 Task: Explore Airbnb accommodation in Santa LucÃ­a, Colombia from 1st December, 2023 to 8th December, 2023 for 2 adults, 1 child.1  bedroom having 1 bed and 1 bathroom. Property type can be hotel. Amenities needed are: washing machine. Look for 3 properties as per requirement.
Action: Mouse moved to (422, 90)
Screenshot: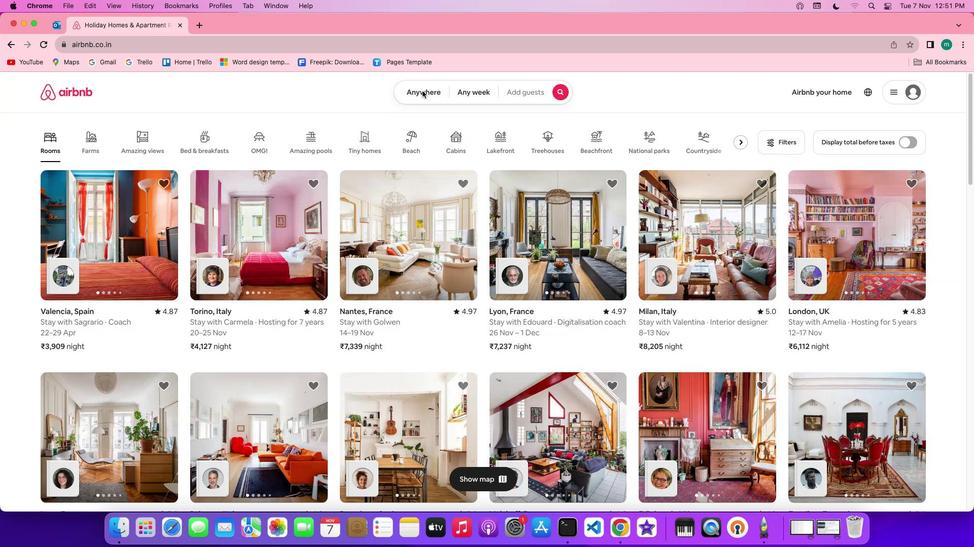 
Action: Mouse pressed left at (422, 90)
Screenshot: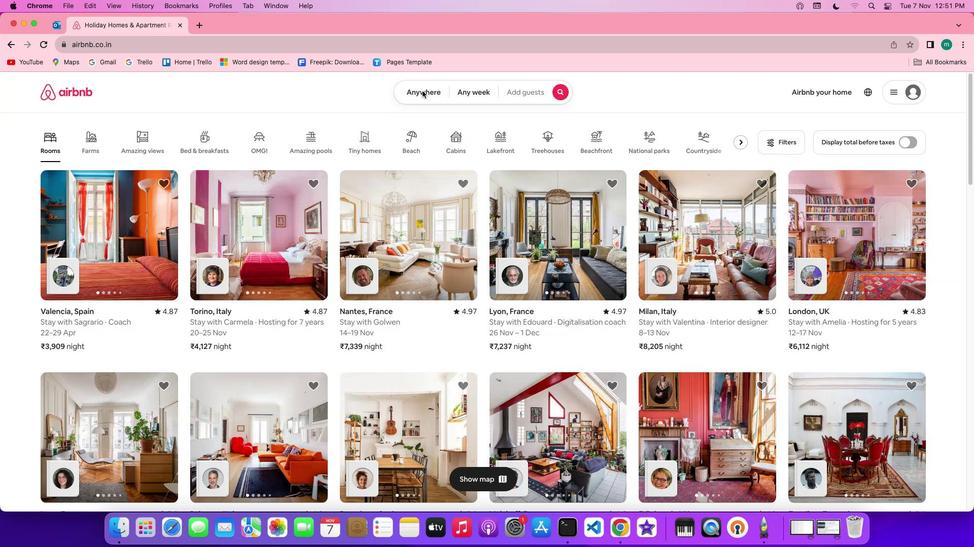 
Action: Mouse pressed left at (422, 90)
Screenshot: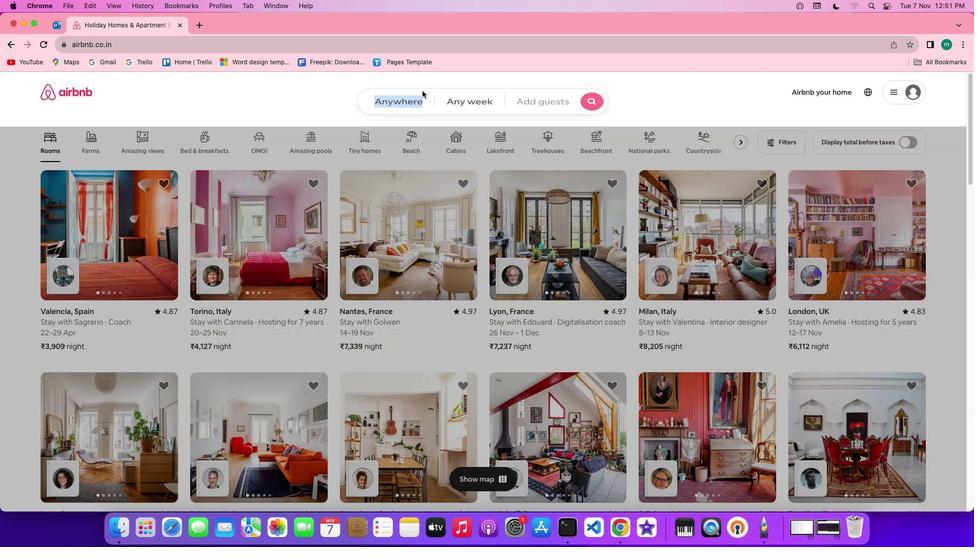 
Action: Mouse moved to (354, 131)
Screenshot: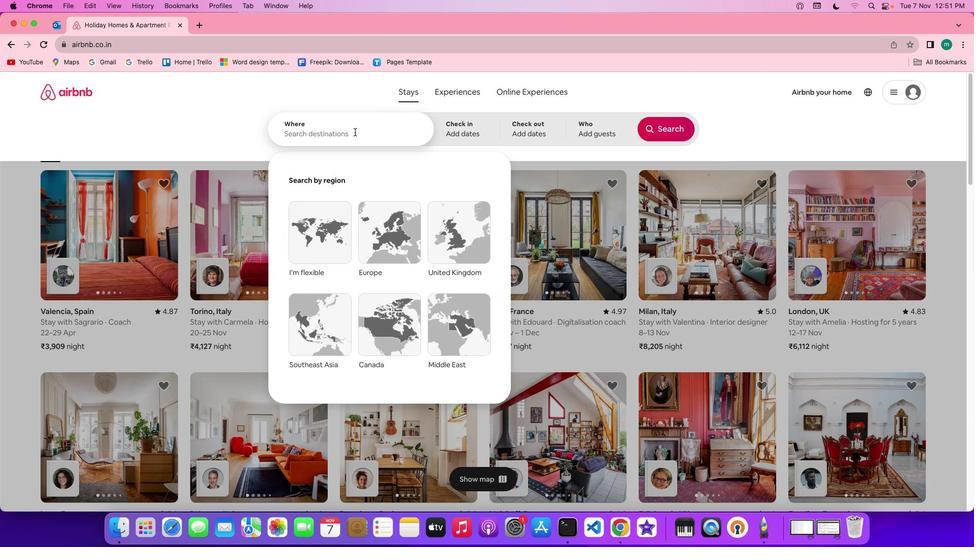 
Action: Mouse pressed left at (354, 131)
Screenshot: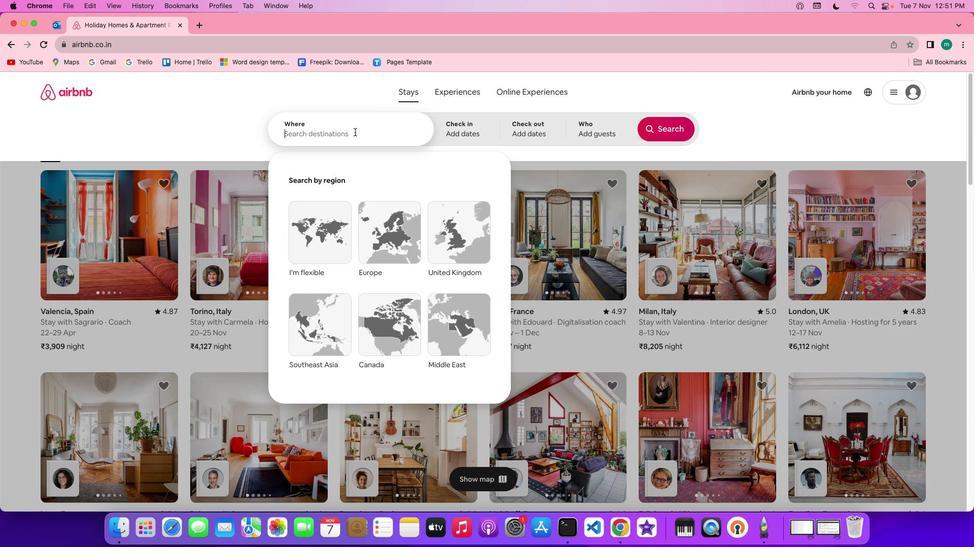 
Action: Key pressed Key.shift'S''a''n''t''a'Key.spaceKey.shift'L''u''c''i''a'','Key.spaceKey.shift'c''o''l''o''m''b''i''a'
Screenshot: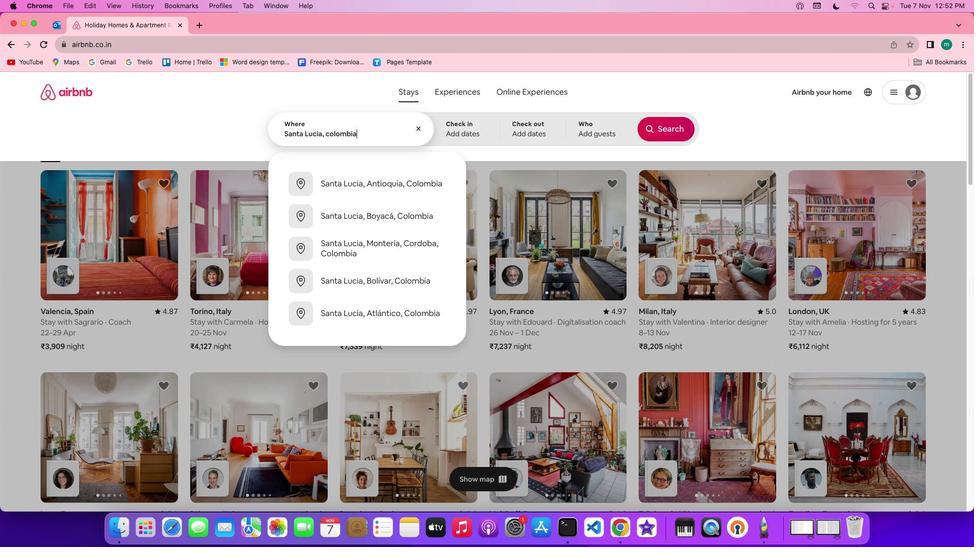 
Action: Mouse moved to (449, 124)
Screenshot: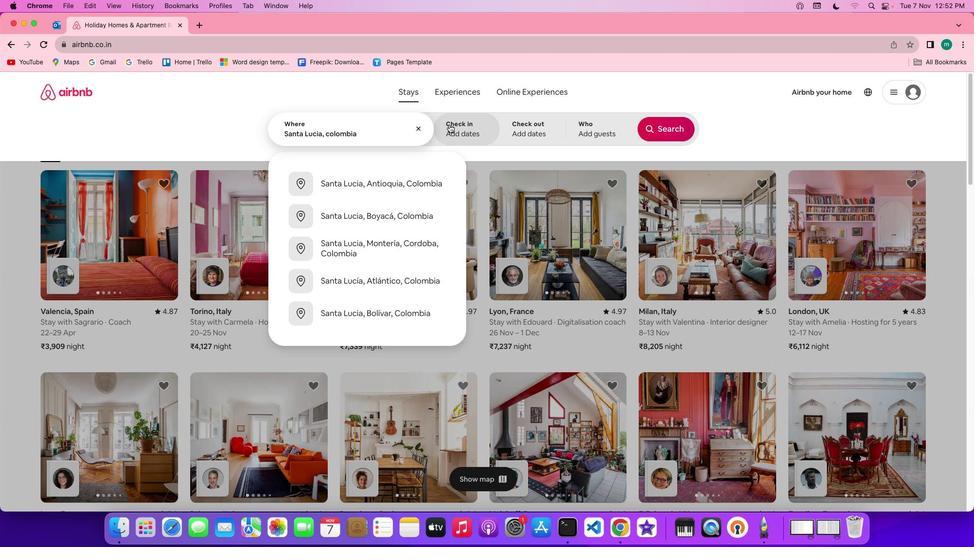 
Action: Mouse pressed left at (449, 124)
Screenshot: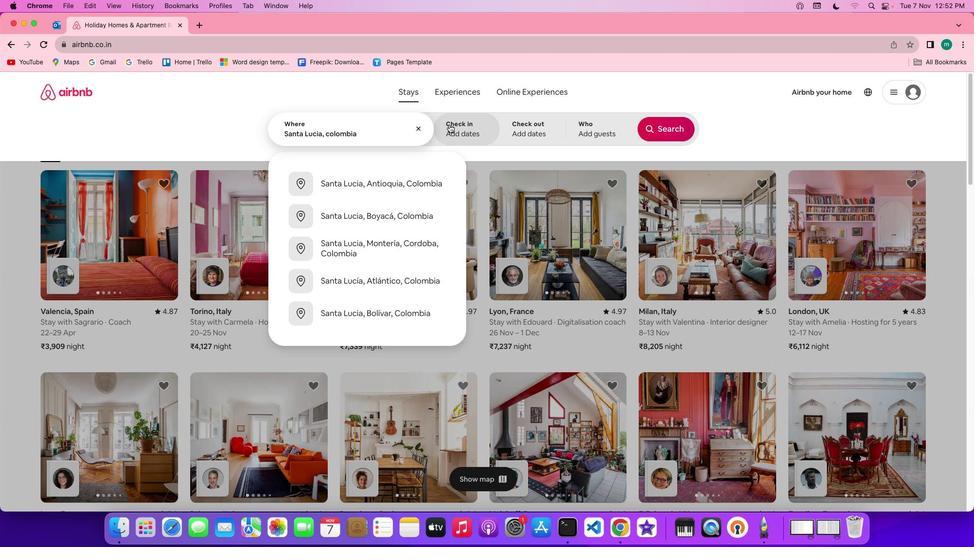 
Action: Mouse moved to (629, 244)
Screenshot: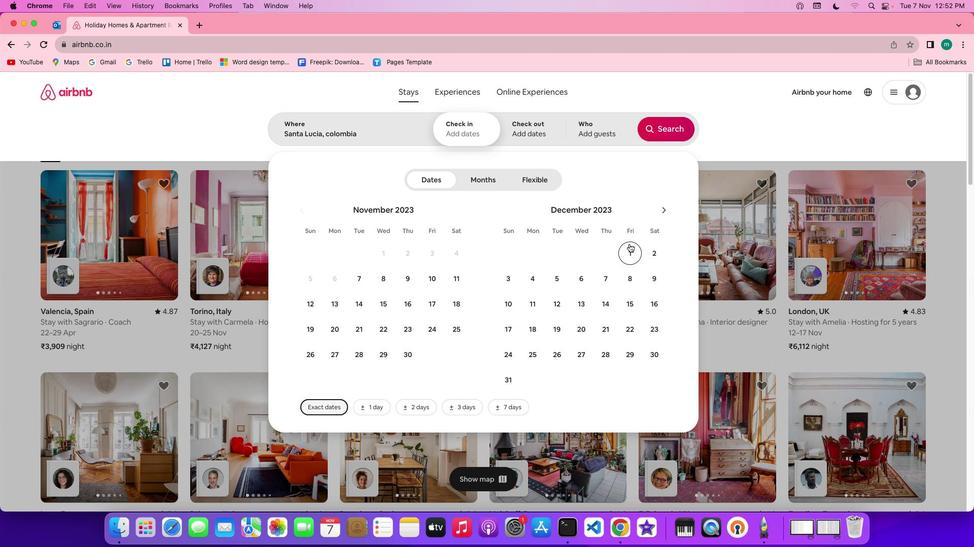 
Action: Mouse pressed left at (629, 244)
Screenshot: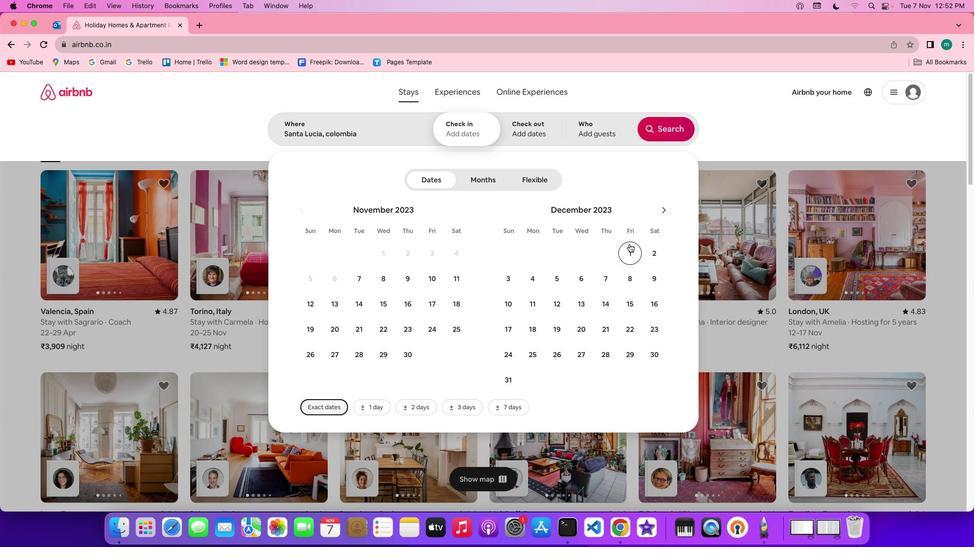 
Action: Mouse moved to (632, 273)
Screenshot: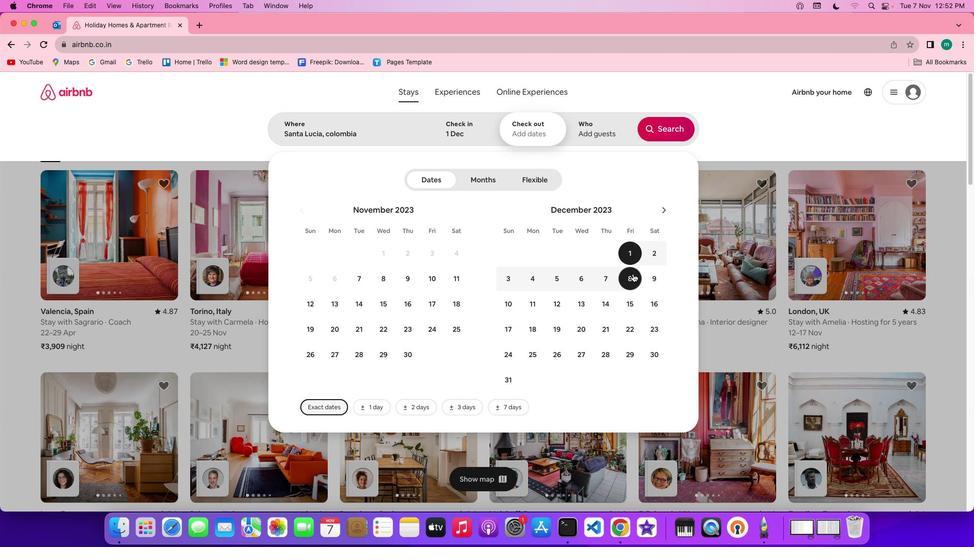 
Action: Mouse pressed left at (632, 273)
Screenshot: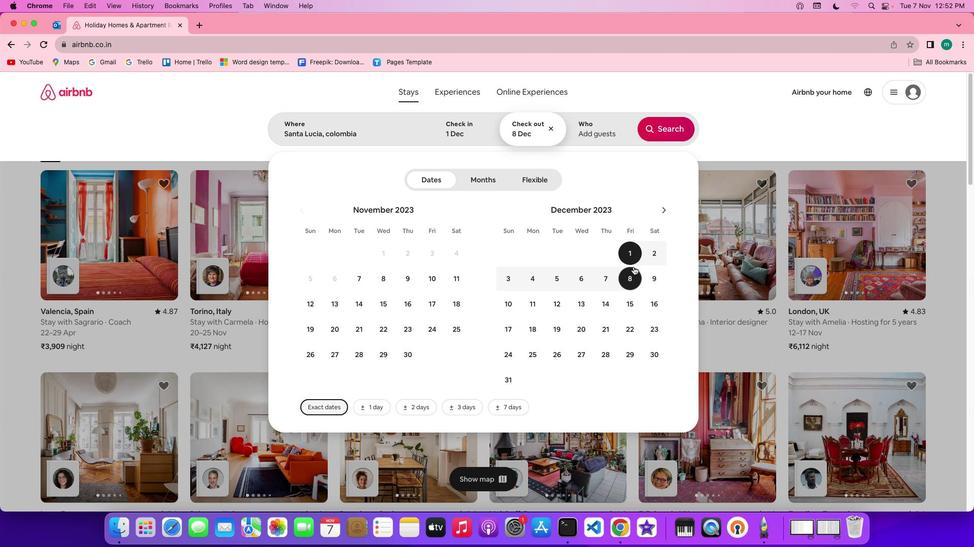 
Action: Mouse moved to (598, 124)
Screenshot: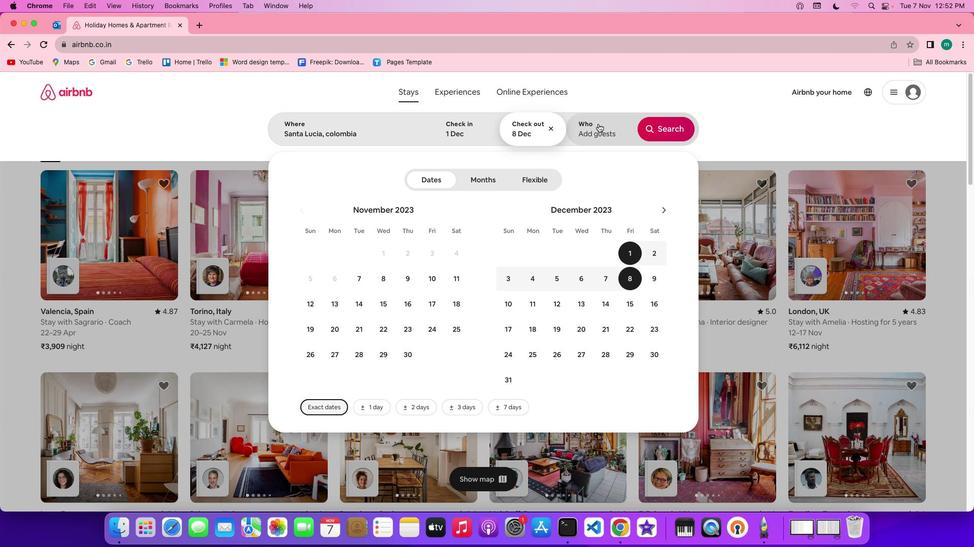 
Action: Mouse pressed left at (598, 124)
Screenshot: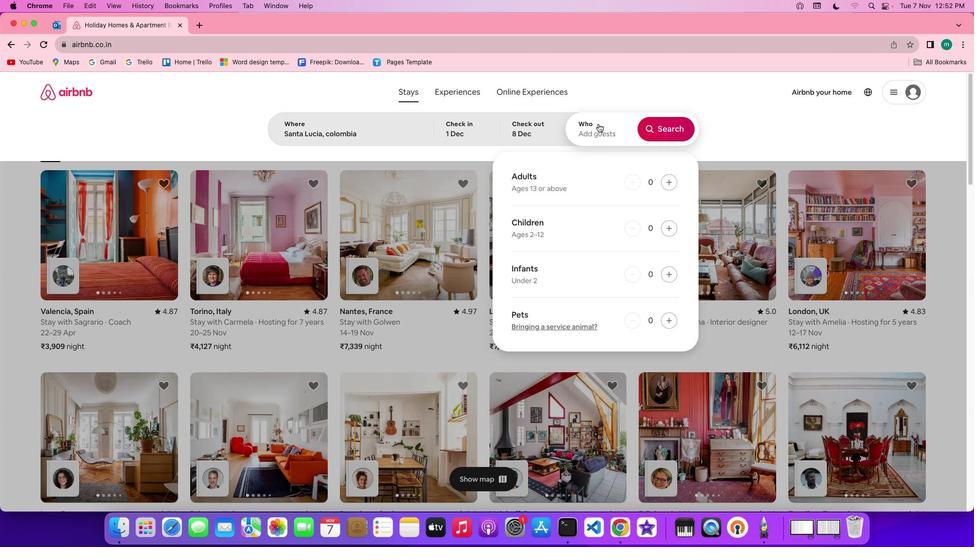 
Action: Mouse moved to (667, 183)
Screenshot: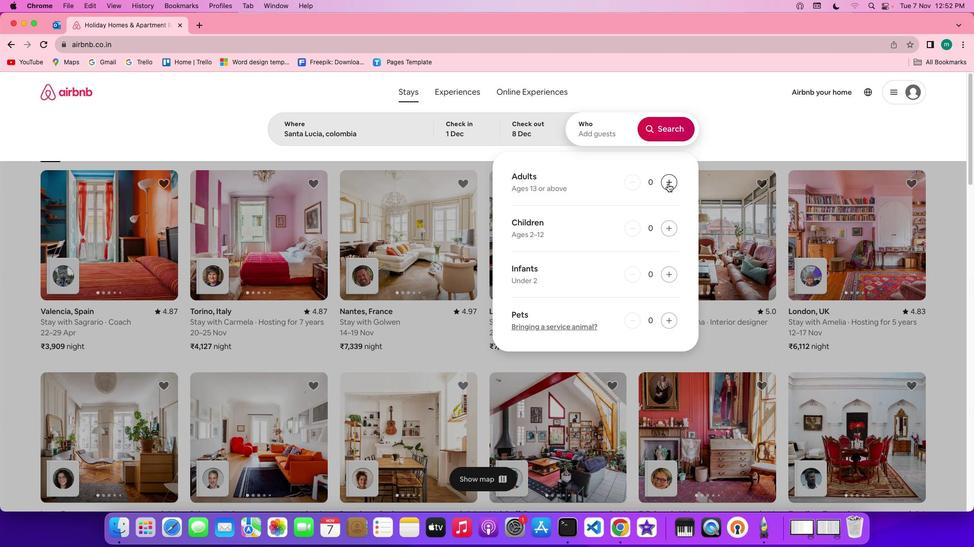 
Action: Mouse pressed left at (667, 183)
Screenshot: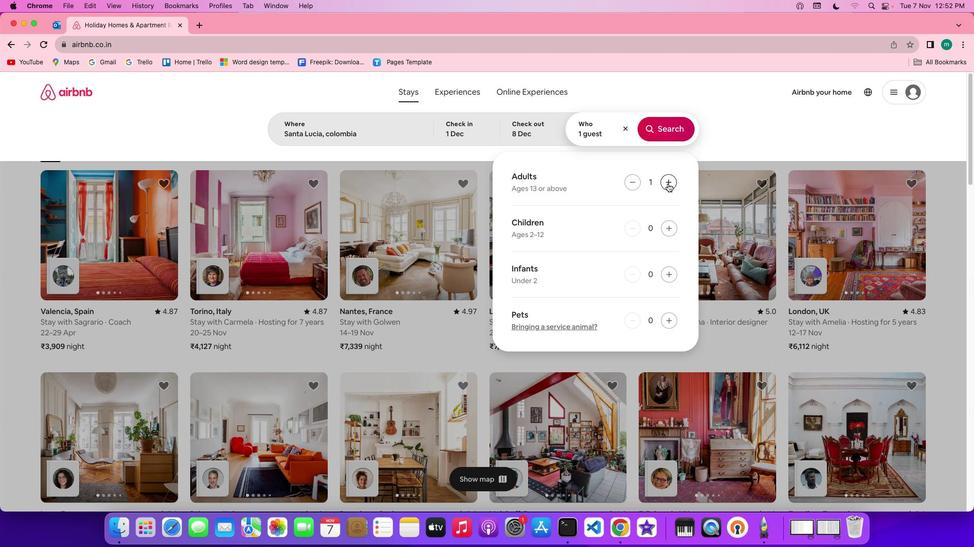 
Action: Mouse pressed left at (667, 183)
Screenshot: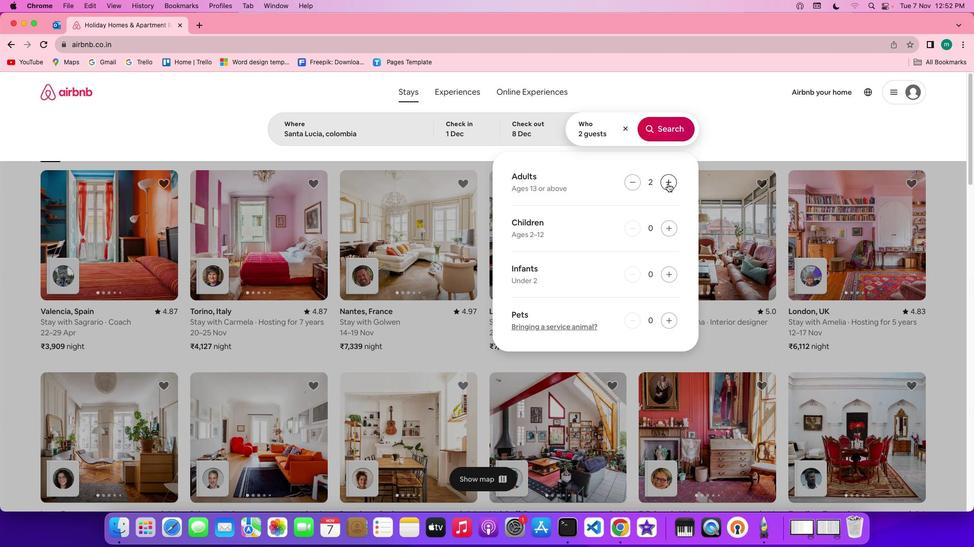 
Action: Mouse moved to (675, 228)
Screenshot: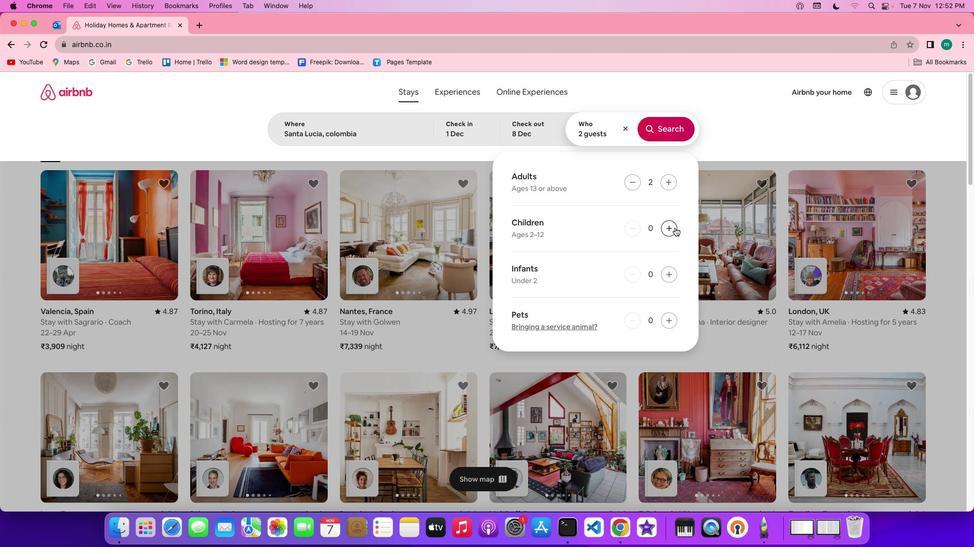 
Action: Mouse pressed left at (675, 228)
Screenshot: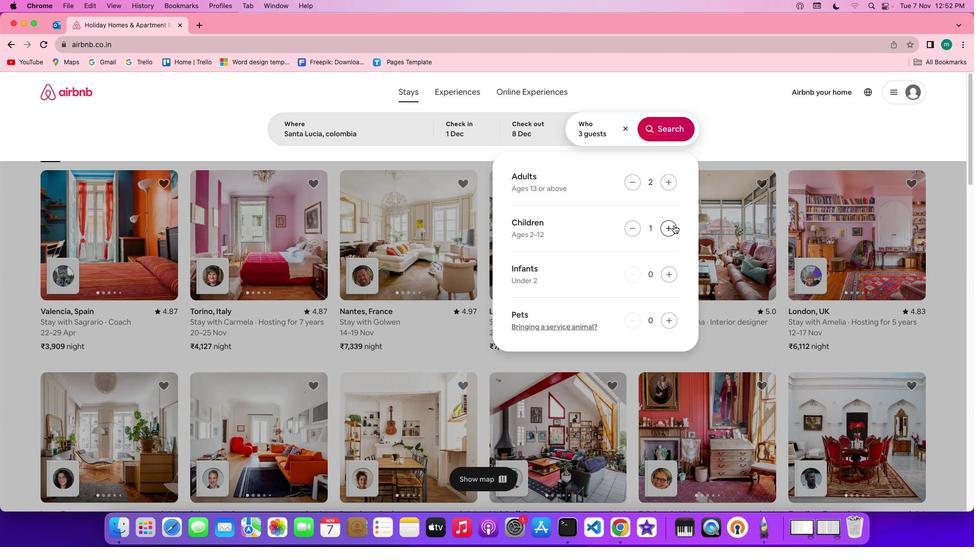 
Action: Mouse moved to (664, 127)
Screenshot: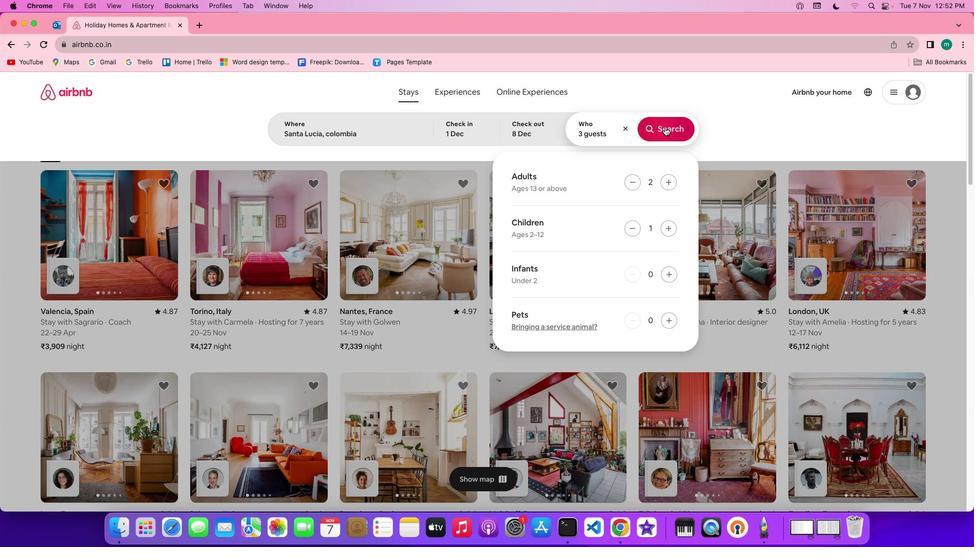 
Action: Mouse pressed left at (664, 127)
Screenshot: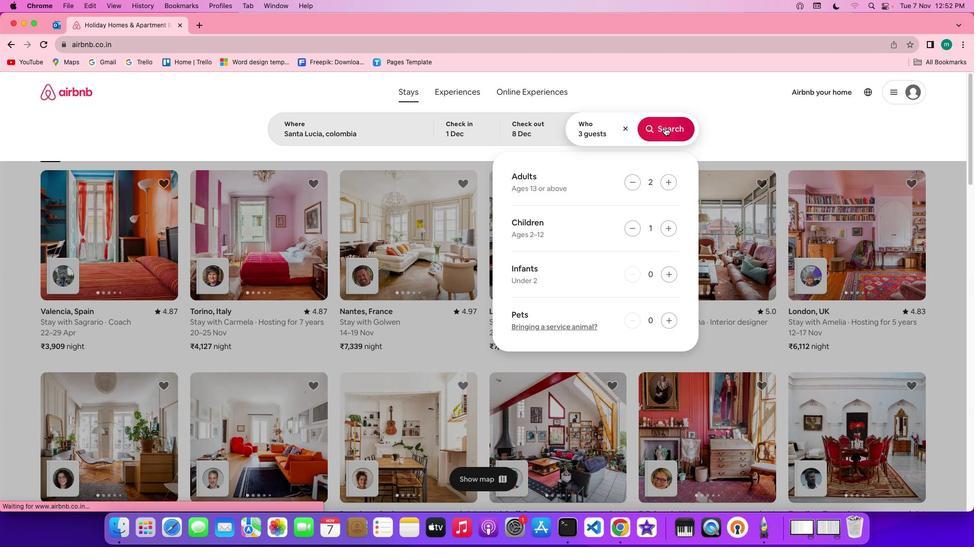 
Action: Mouse moved to (817, 125)
Screenshot: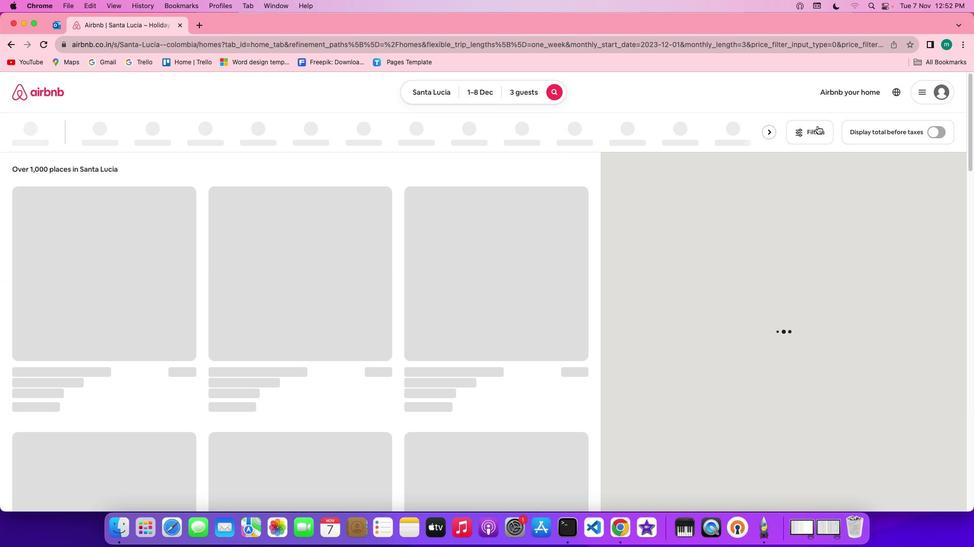
Action: Mouse pressed left at (817, 125)
Screenshot: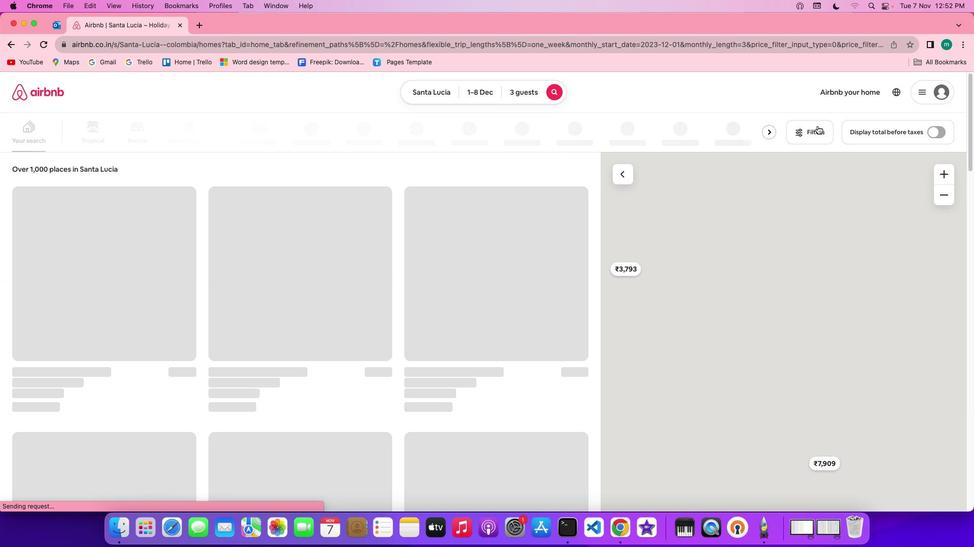 
Action: Mouse moved to (814, 128)
Screenshot: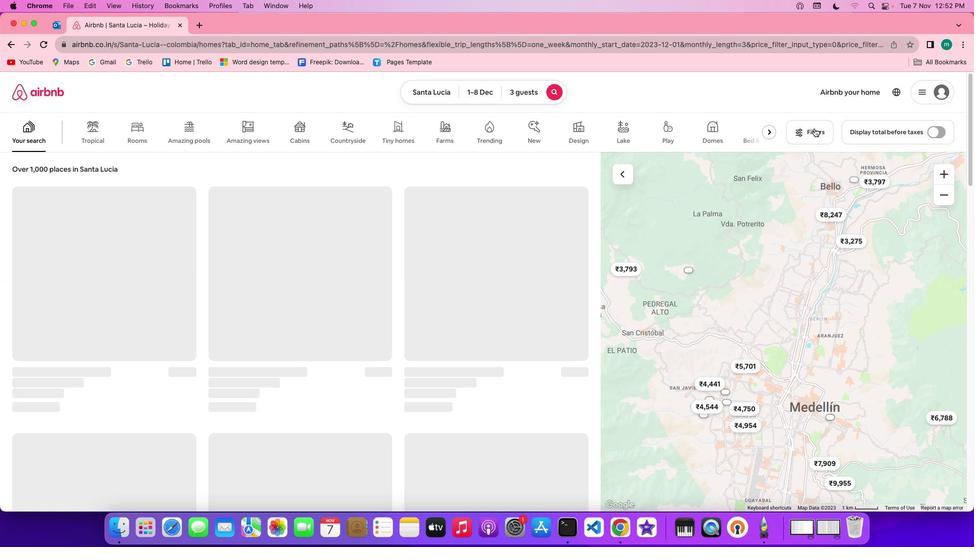 
Action: Mouse pressed left at (814, 128)
Screenshot: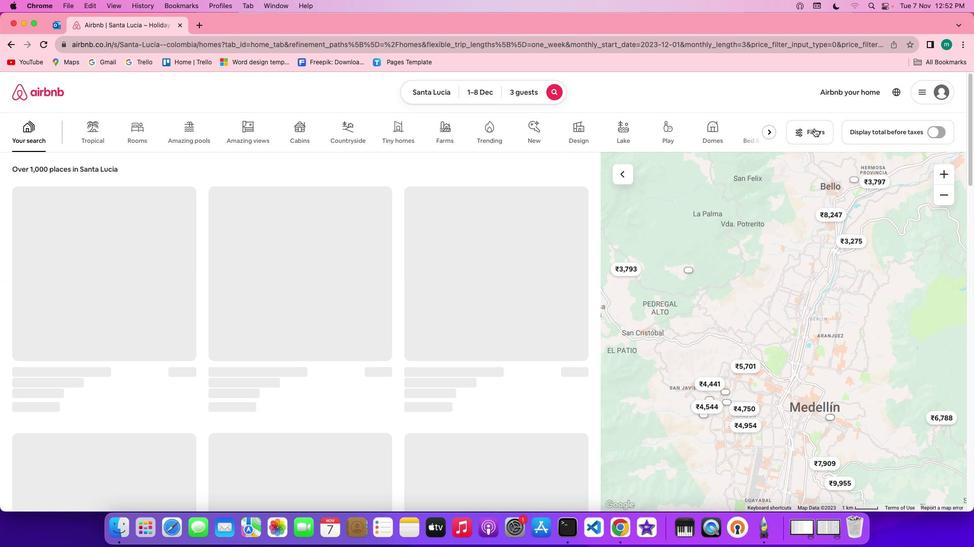
Action: Mouse moved to (807, 133)
Screenshot: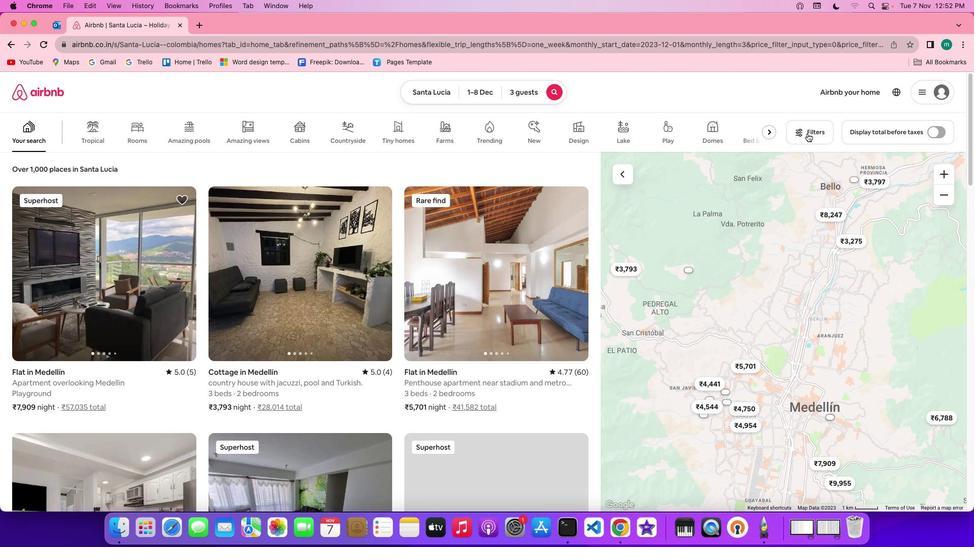 
Action: Mouse pressed left at (807, 133)
Screenshot: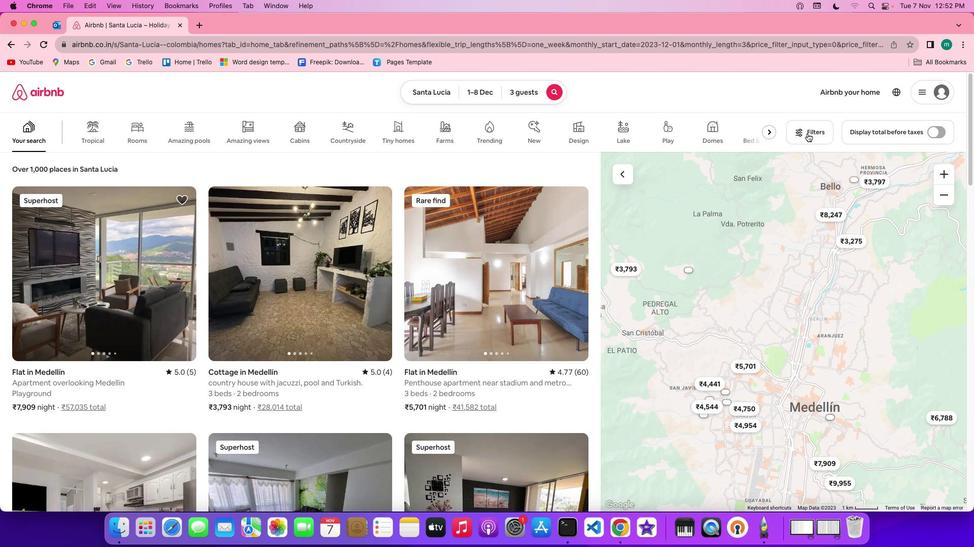 
Action: Mouse moved to (540, 322)
Screenshot: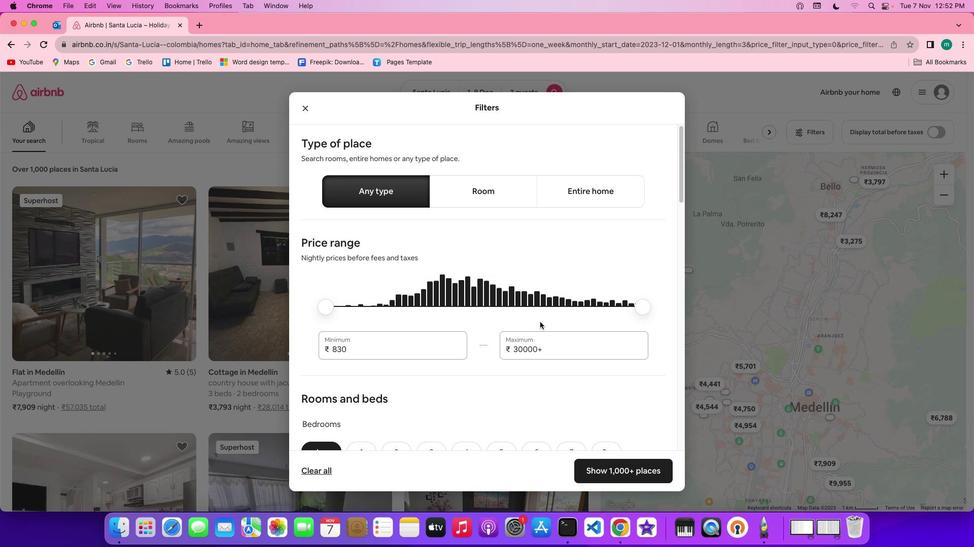 
Action: Mouse scrolled (540, 322) with delta (0, 0)
Screenshot: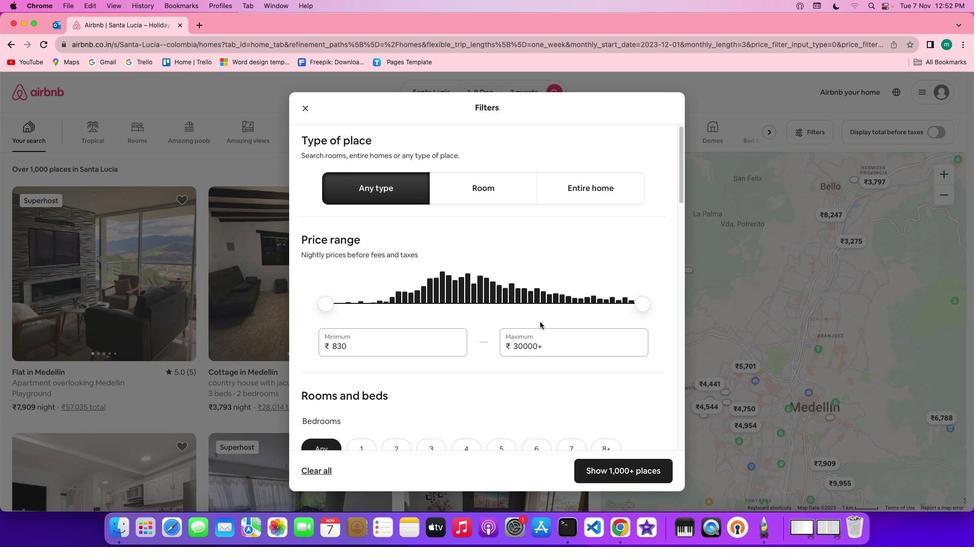 
Action: Mouse scrolled (540, 322) with delta (0, 0)
Screenshot: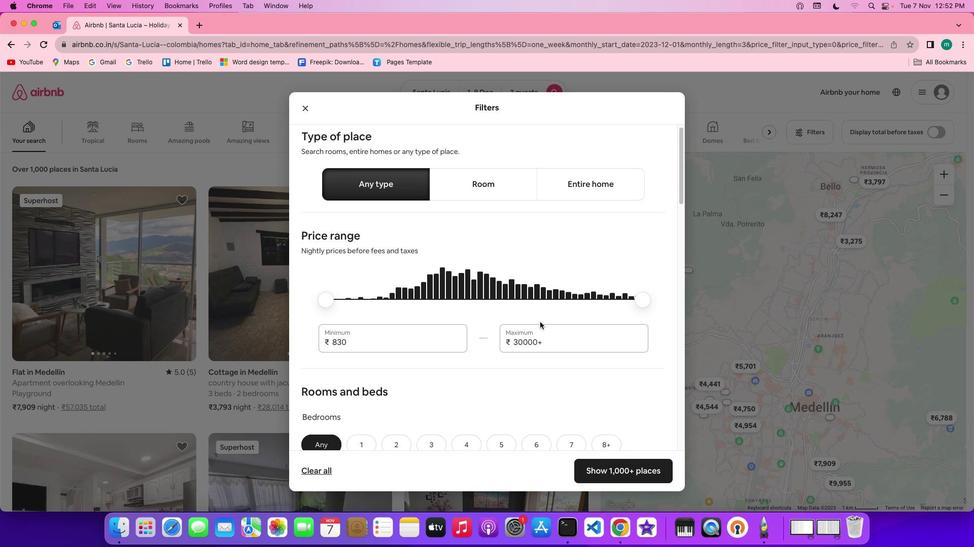 
Action: Mouse scrolled (540, 322) with delta (0, 0)
Screenshot: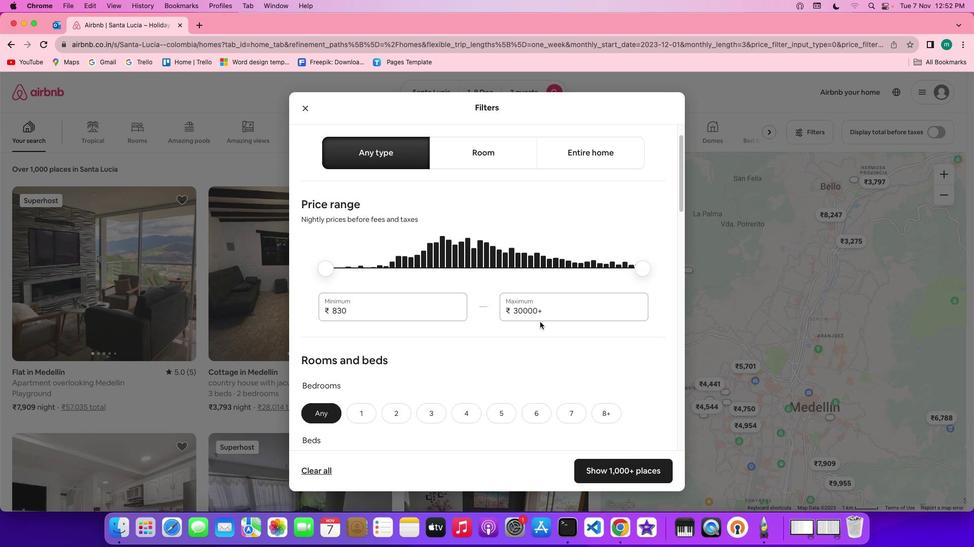 
Action: Mouse scrolled (540, 322) with delta (0, 0)
Screenshot: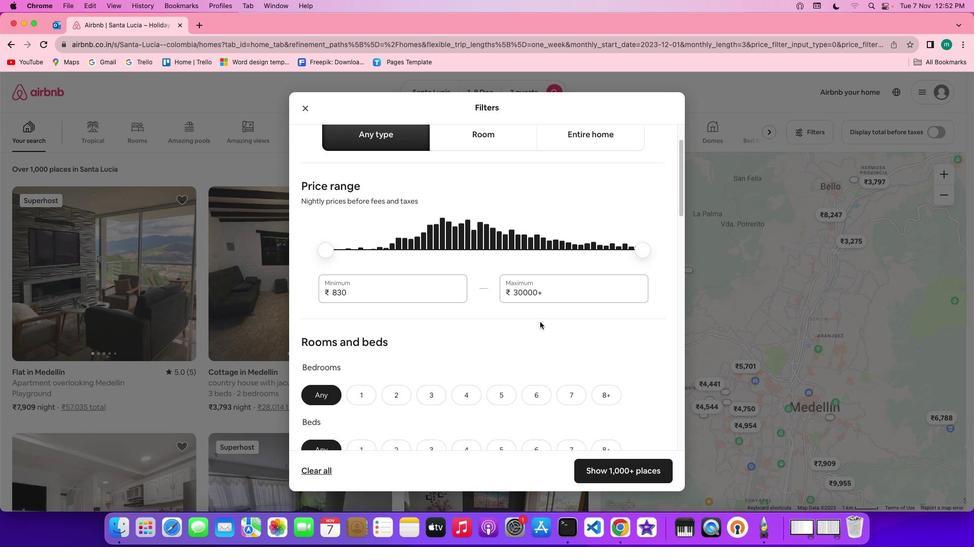 
Action: Mouse scrolled (540, 322) with delta (0, 0)
Screenshot: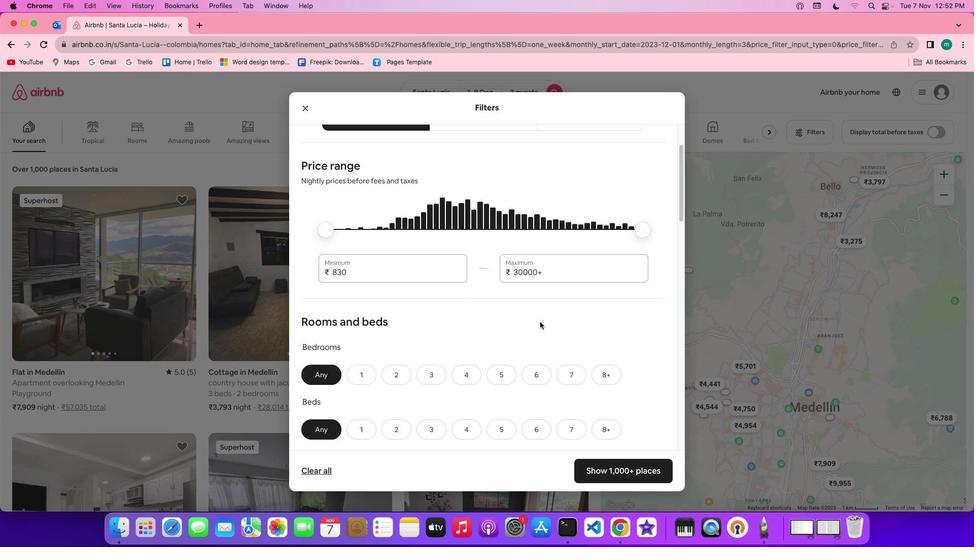 
Action: Mouse scrolled (540, 322) with delta (0, 0)
Screenshot: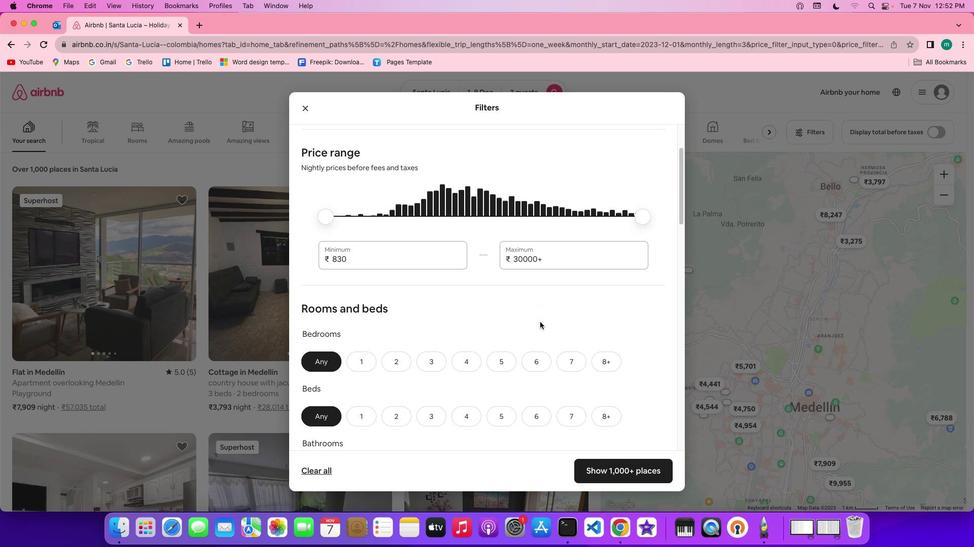 
Action: Mouse scrolled (540, 322) with delta (0, -1)
Screenshot: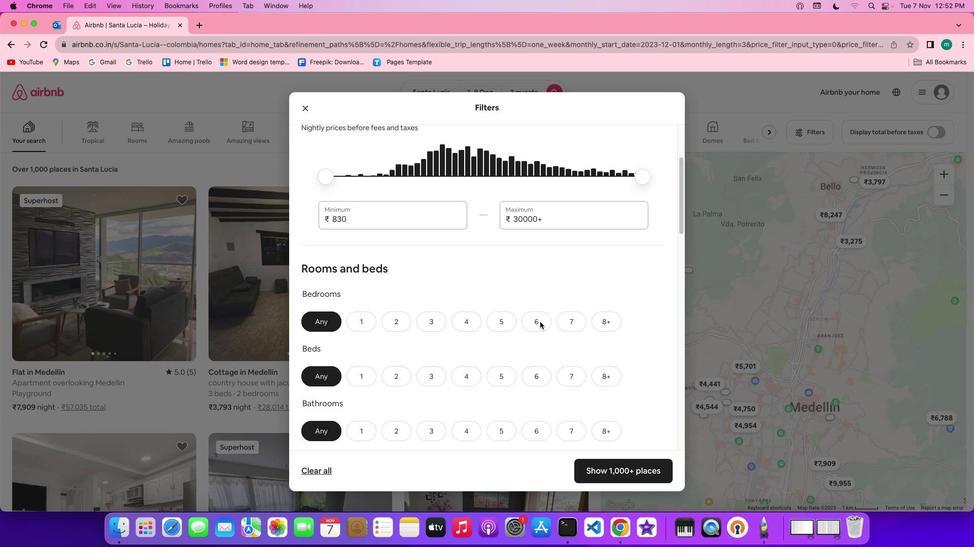 
Action: Mouse scrolled (540, 322) with delta (0, 0)
Screenshot: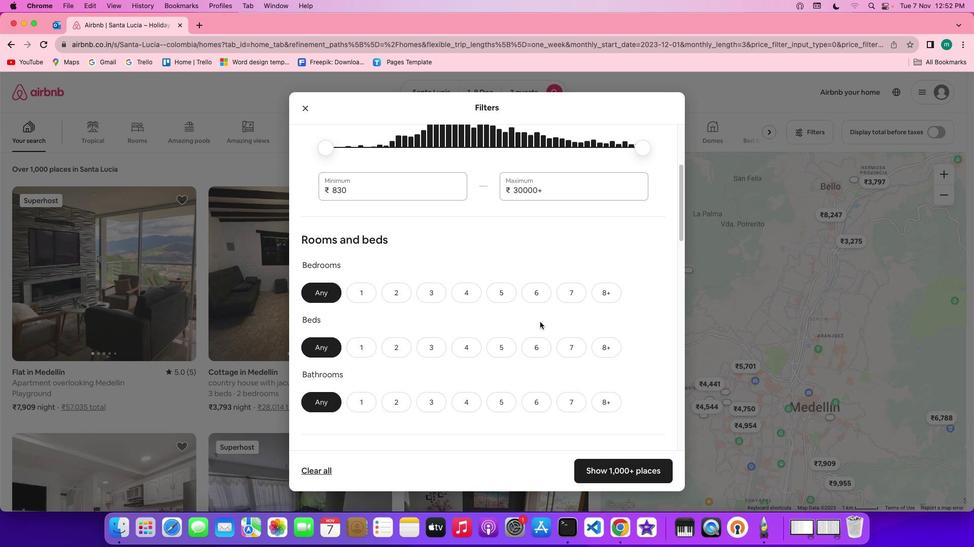 
Action: Mouse scrolled (540, 322) with delta (0, 0)
Screenshot: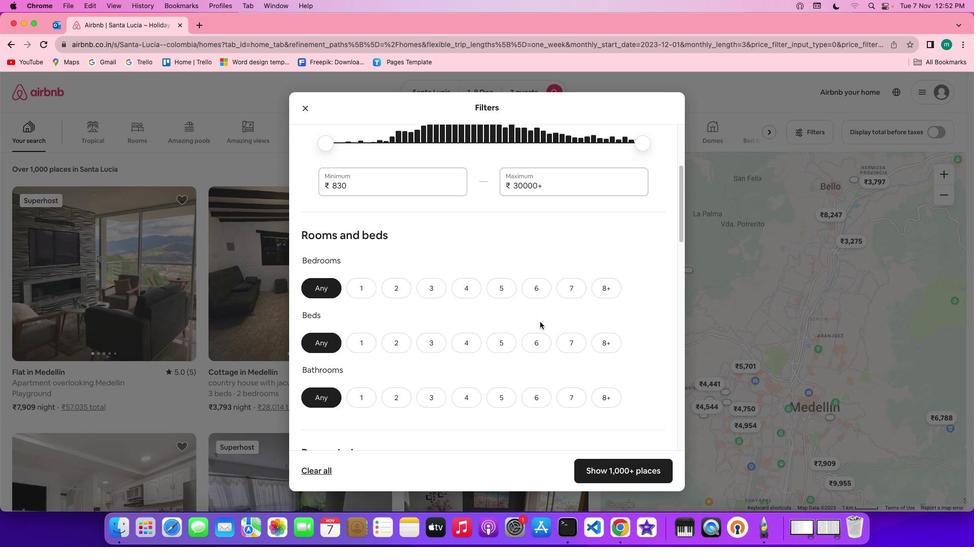 
Action: Mouse moved to (358, 288)
Screenshot: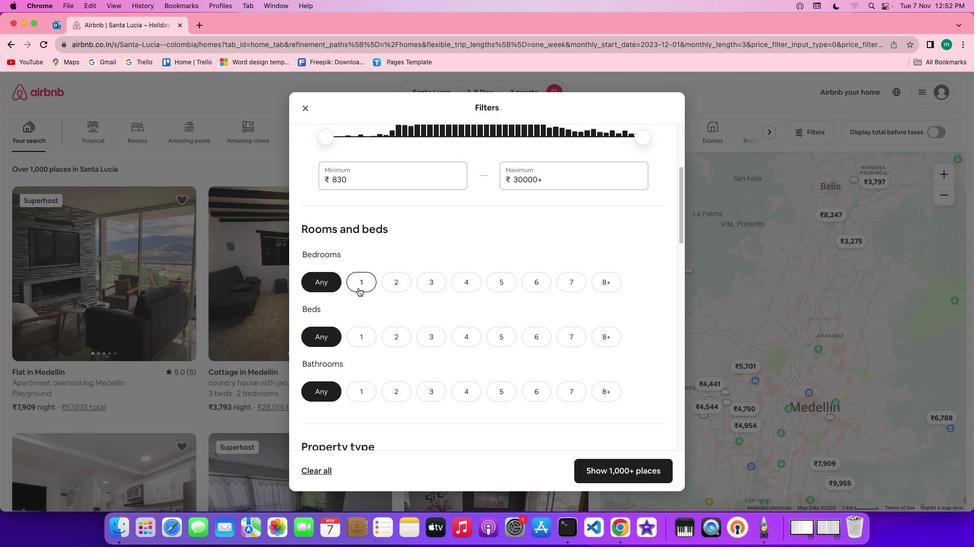 
Action: Mouse pressed left at (358, 288)
Screenshot: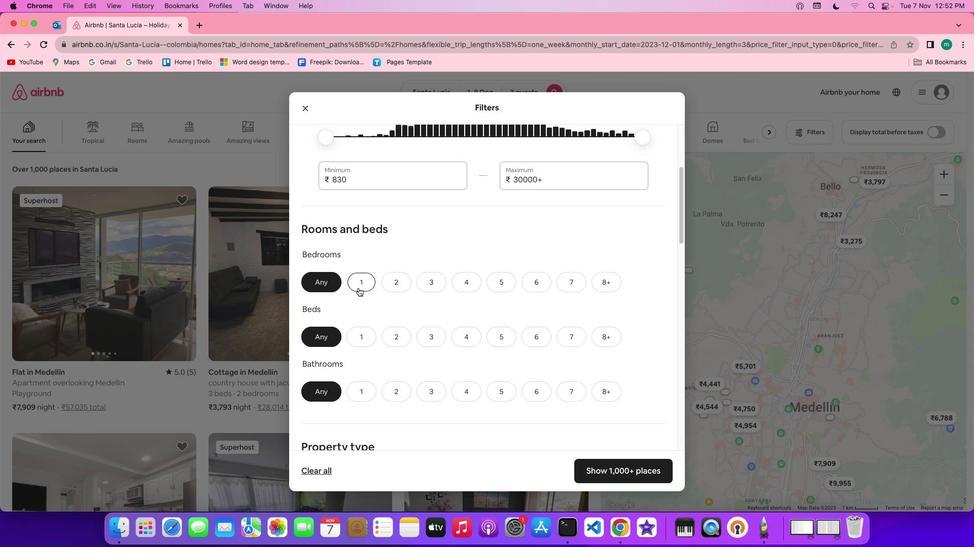 
Action: Mouse moved to (363, 331)
Screenshot: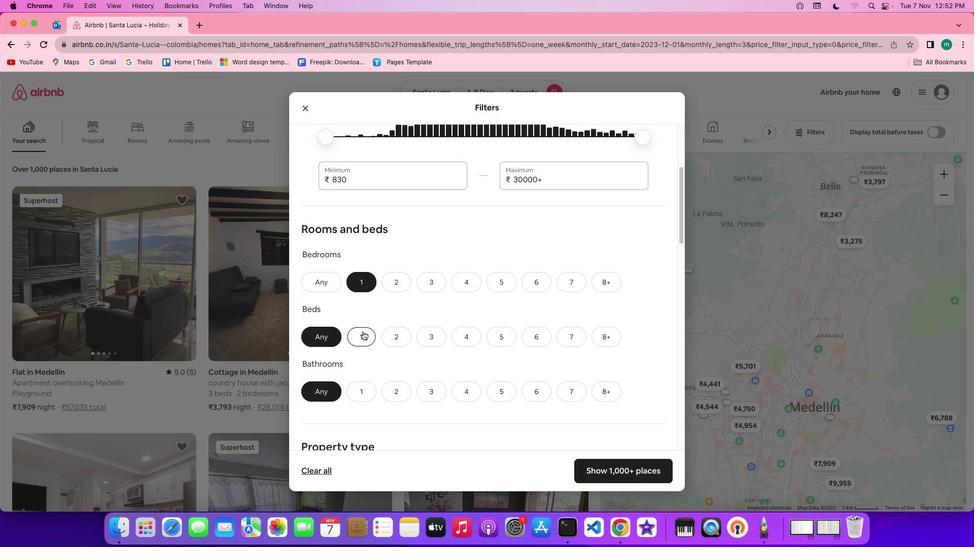 
Action: Mouse pressed left at (363, 331)
Screenshot: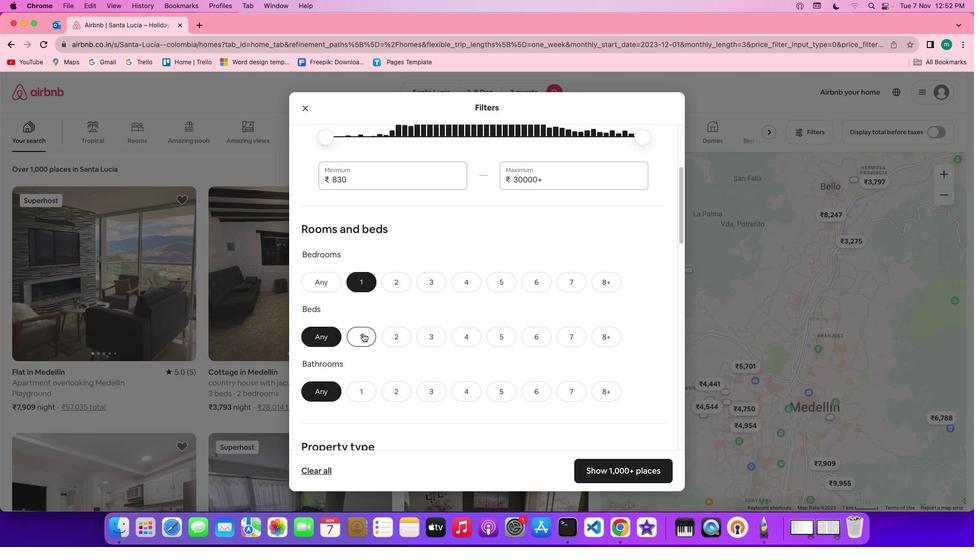 
Action: Mouse moved to (361, 394)
Screenshot: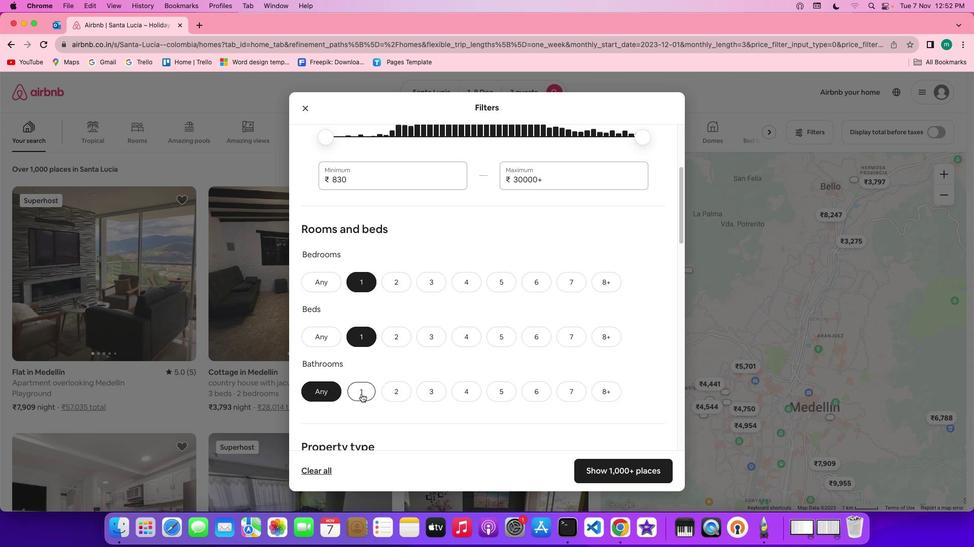 
Action: Mouse pressed left at (361, 394)
Screenshot: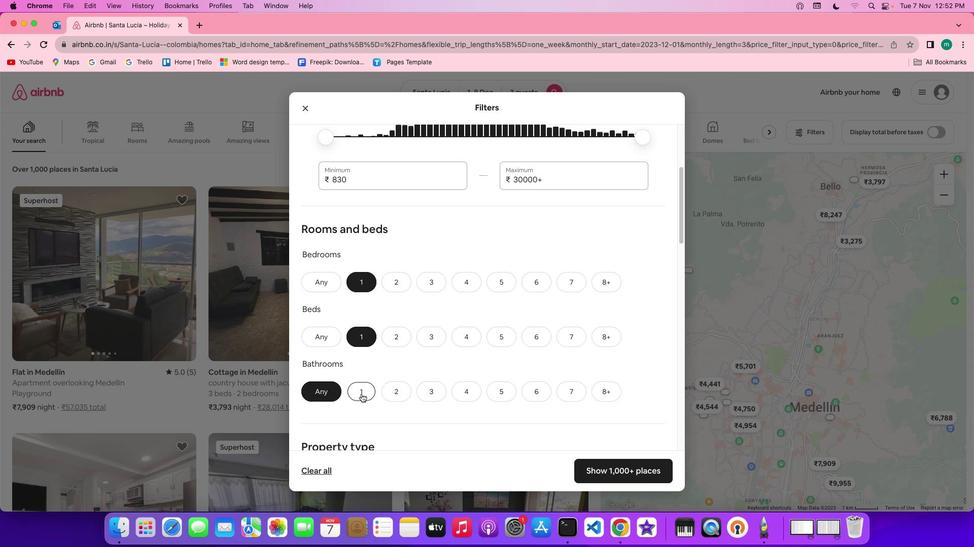
Action: Mouse moved to (468, 394)
Screenshot: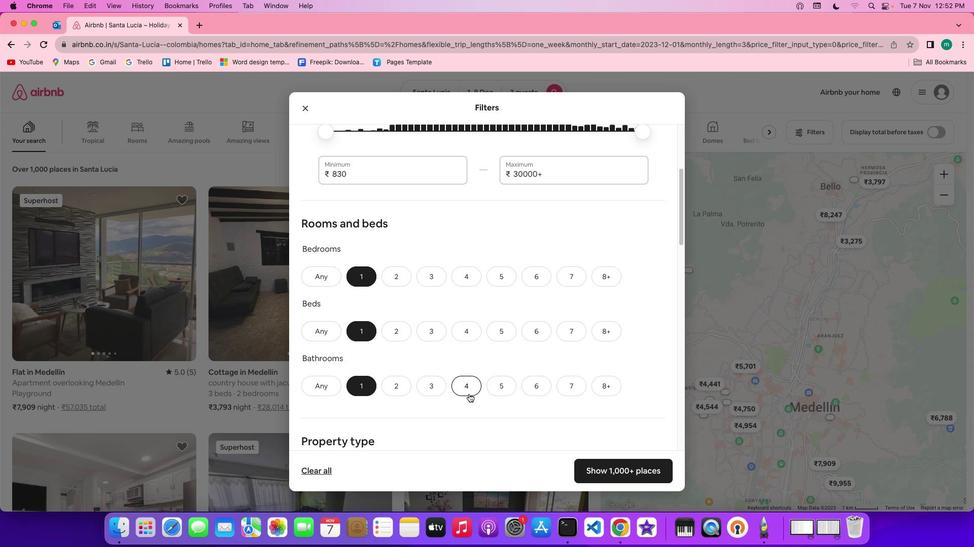 
Action: Mouse scrolled (468, 394) with delta (0, 0)
Screenshot: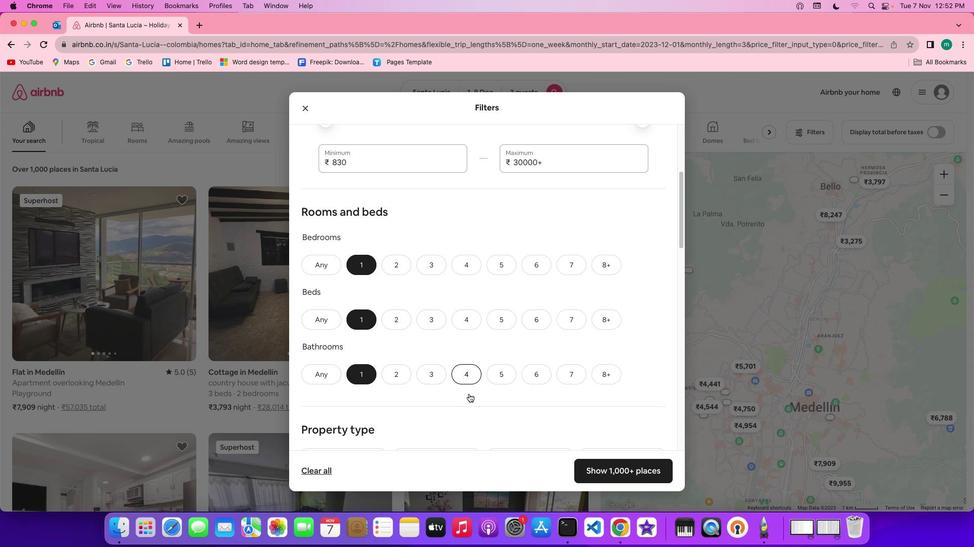 
Action: Mouse scrolled (468, 394) with delta (0, 0)
Screenshot: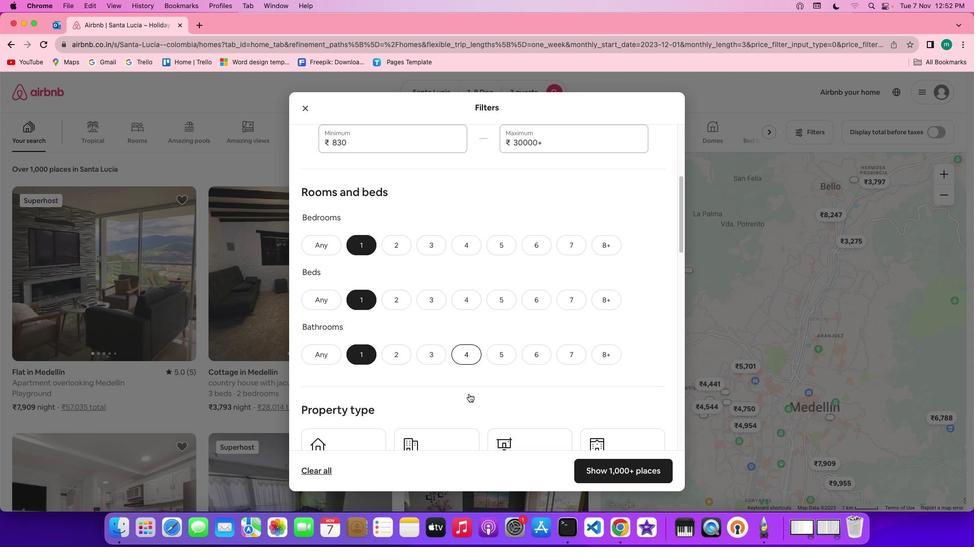 
Action: Mouse scrolled (468, 394) with delta (0, -1)
Screenshot: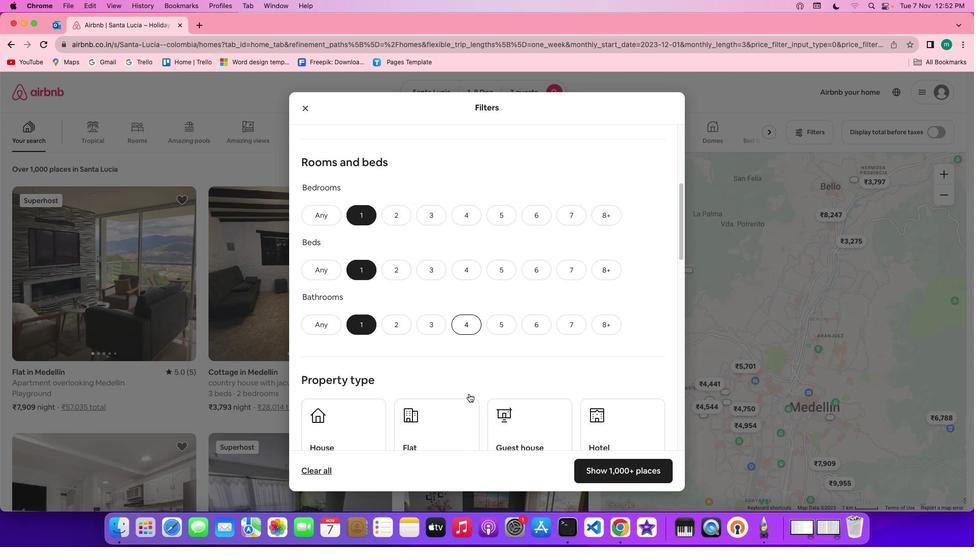 
Action: Mouse scrolled (468, 394) with delta (0, -1)
Screenshot: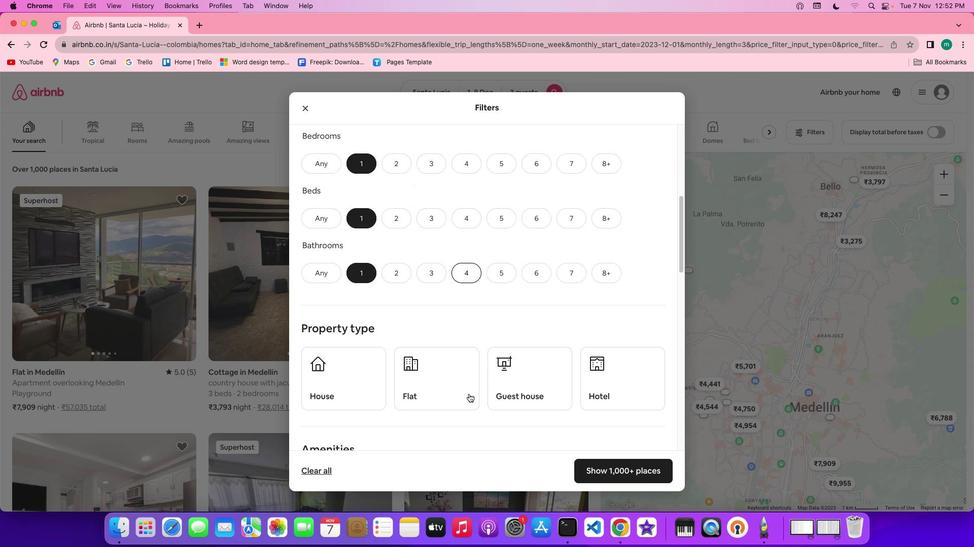 
Action: Mouse scrolled (468, 394) with delta (0, 0)
Screenshot: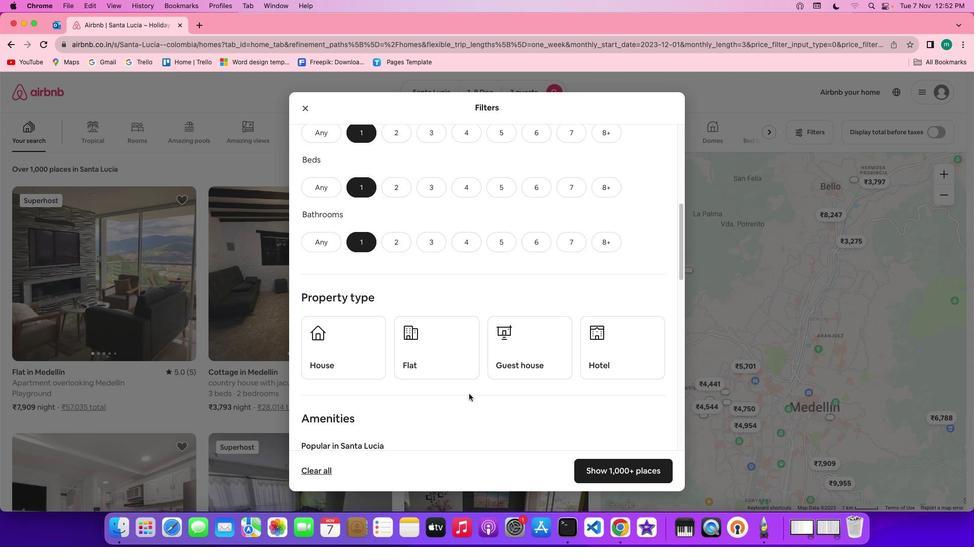 
Action: Mouse scrolled (468, 394) with delta (0, 0)
Screenshot: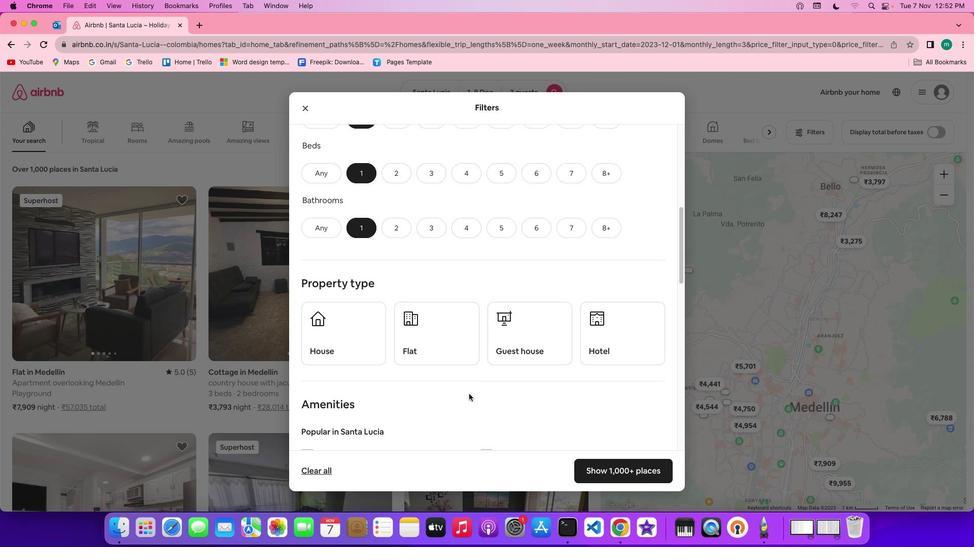 
Action: Mouse scrolled (468, 394) with delta (0, 0)
Screenshot: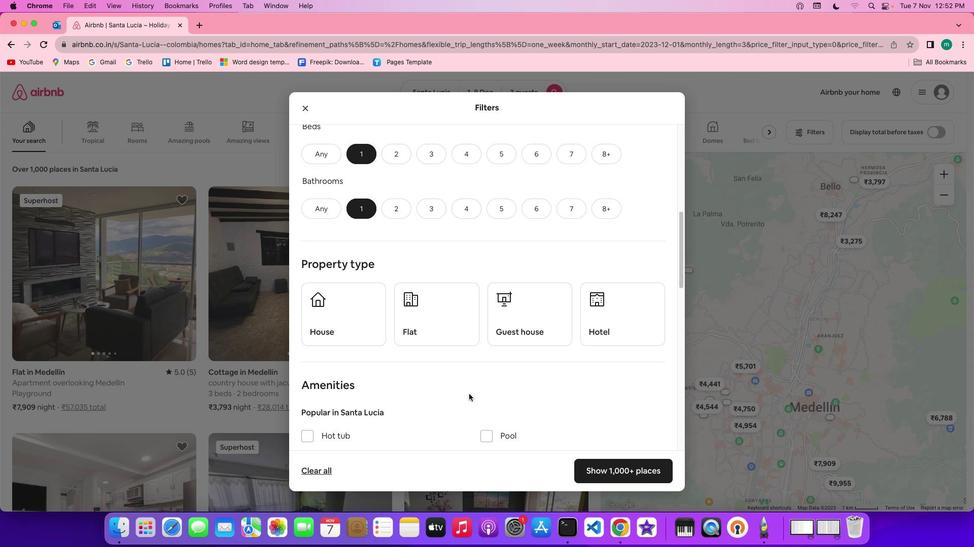 
Action: Mouse scrolled (468, 394) with delta (0, 0)
Screenshot: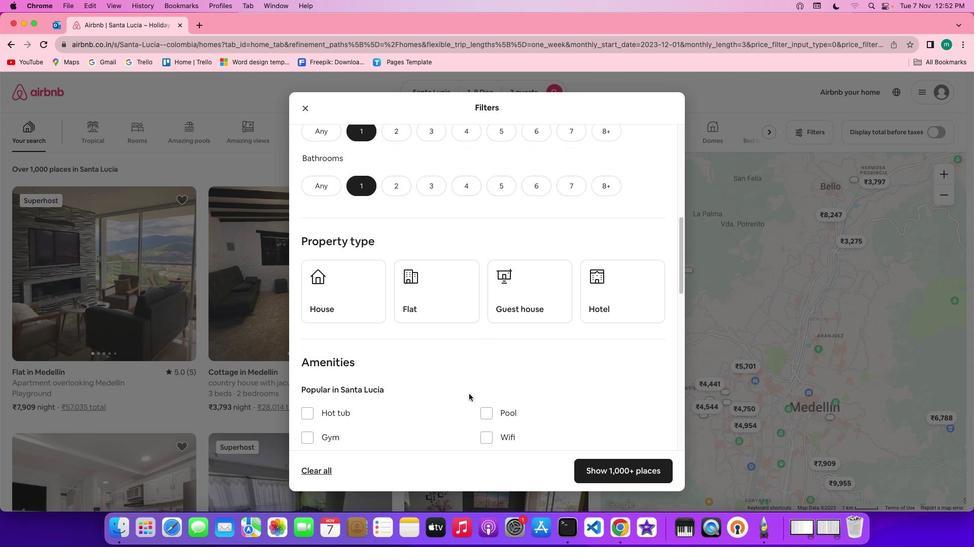 
Action: Mouse moved to (592, 272)
Screenshot: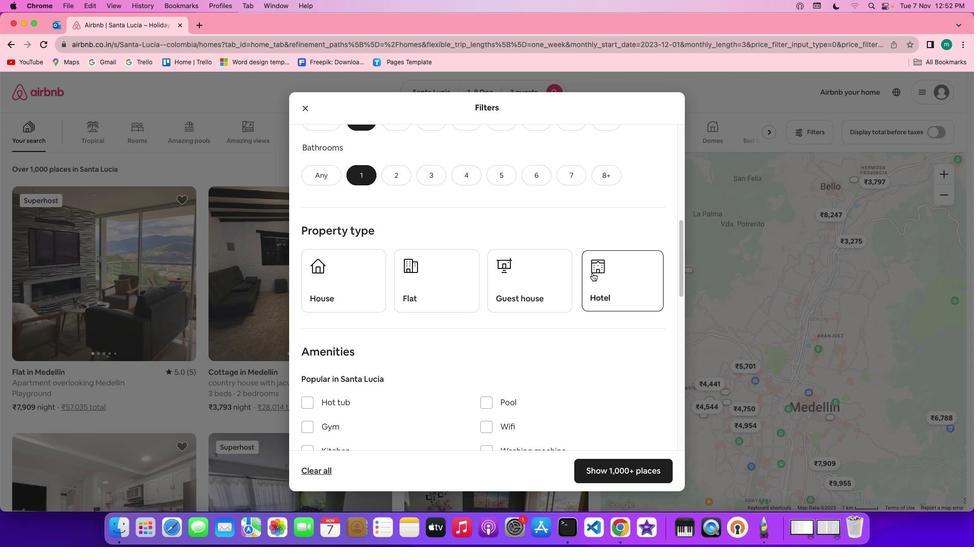 
Action: Mouse pressed left at (592, 272)
Screenshot: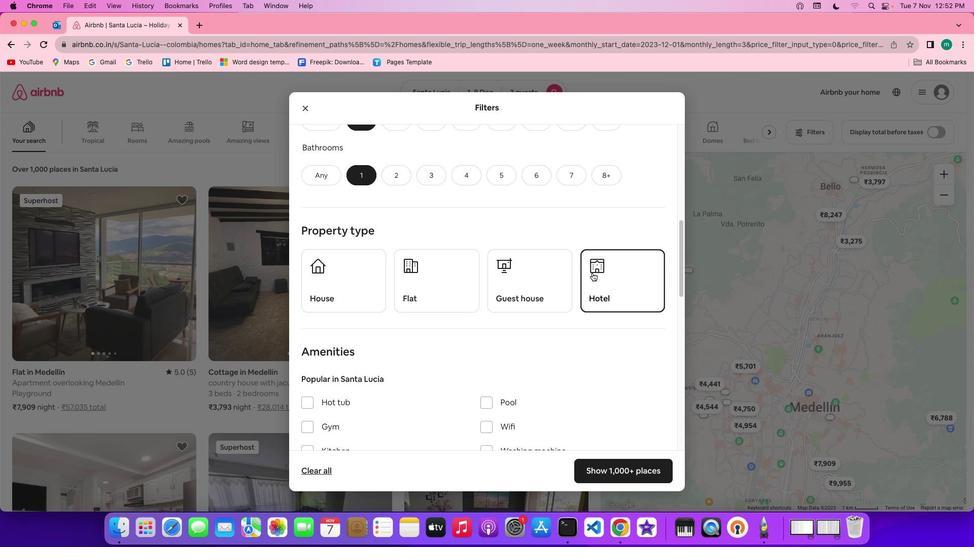 
Action: Mouse moved to (575, 392)
Screenshot: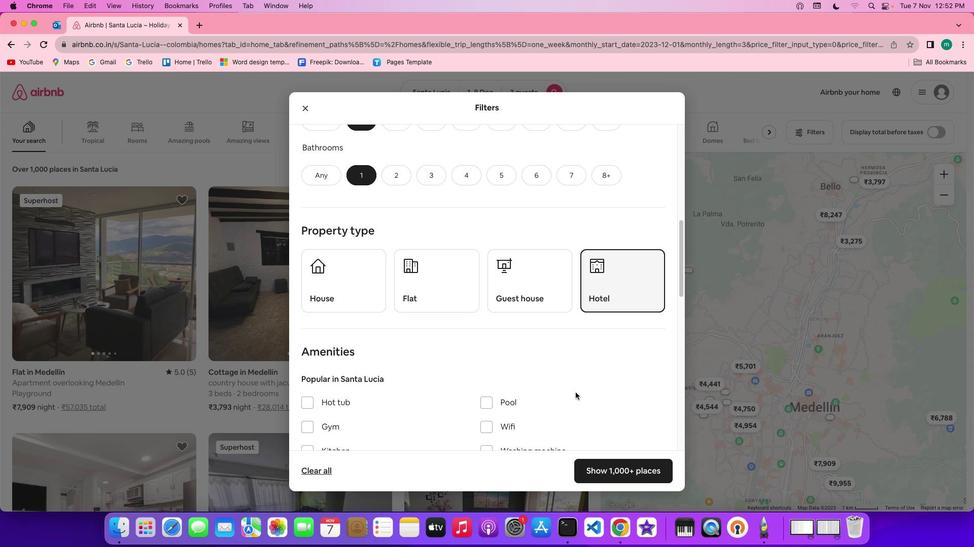 
Action: Mouse scrolled (575, 392) with delta (0, 0)
Screenshot: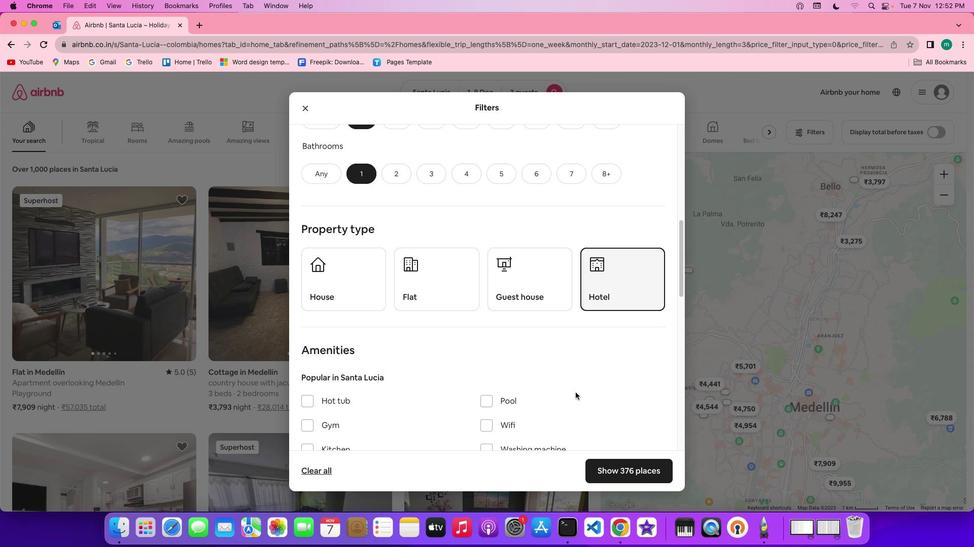 
Action: Mouse scrolled (575, 392) with delta (0, 0)
Screenshot: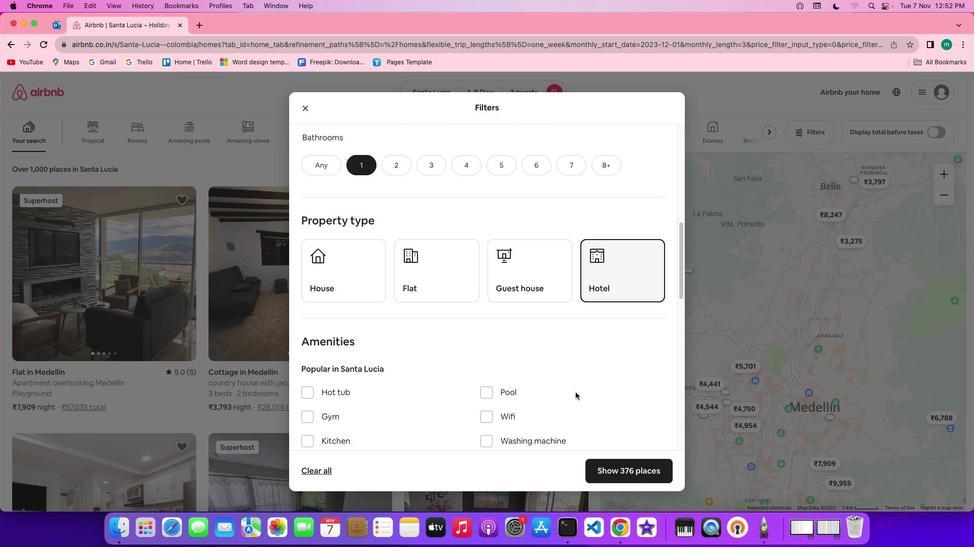 
Action: Mouse scrolled (575, 392) with delta (0, 0)
Screenshot: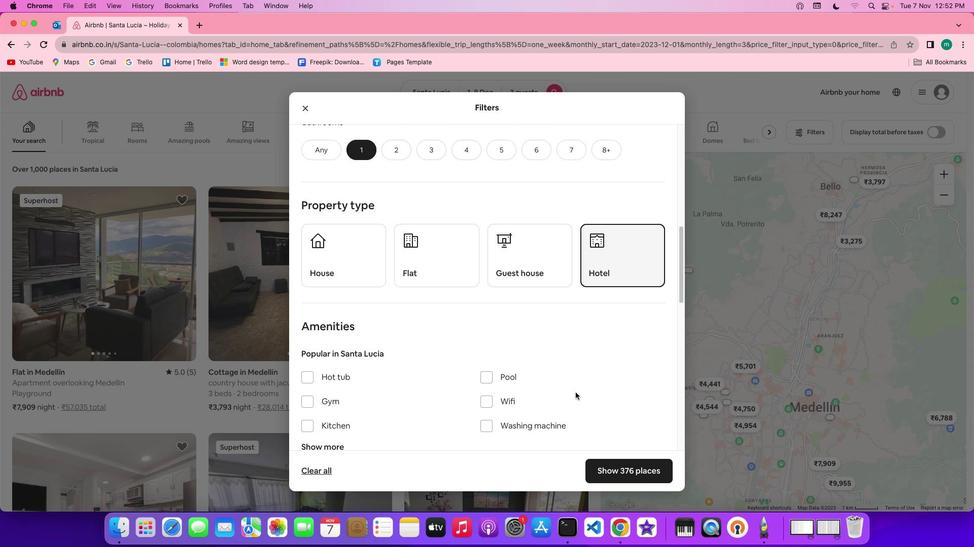 
Action: Mouse scrolled (575, 392) with delta (0, 0)
Screenshot: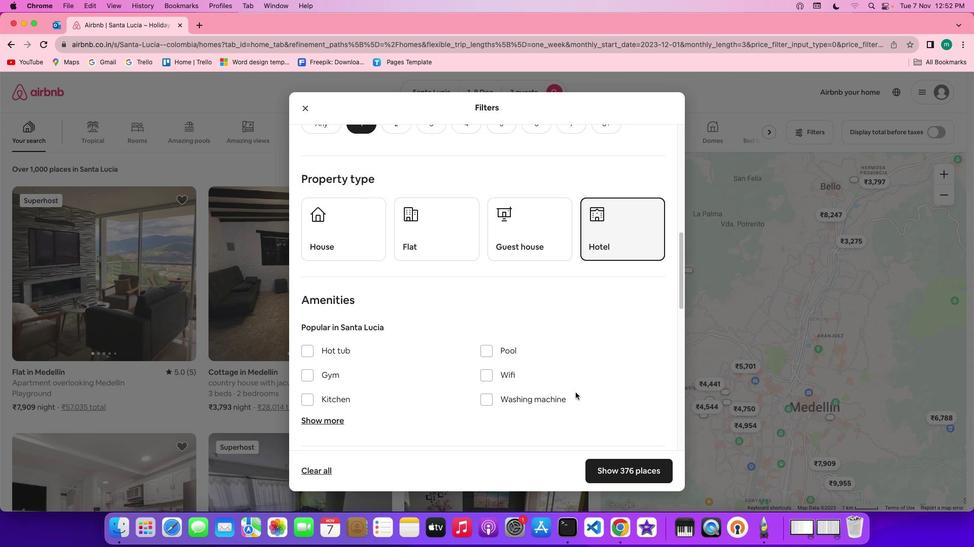 
Action: Mouse scrolled (575, 392) with delta (0, 0)
Screenshot: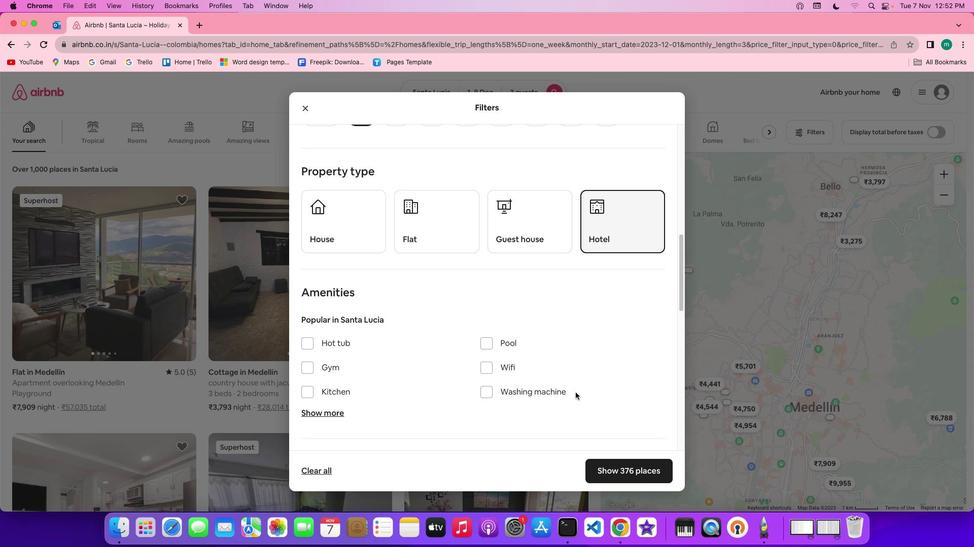 
Action: Mouse scrolled (575, 392) with delta (0, 0)
Screenshot: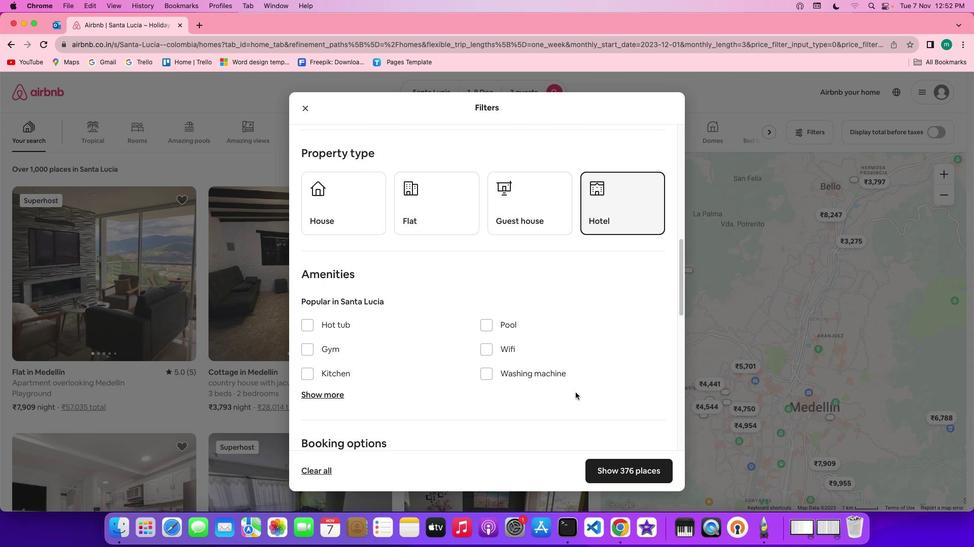 
Action: Mouse scrolled (575, 392) with delta (0, 0)
Screenshot: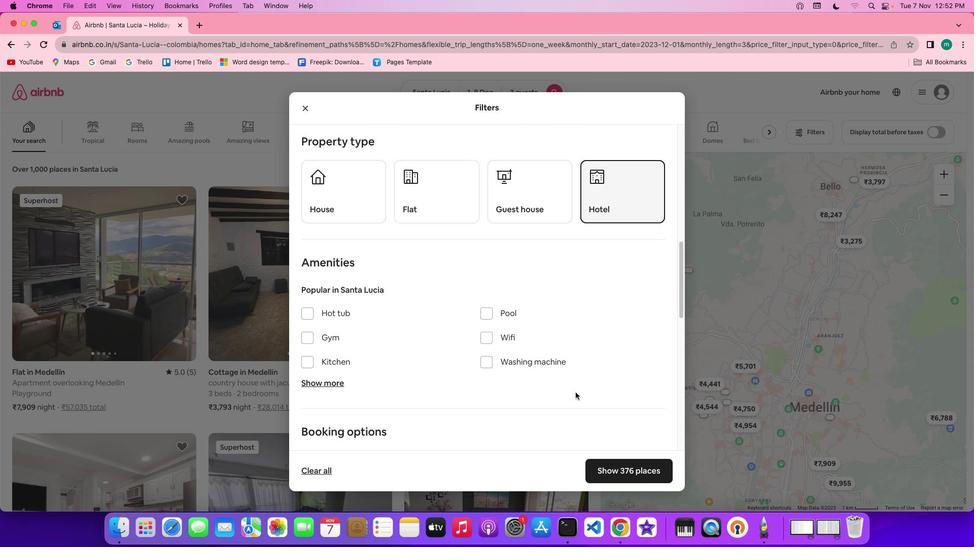
Action: Mouse scrolled (575, 392) with delta (0, 0)
Screenshot: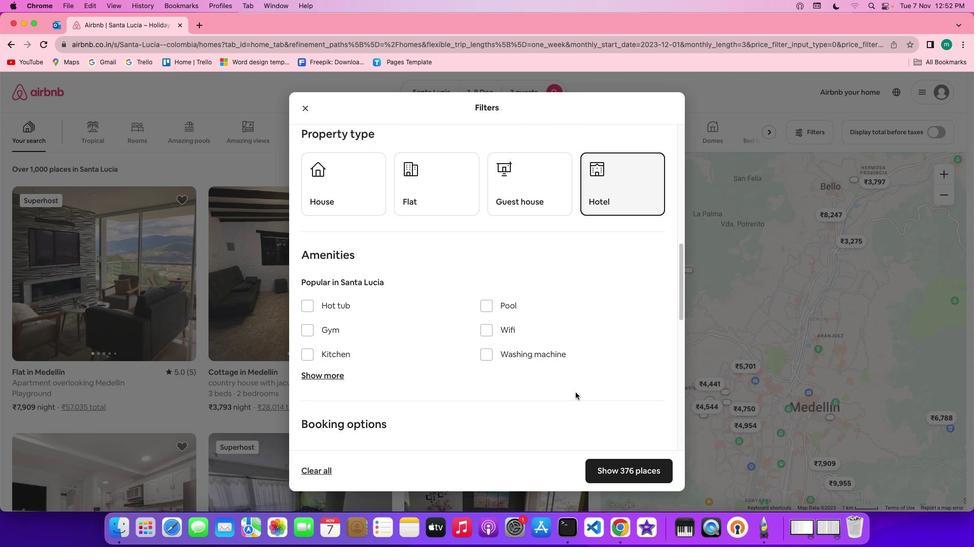 
Action: Mouse scrolled (575, 392) with delta (0, 0)
Screenshot: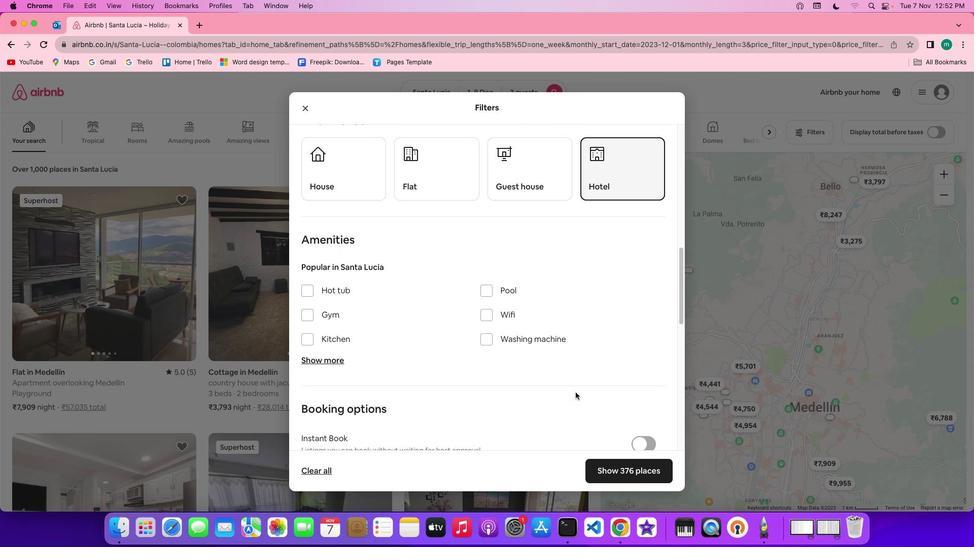 
Action: Mouse scrolled (575, 392) with delta (0, 0)
Screenshot: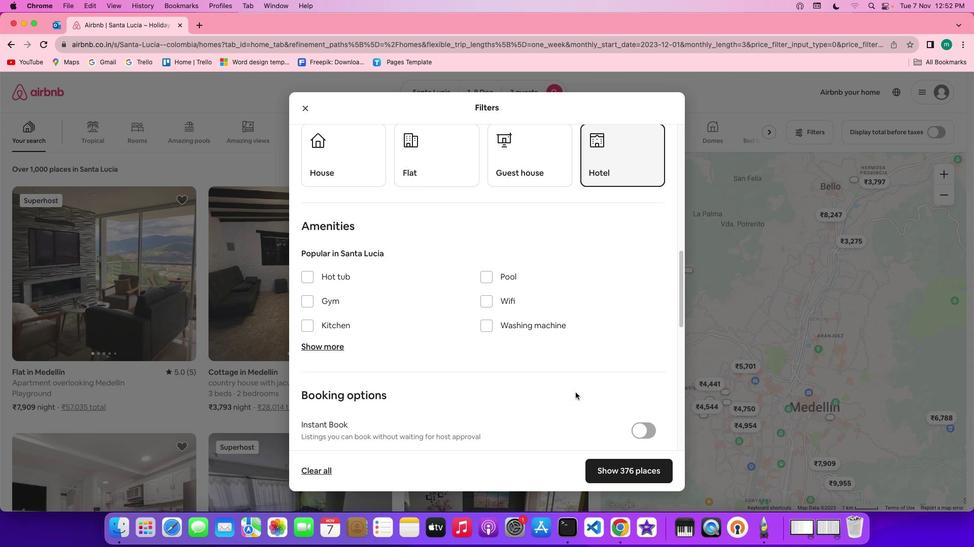 
Action: Mouse scrolled (575, 392) with delta (0, 0)
Screenshot: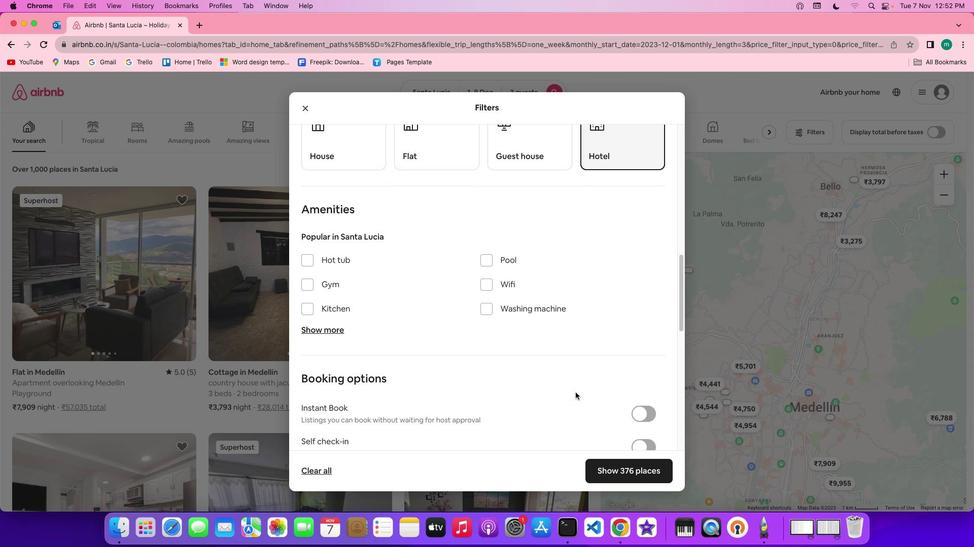 
Action: Mouse scrolled (575, 392) with delta (0, 0)
Screenshot: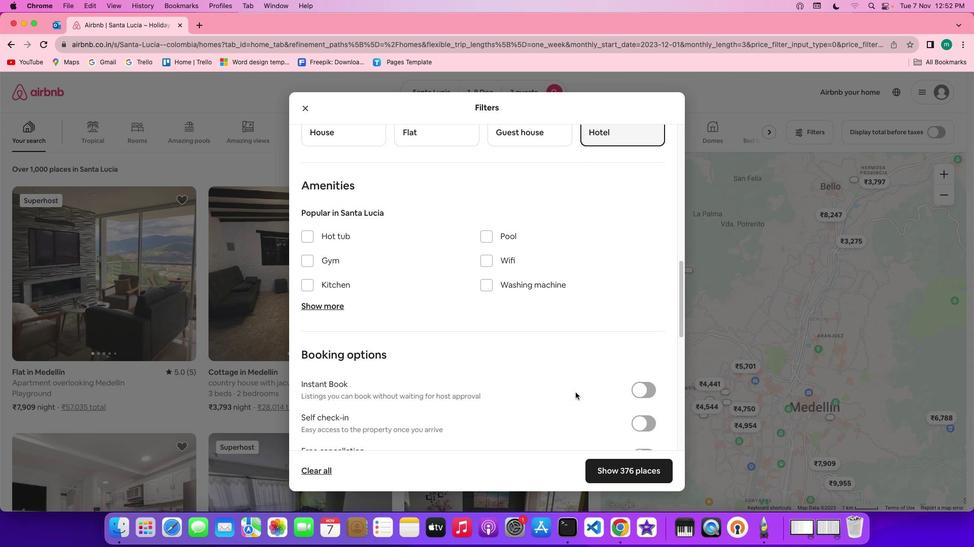 
Action: Mouse scrolled (575, 392) with delta (0, 0)
Screenshot: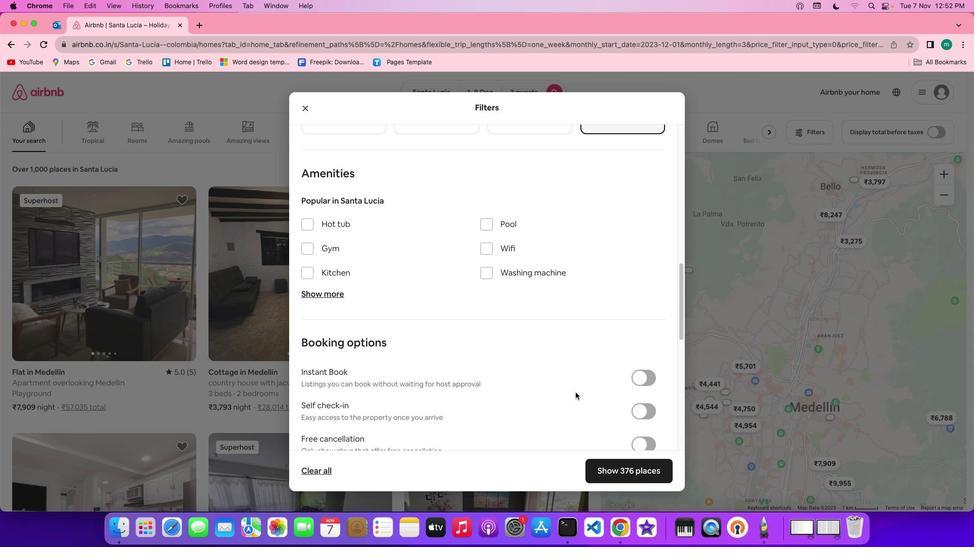 
Action: Mouse scrolled (575, 392) with delta (0, 0)
Screenshot: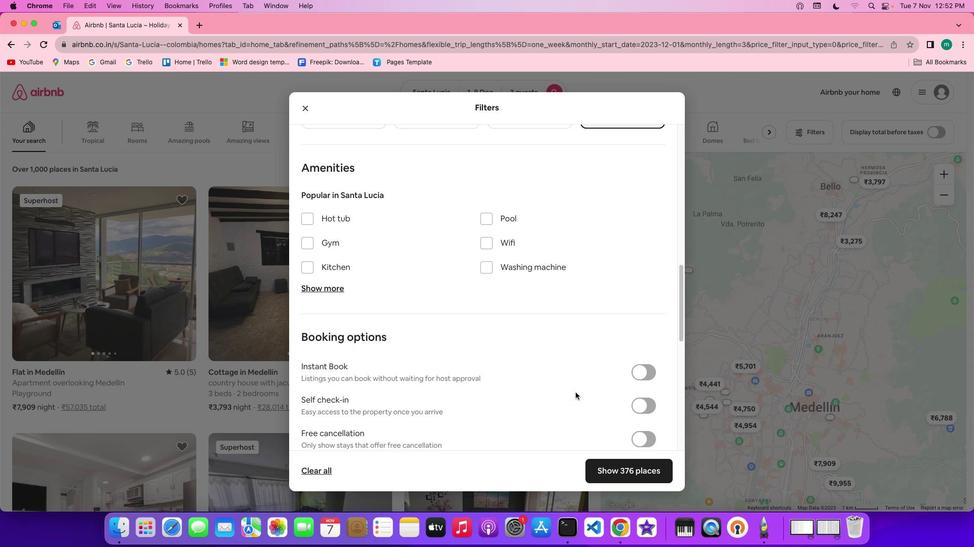 
Action: Mouse scrolled (575, 392) with delta (0, 0)
Screenshot: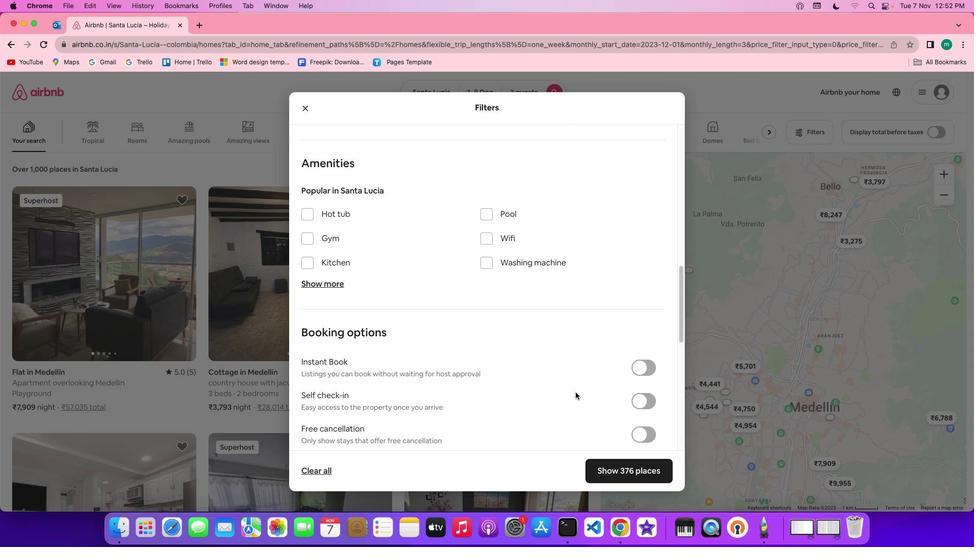 
Action: Mouse moved to (512, 264)
Screenshot: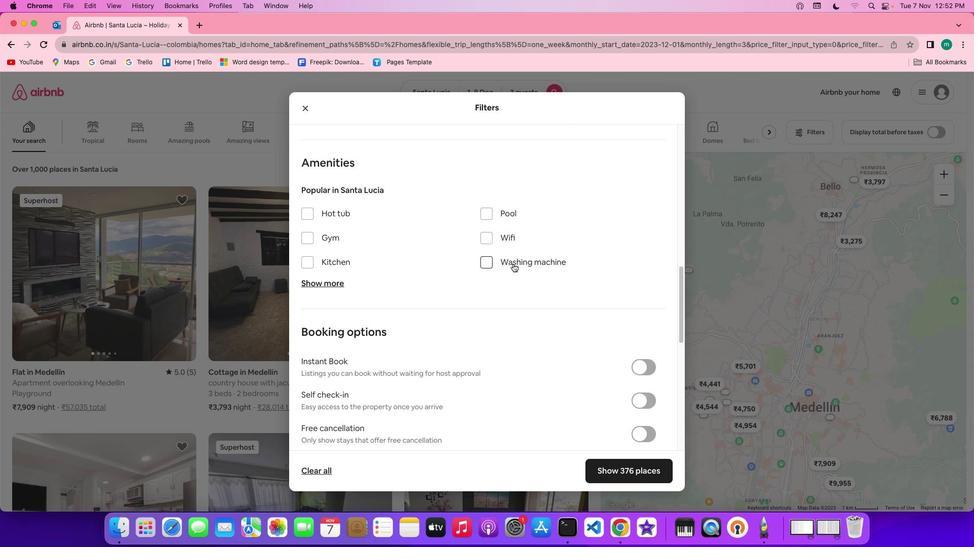 
Action: Mouse pressed left at (512, 264)
Screenshot: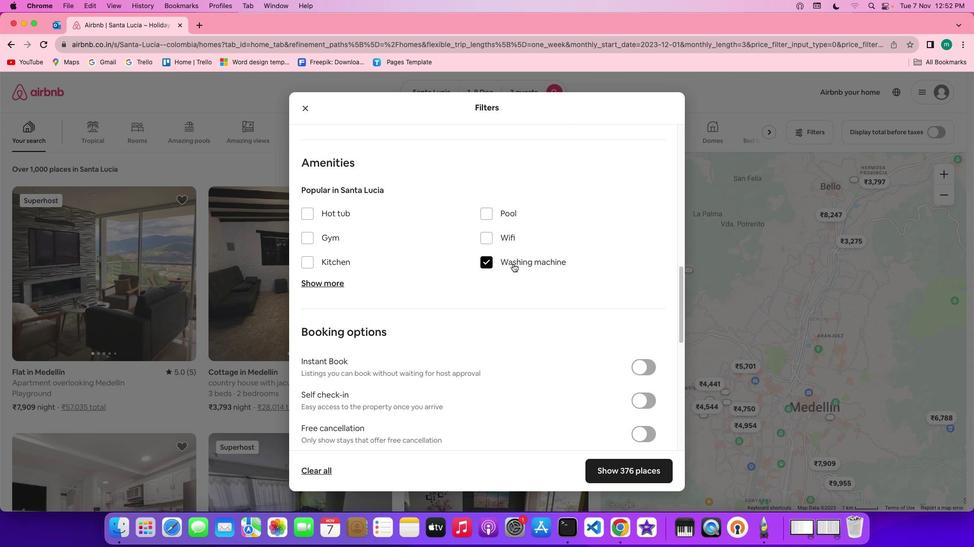 
Action: Mouse moved to (557, 368)
Screenshot: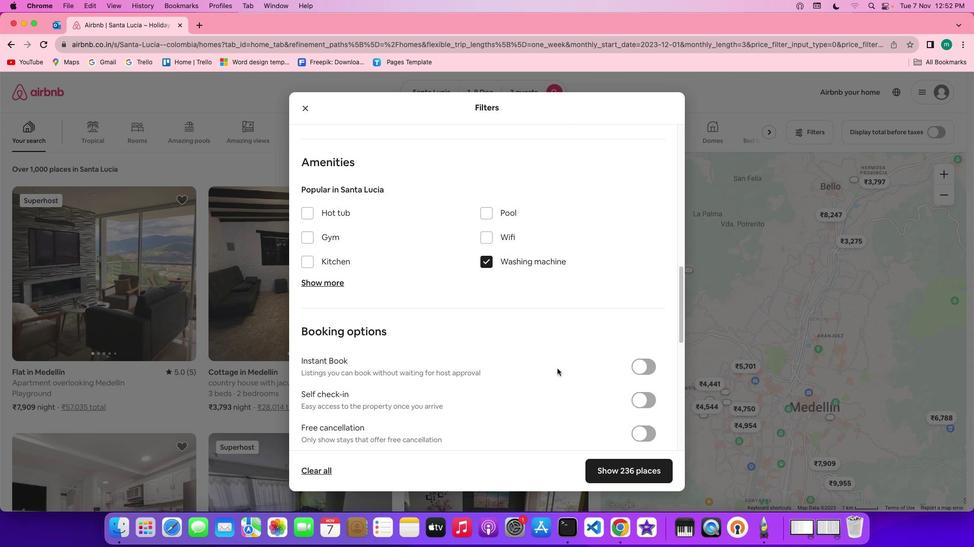 
Action: Mouse scrolled (557, 368) with delta (0, 0)
Screenshot: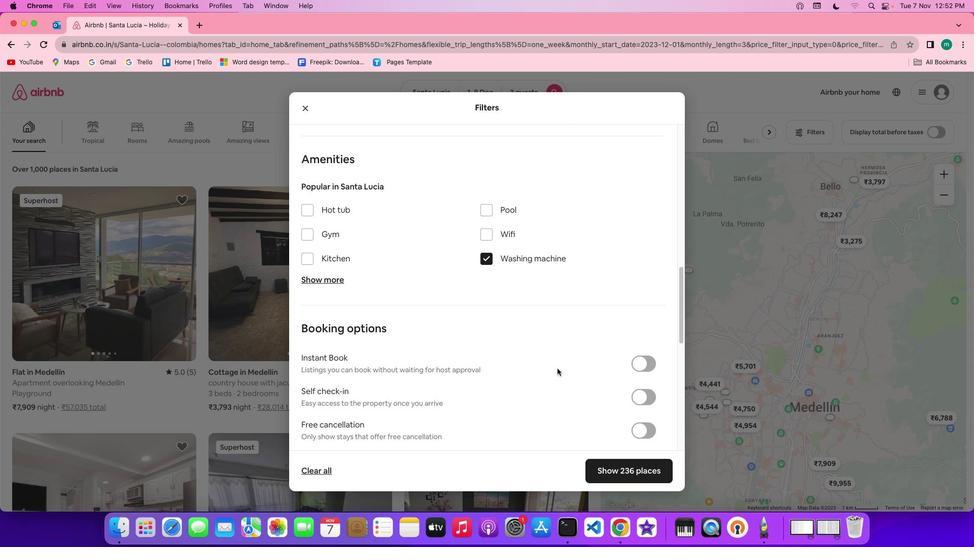 
Action: Mouse scrolled (557, 368) with delta (0, 0)
Screenshot: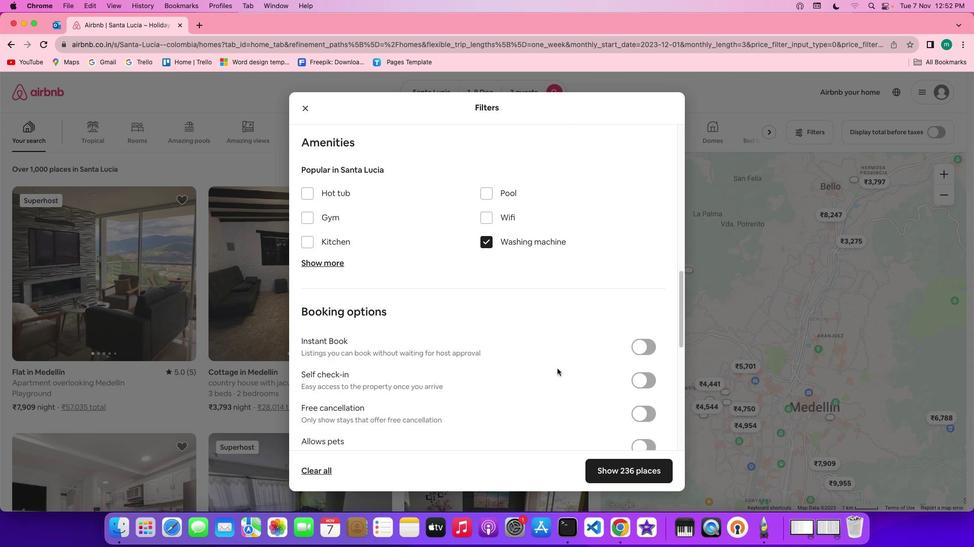 
Action: Mouse scrolled (557, 368) with delta (0, 0)
Screenshot: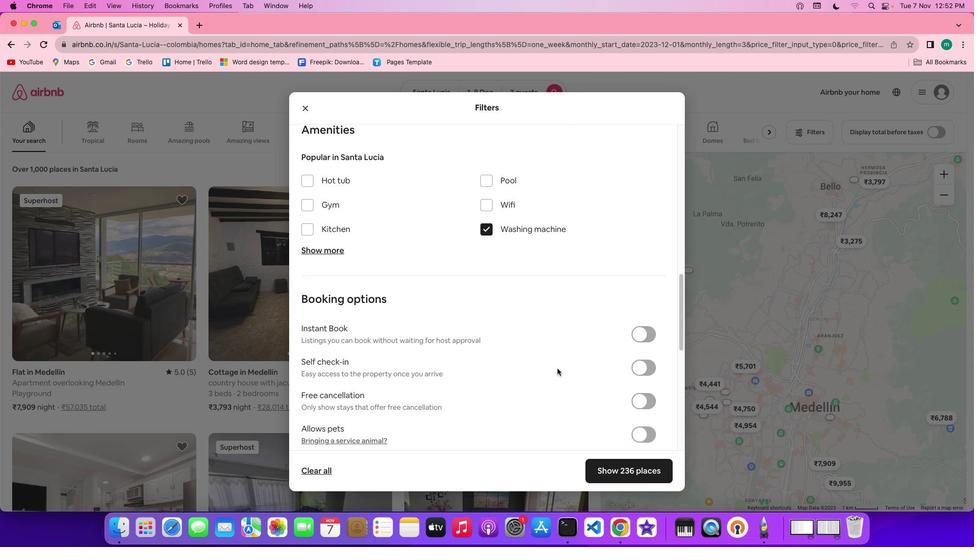 
Action: Mouse scrolled (557, 368) with delta (0, -1)
Screenshot: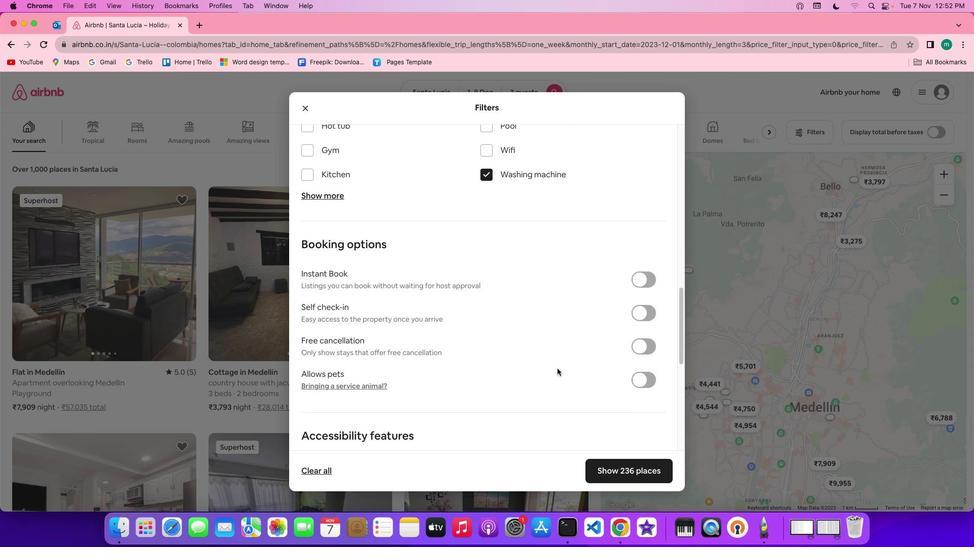 
Action: Mouse moved to (559, 373)
Screenshot: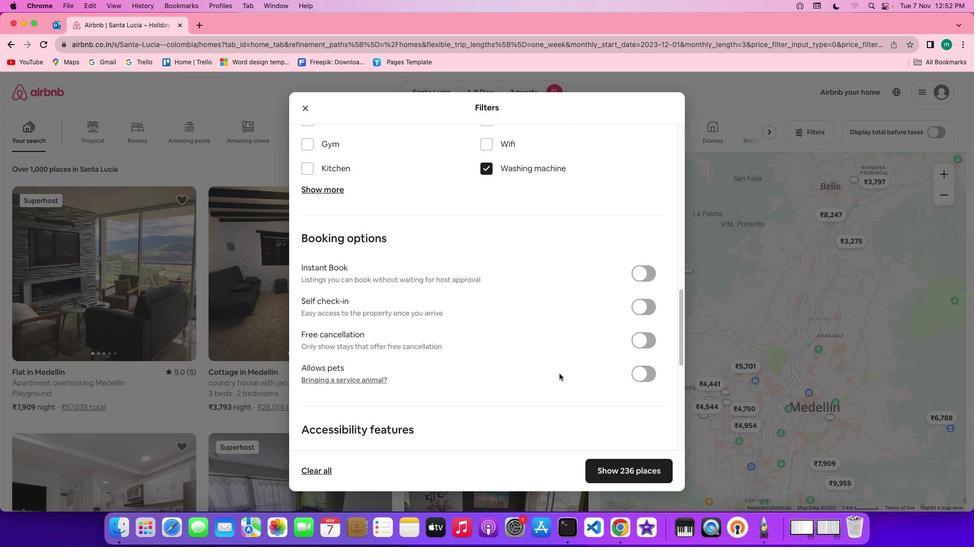 
Action: Mouse scrolled (559, 373) with delta (0, 0)
Screenshot: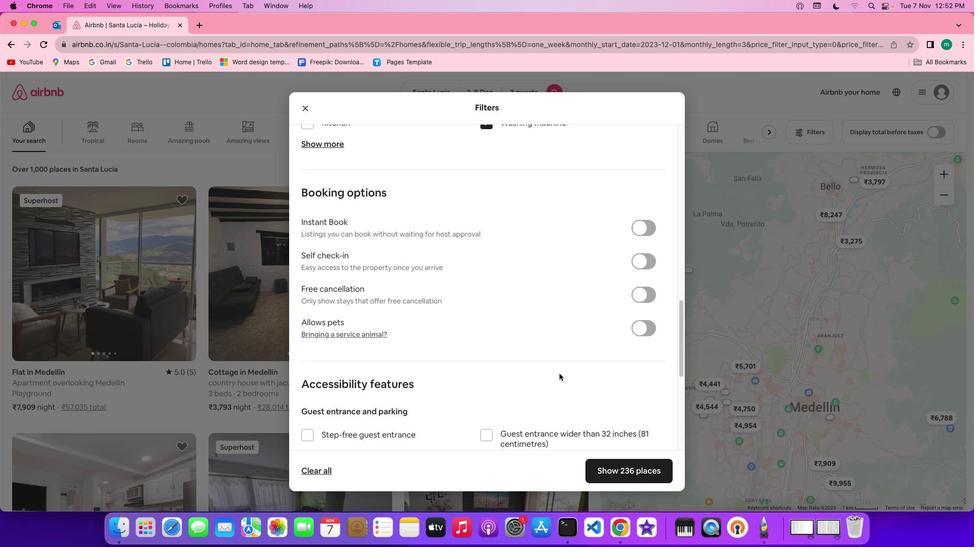 
Action: Mouse scrolled (559, 373) with delta (0, 0)
Screenshot: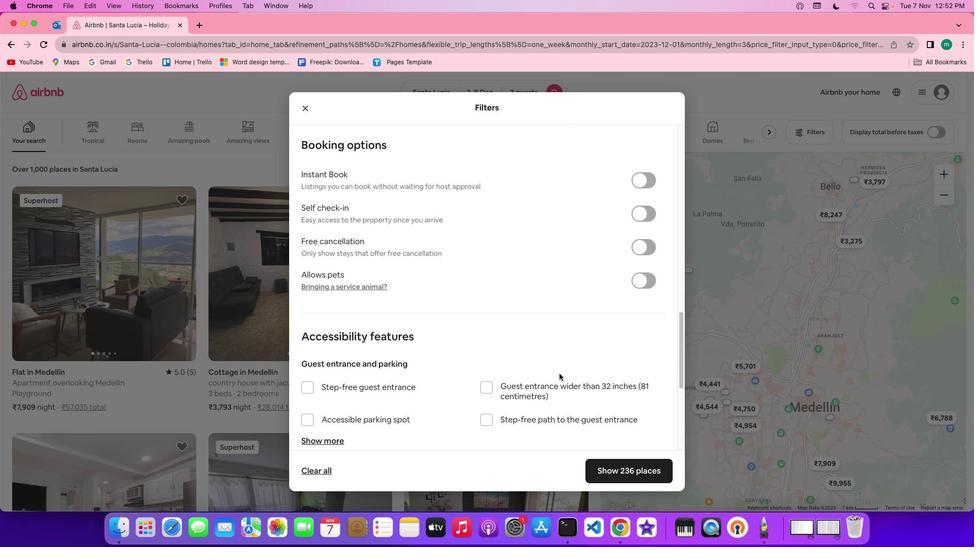 
Action: Mouse scrolled (559, 373) with delta (0, -1)
Screenshot: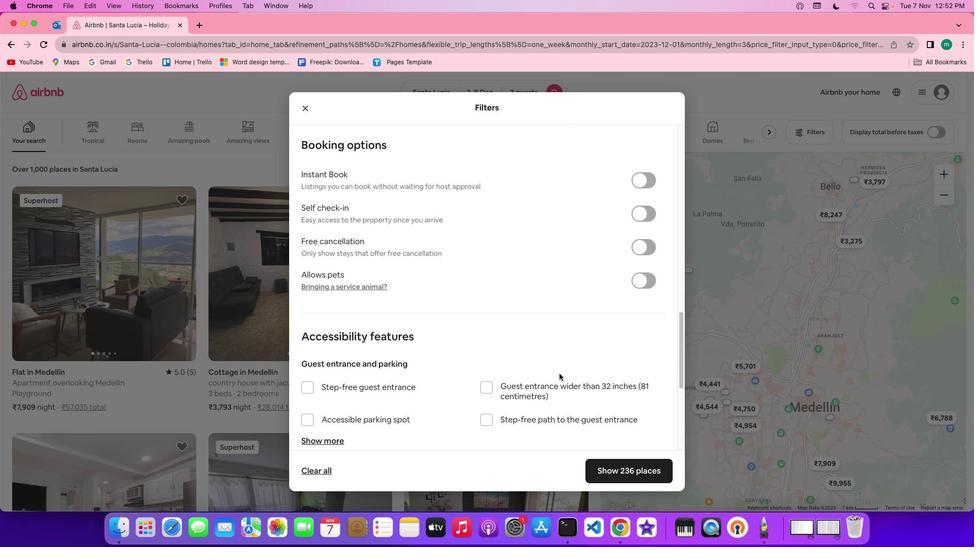 
Action: Mouse scrolled (559, 373) with delta (0, -2)
Screenshot: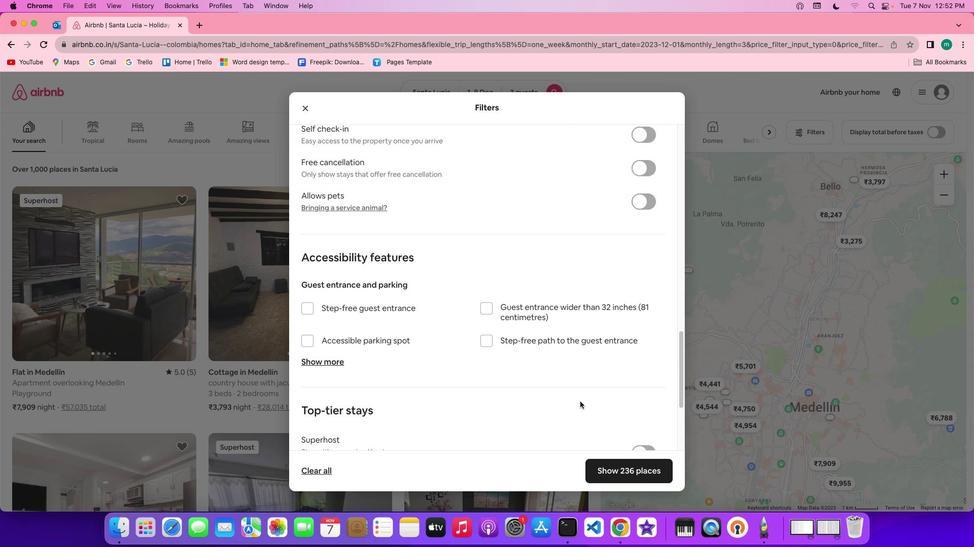 
Action: Mouse moved to (626, 473)
Screenshot: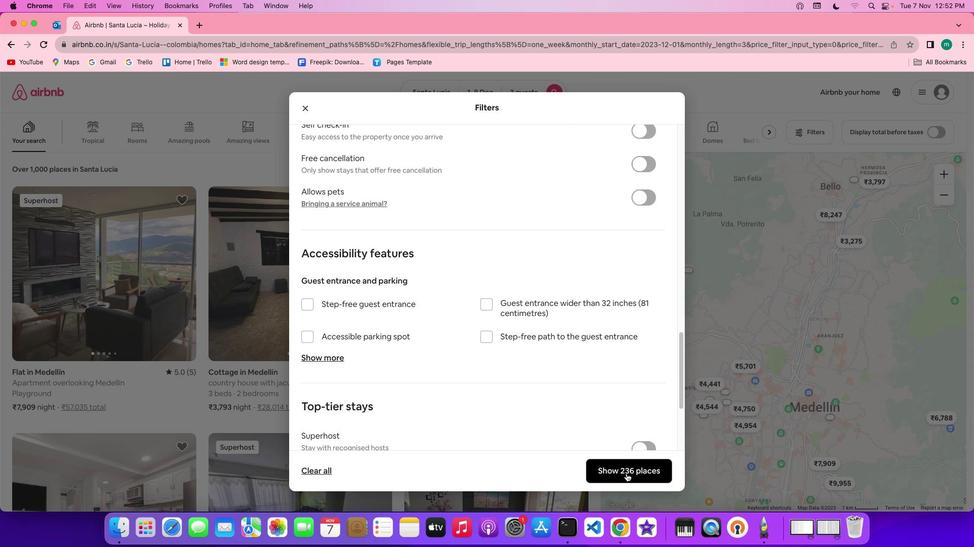 
Action: Mouse pressed left at (626, 473)
Screenshot: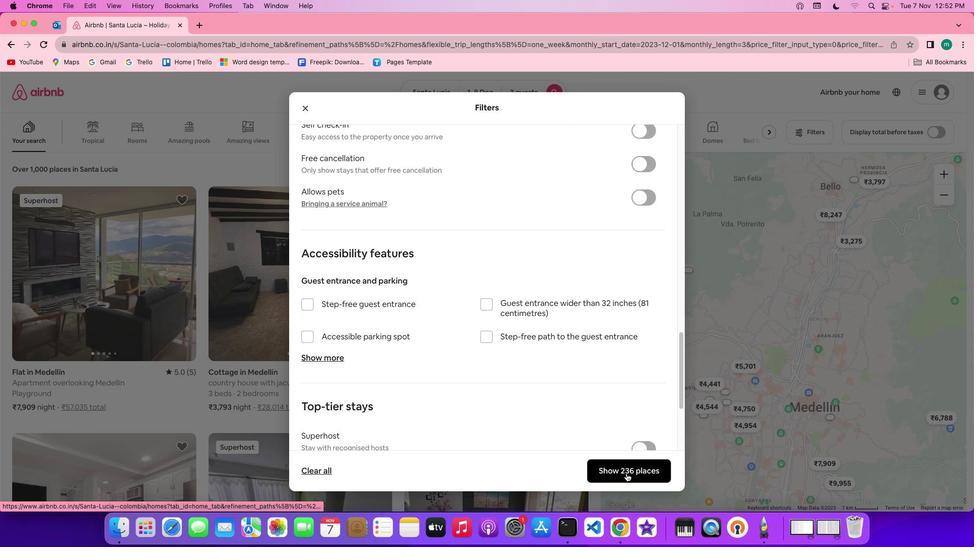 
Action: Mouse moved to (88, 267)
Screenshot: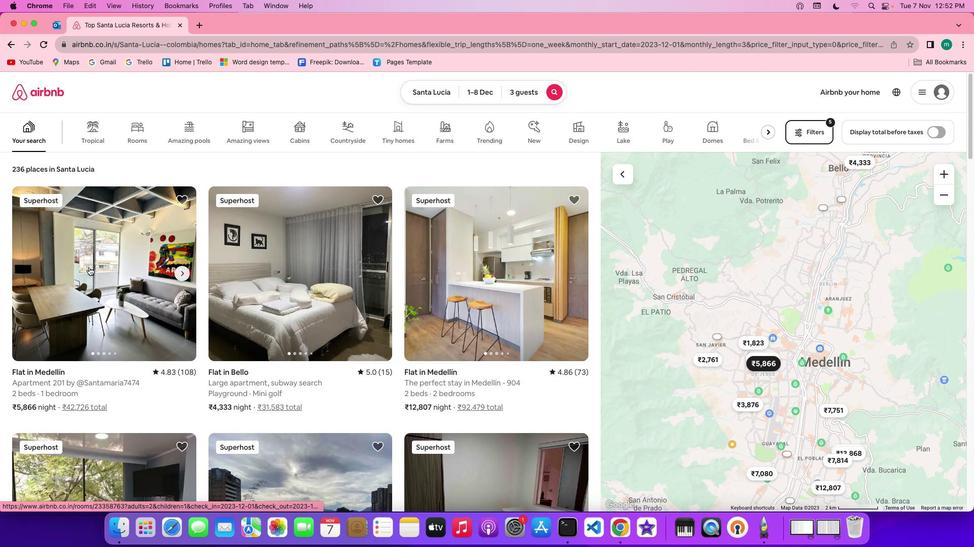 
Action: Mouse pressed left at (88, 267)
Screenshot: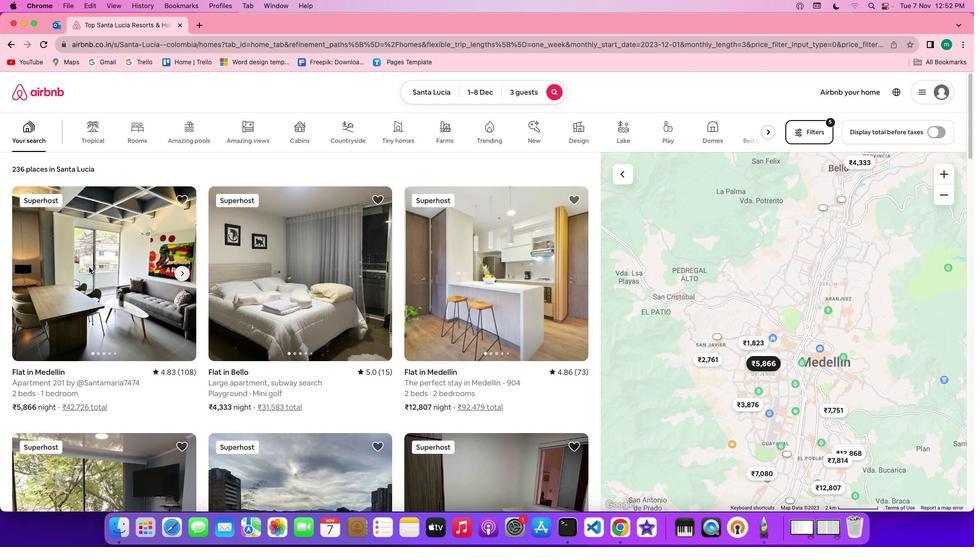 
Action: Mouse moved to (704, 373)
Screenshot: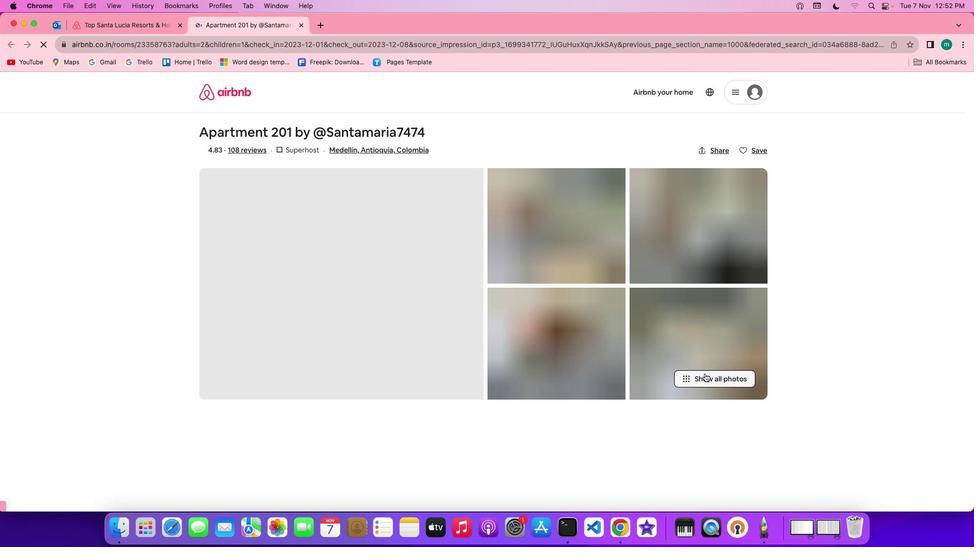 
Action: Mouse pressed left at (704, 373)
Screenshot: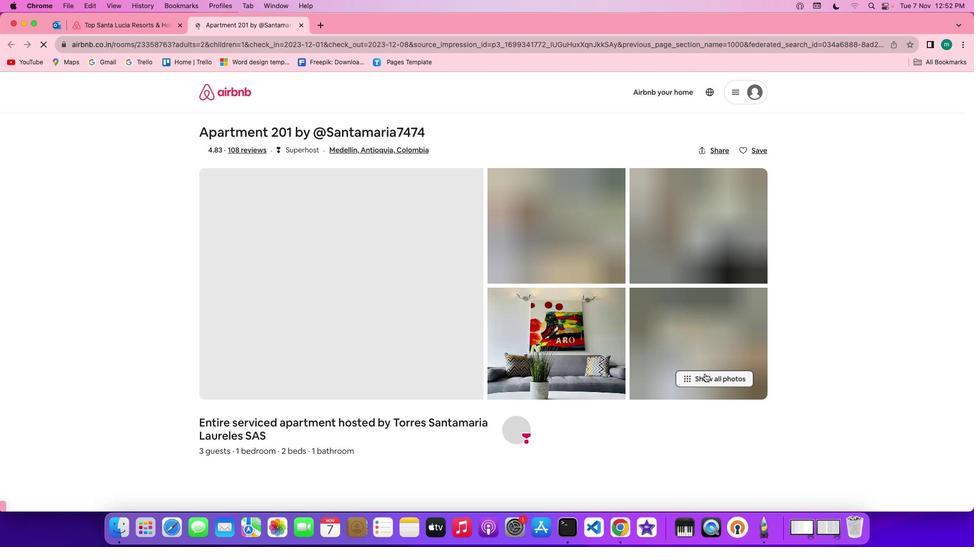 
Action: Mouse moved to (444, 340)
Screenshot: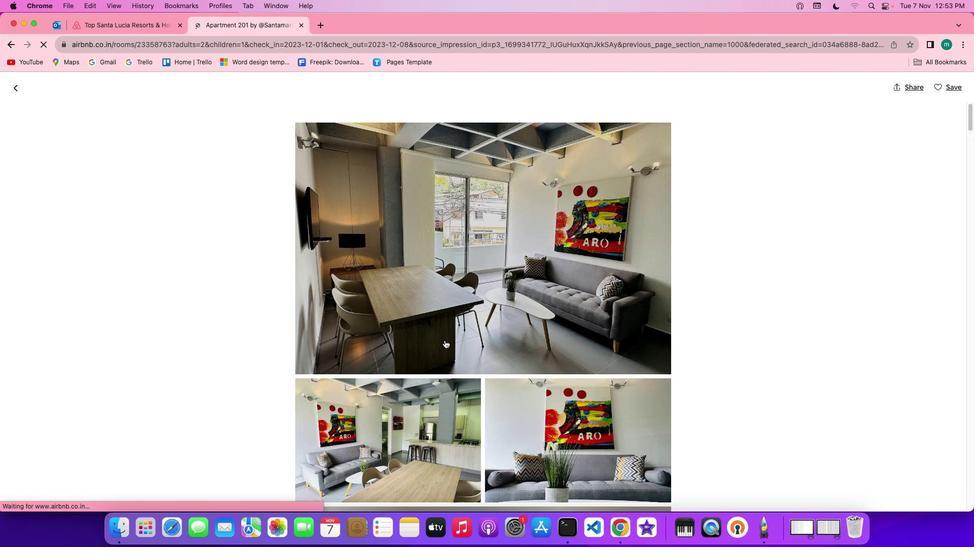 
Action: Mouse scrolled (444, 340) with delta (0, 0)
Screenshot: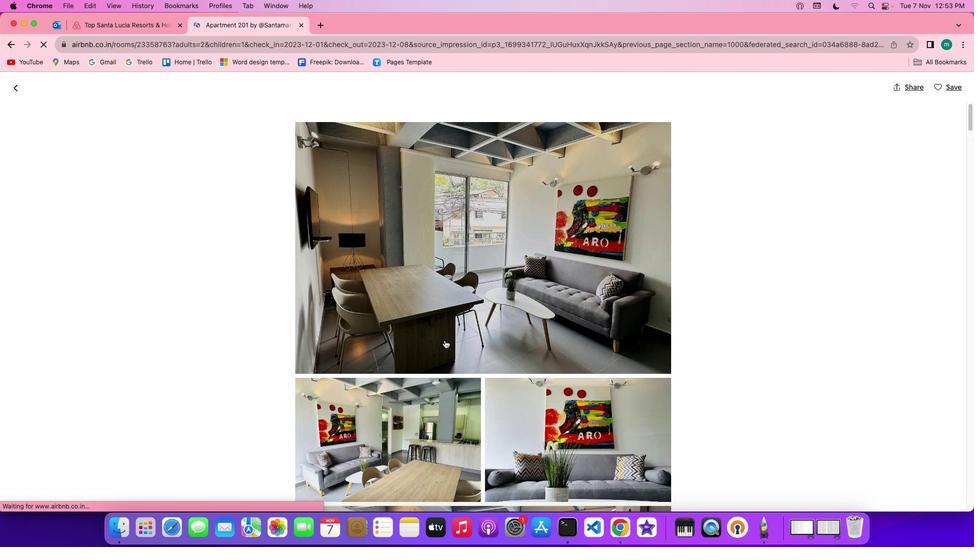 
Action: Mouse scrolled (444, 340) with delta (0, 0)
Screenshot: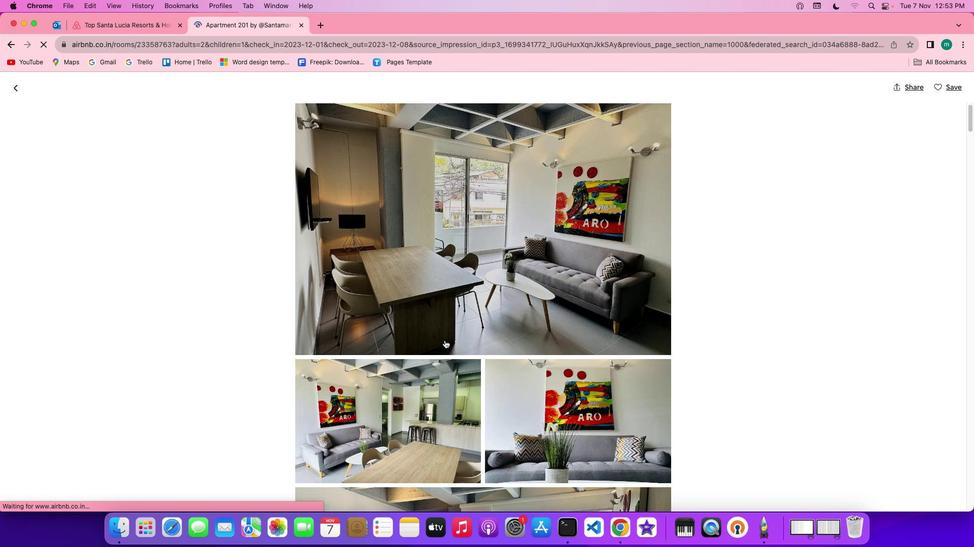 
Action: Mouse scrolled (444, 340) with delta (0, -1)
Screenshot: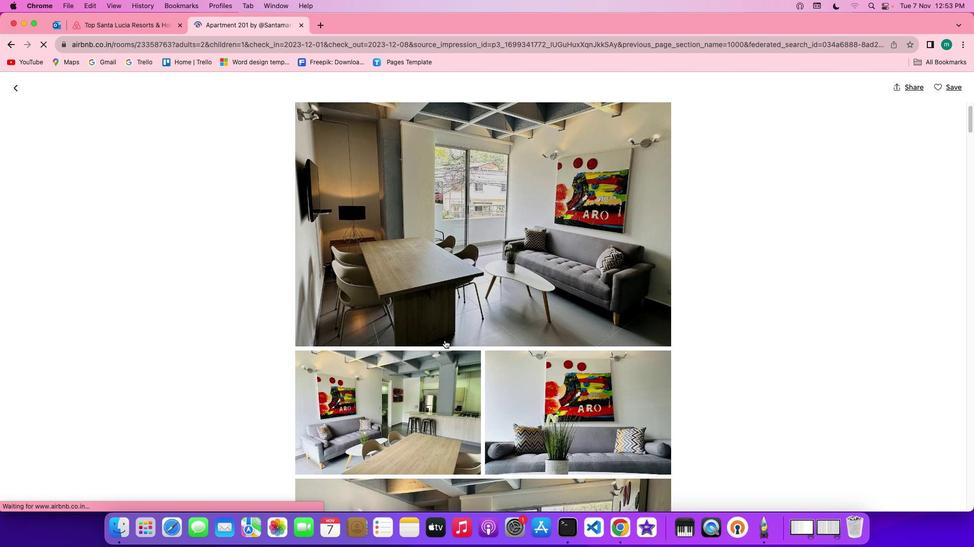 
Action: Mouse scrolled (444, 340) with delta (0, 0)
Screenshot: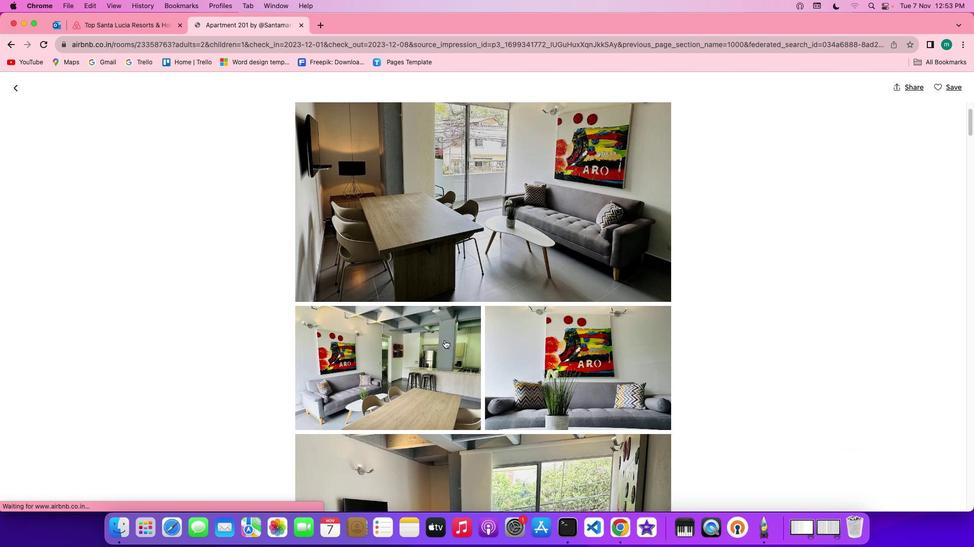 
Action: Mouse scrolled (444, 340) with delta (0, 0)
Screenshot: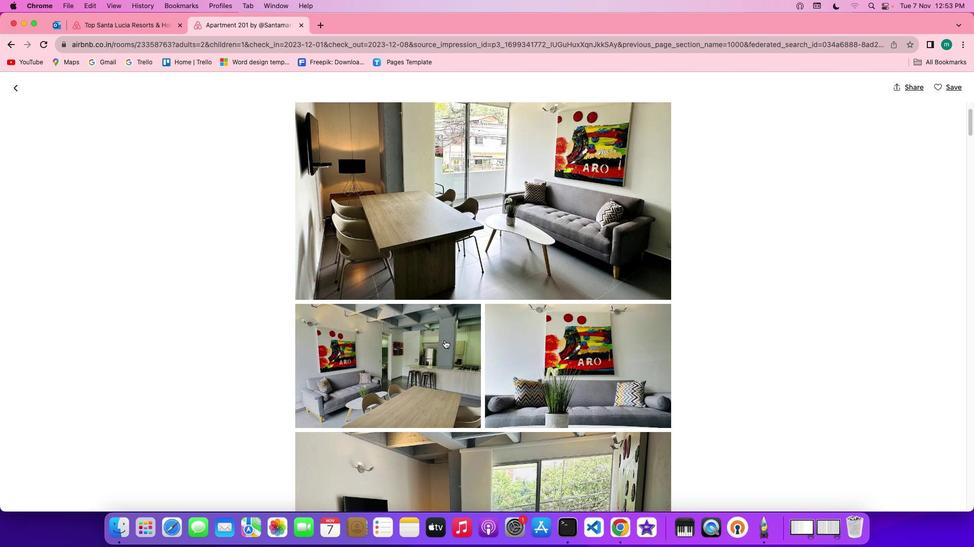 
Action: Mouse scrolled (444, 340) with delta (0, 0)
Screenshot: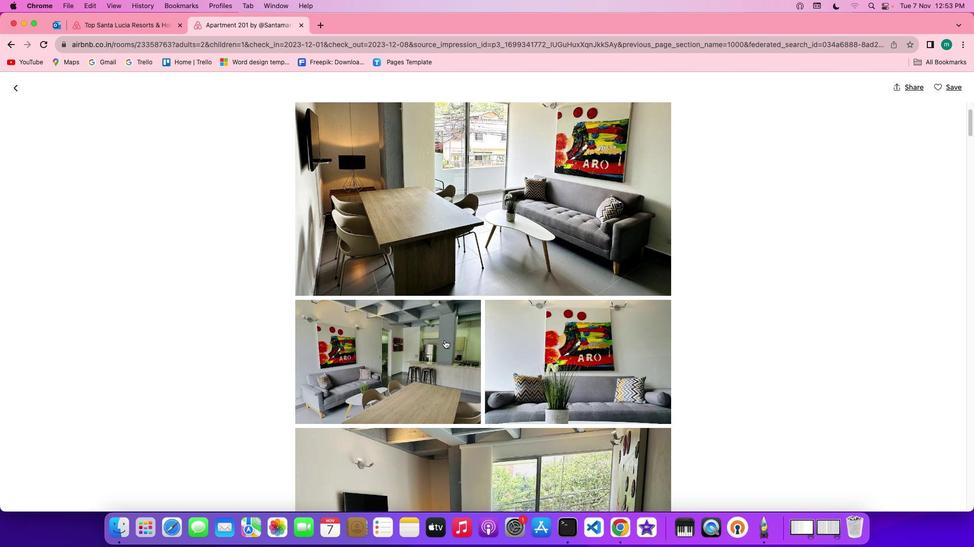 
Action: Mouse scrolled (444, 340) with delta (0, 0)
Screenshot: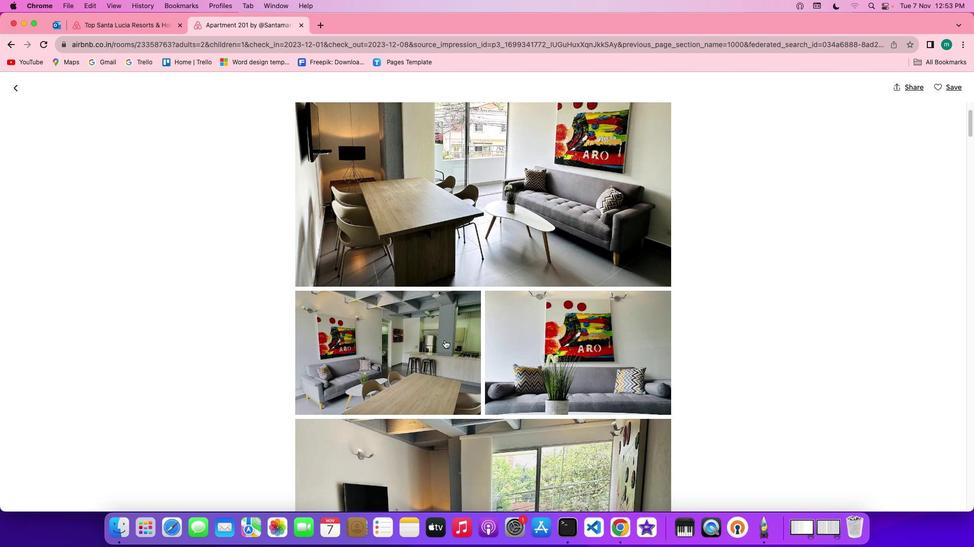 
Action: Mouse scrolled (444, 340) with delta (0, 0)
Screenshot: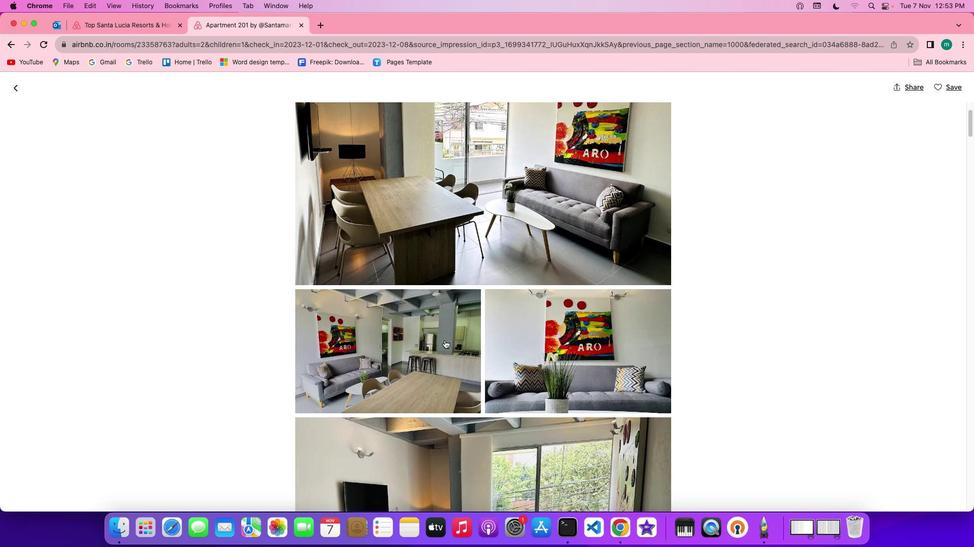 
Action: Mouse scrolled (444, 340) with delta (0, 0)
Screenshot: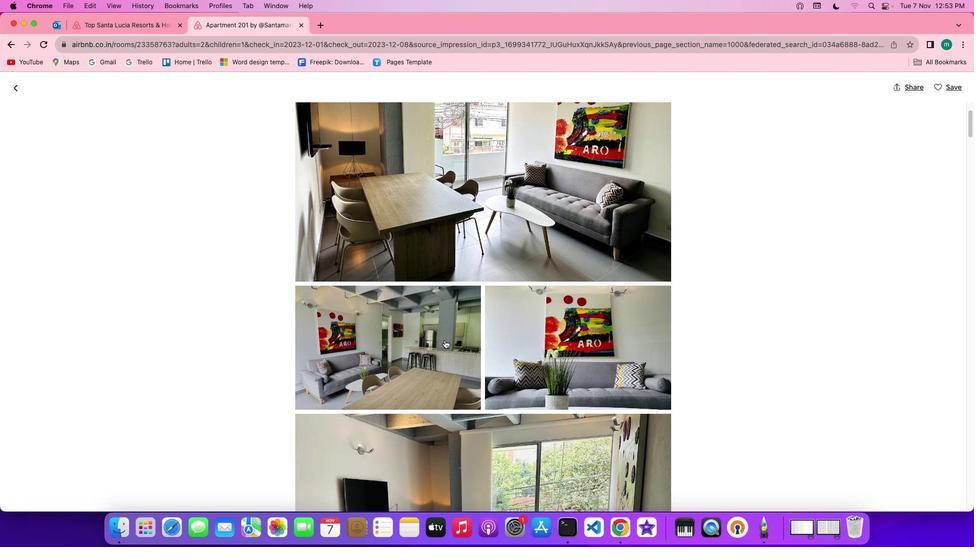 
Action: Mouse scrolled (444, 340) with delta (0, 0)
Screenshot: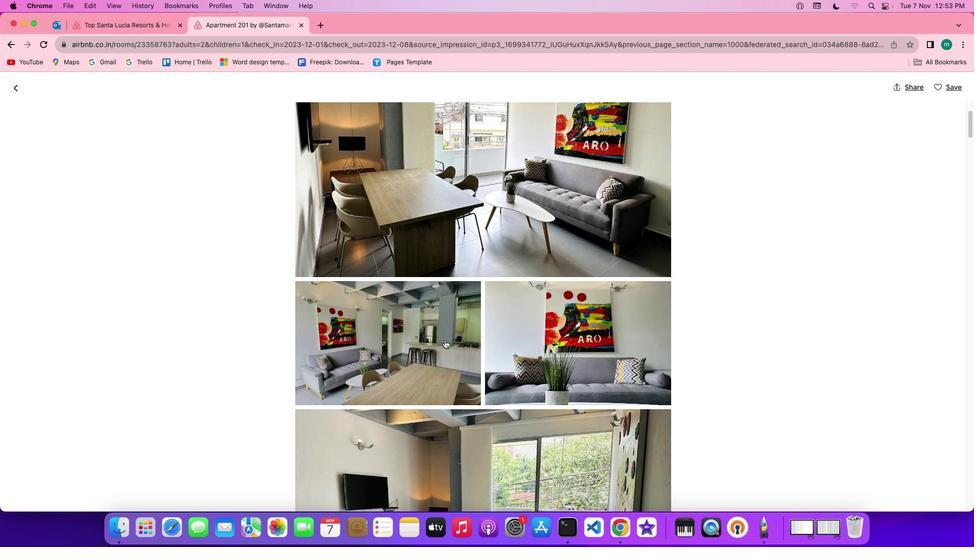 
Action: Mouse scrolled (444, 340) with delta (0, -1)
Screenshot: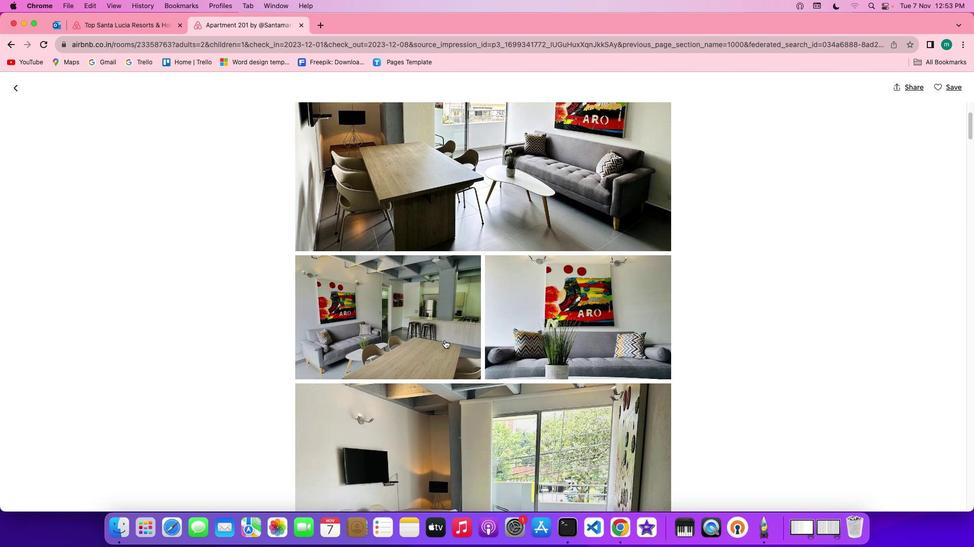 
Action: Mouse scrolled (444, 340) with delta (0, 0)
Screenshot: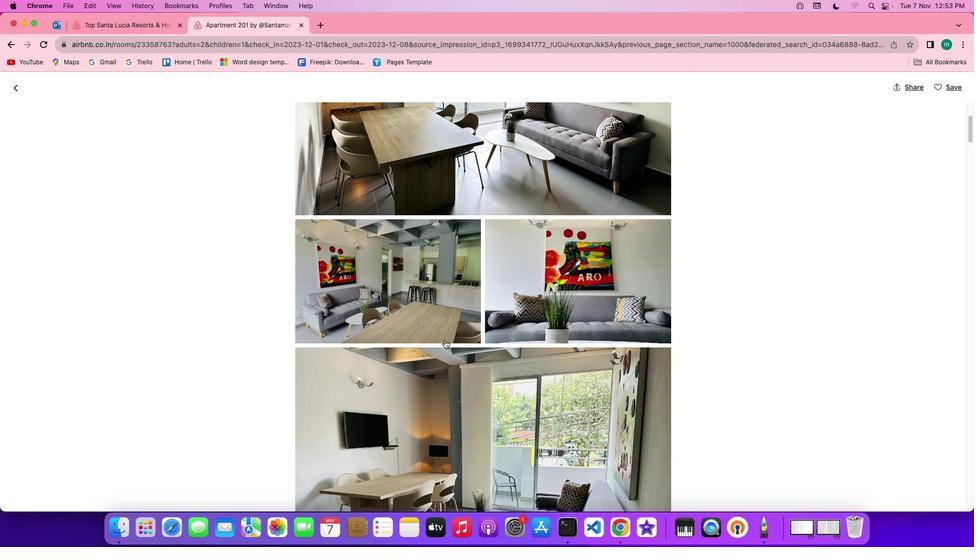 
Action: Mouse scrolled (444, 340) with delta (0, 0)
Screenshot: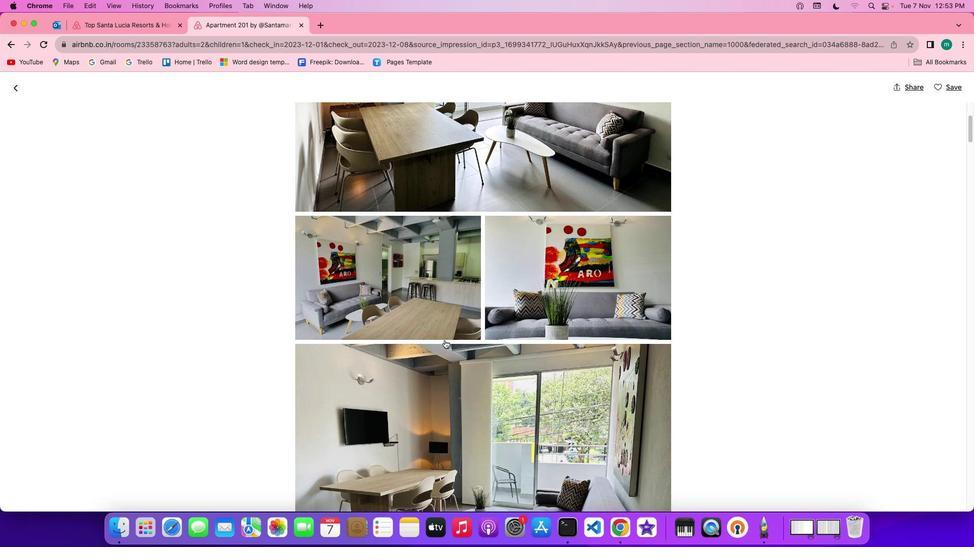 
Action: Mouse scrolled (444, 340) with delta (0, 0)
Screenshot: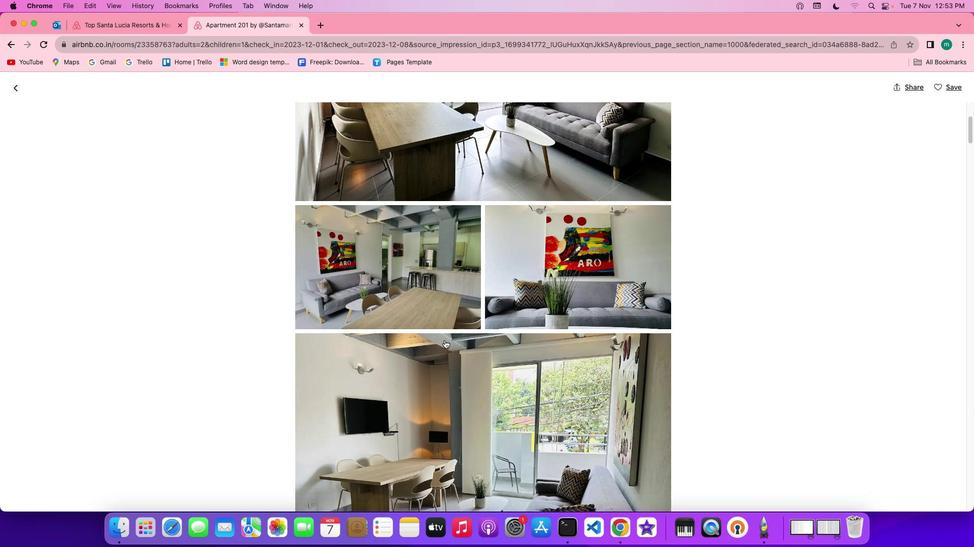 
Action: Mouse scrolled (444, 340) with delta (0, -1)
Screenshot: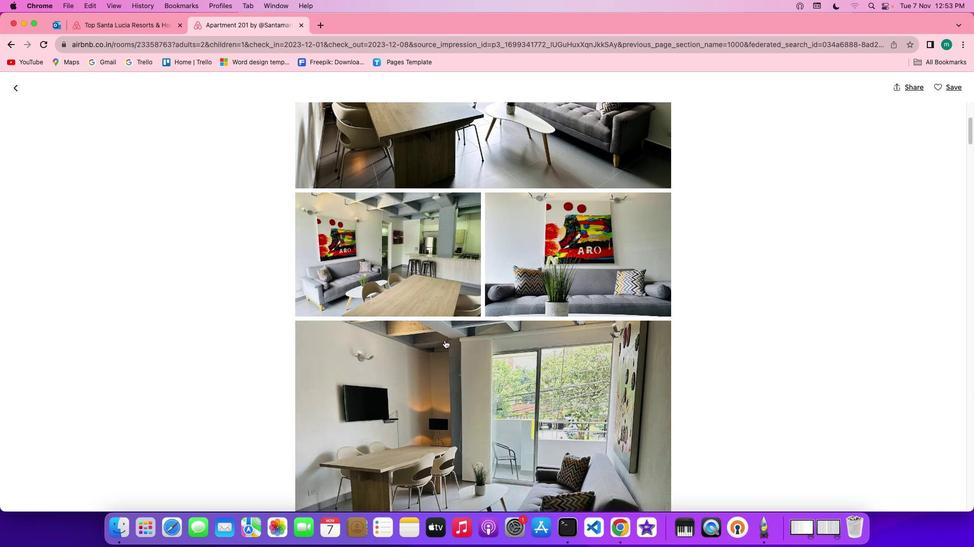 
Action: Mouse scrolled (444, 340) with delta (0, 0)
Screenshot: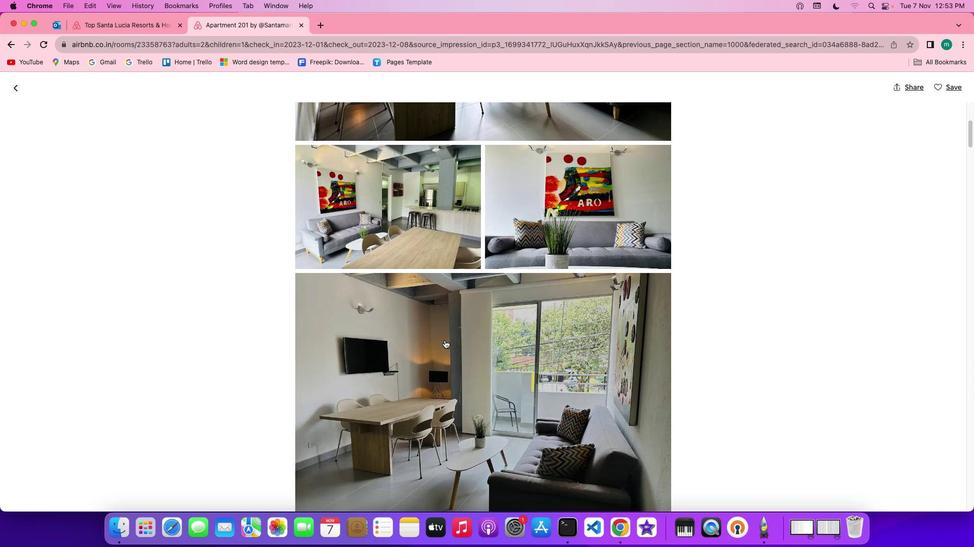 
Action: Mouse scrolled (444, 340) with delta (0, 0)
Screenshot: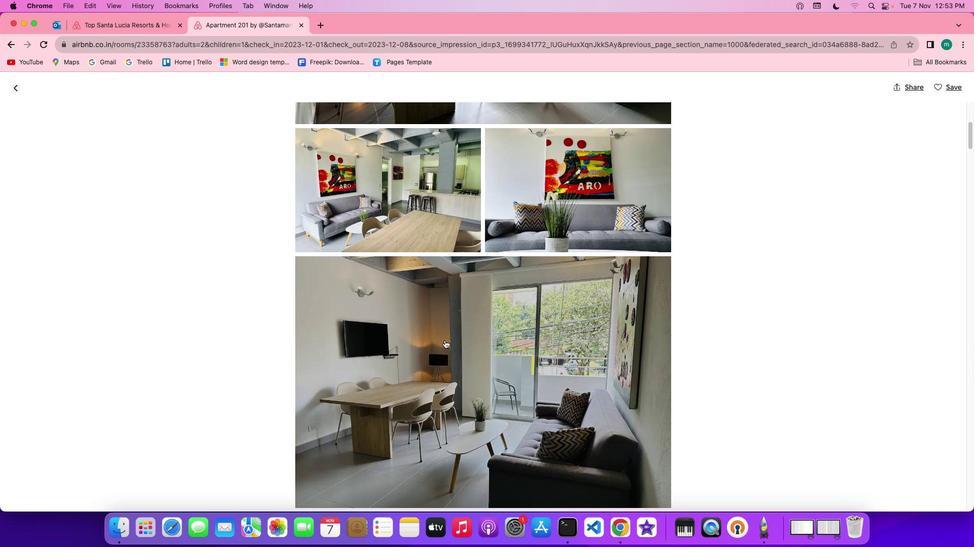 
Action: Mouse scrolled (444, 340) with delta (0, 0)
Screenshot: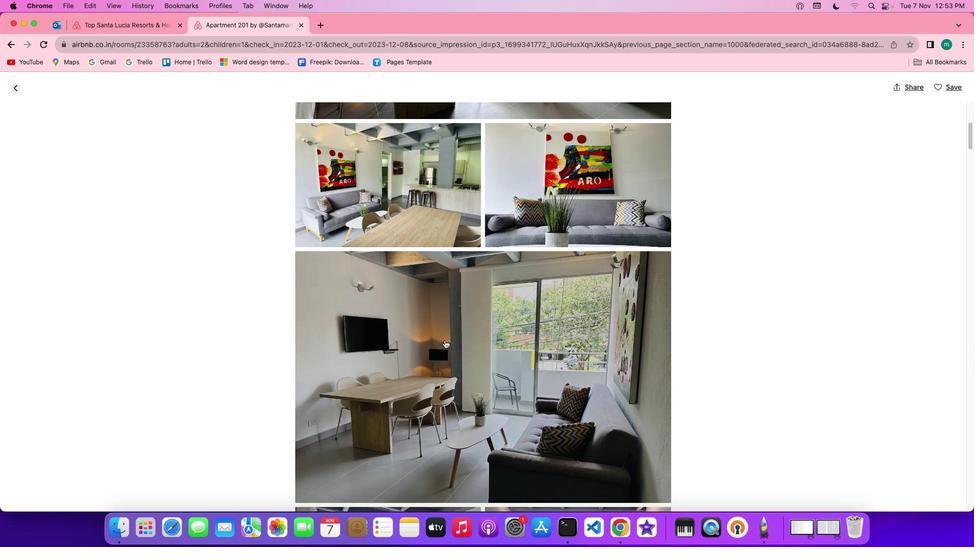 
Action: Mouse scrolled (444, 340) with delta (0, 0)
Screenshot: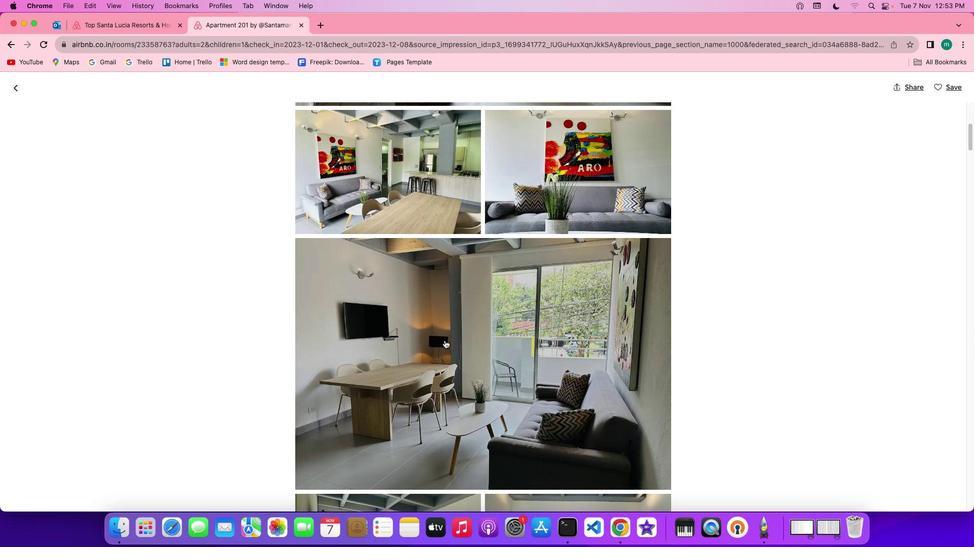 
Action: Mouse scrolled (444, 340) with delta (0, 0)
Screenshot: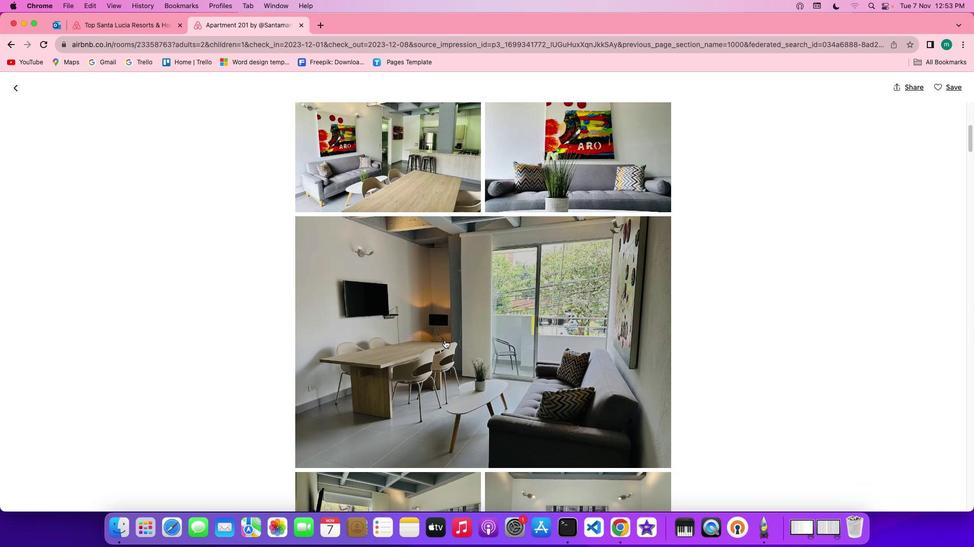 
Action: Mouse scrolled (444, 340) with delta (0, 0)
Screenshot: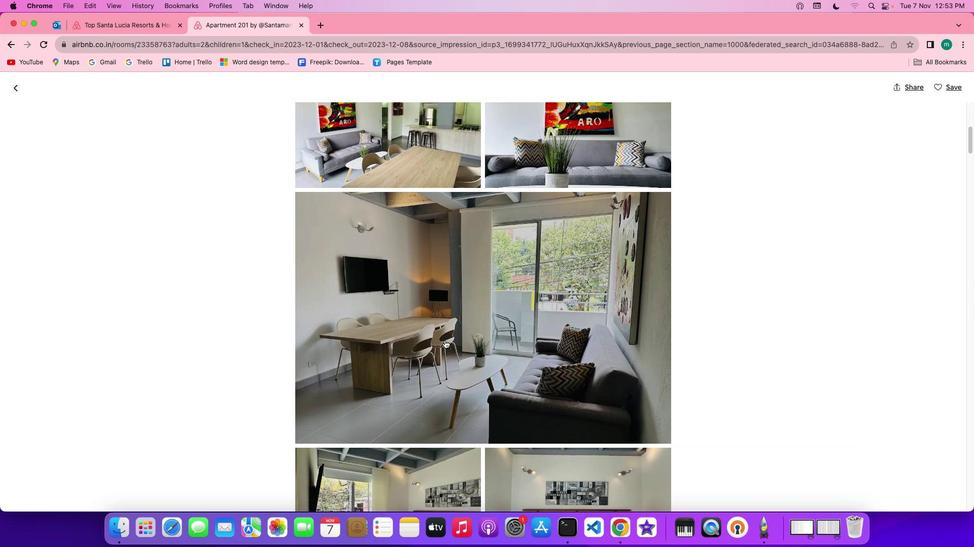 
Action: Mouse scrolled (444, 340) with delta (0, 0)
Screenshot: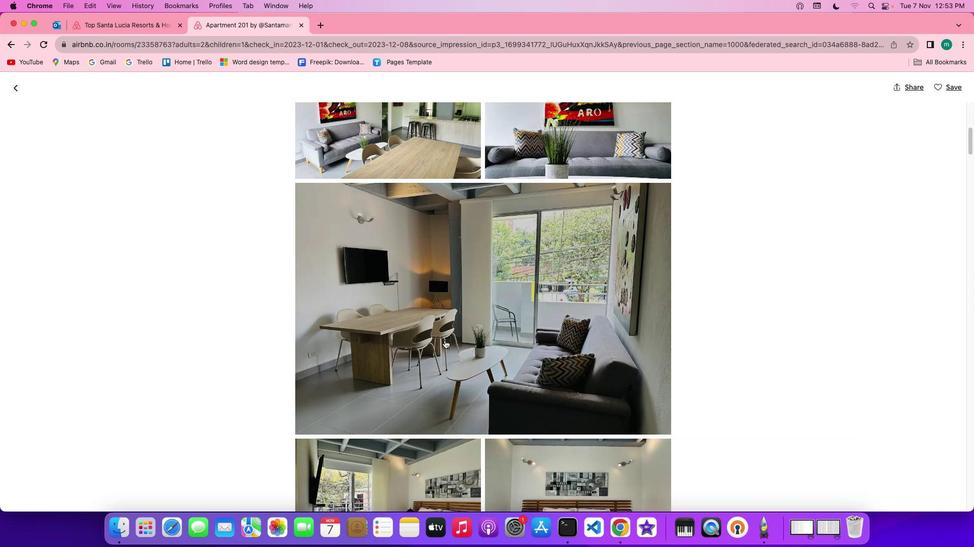 
Action: Mouse scrolled (444, 340) with delta (0, 0)
Screenshot: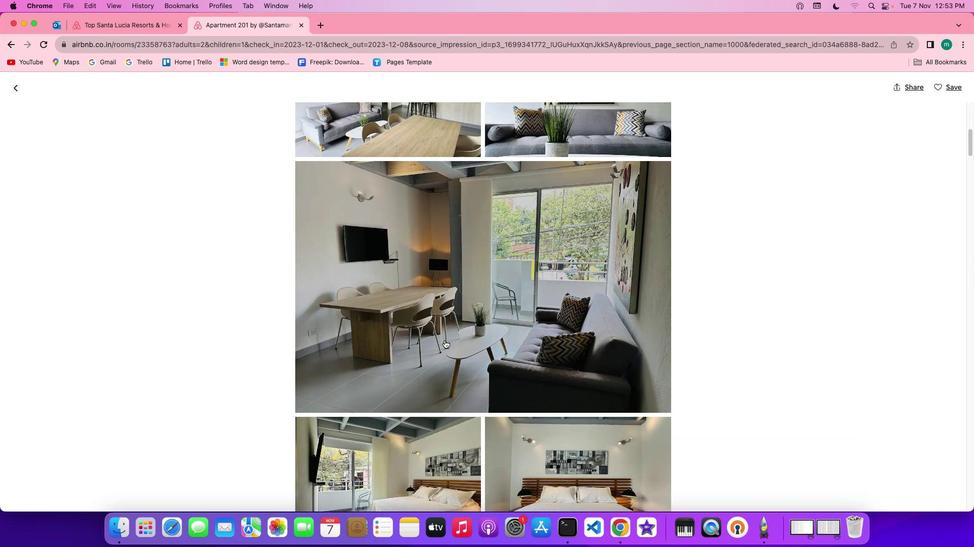 
Action: Mouse scrolled (444, 340) with delta (0, 0)
Screenshot: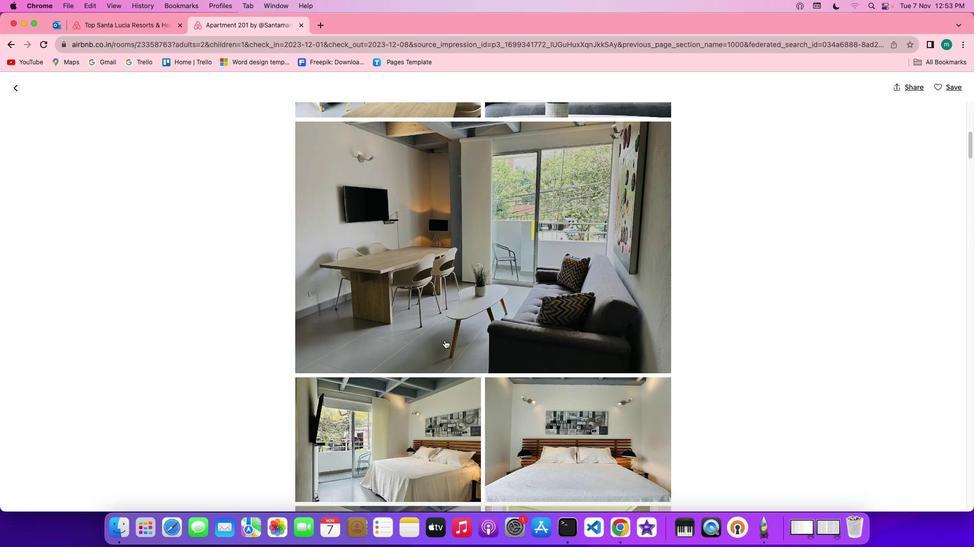 
Action: Mouse scrolled (444, 340) with delta (0, 0)
Screenshot: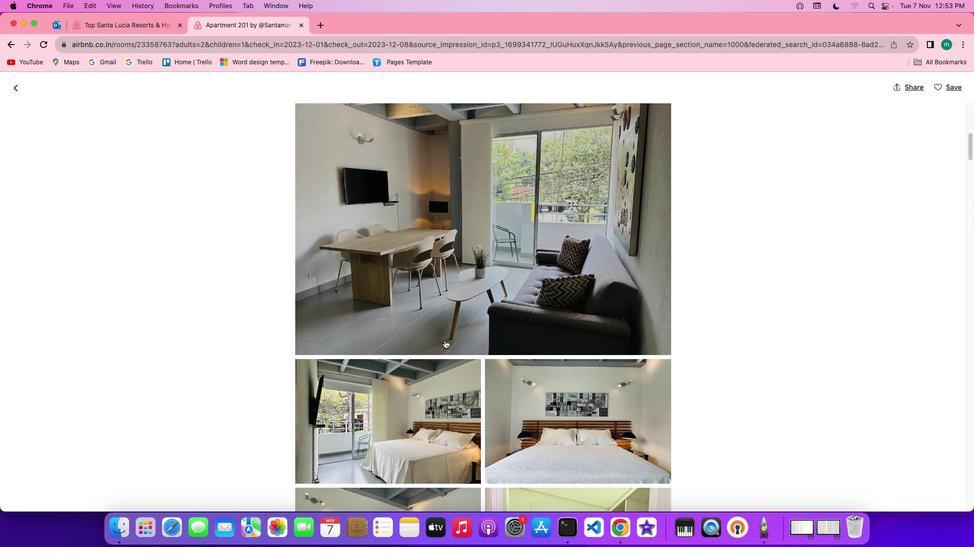 
Action: Mouse scrolled (444, 340) with delta (0, 0)
Screenshot: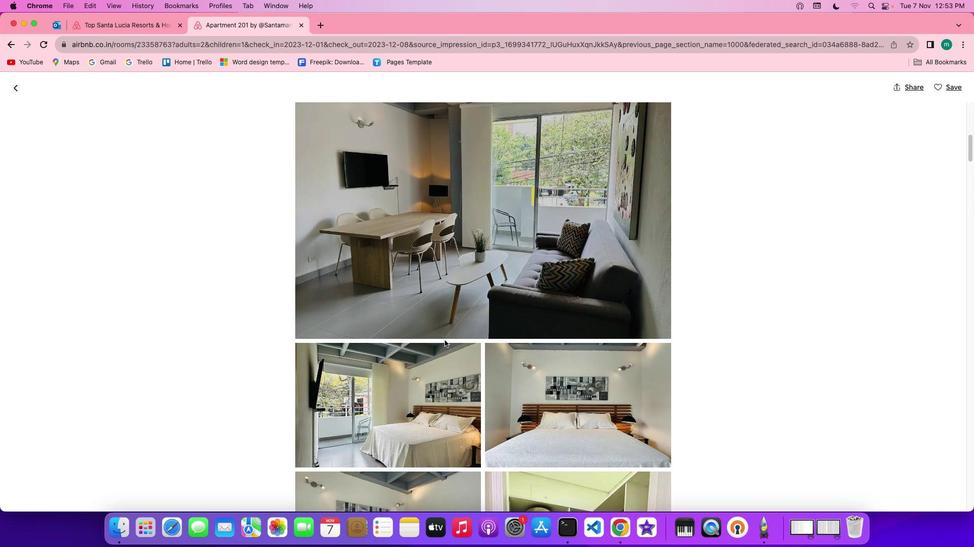 
Action: Mouse scrolled (444, 340) with delta (0, 0)
Screenshot: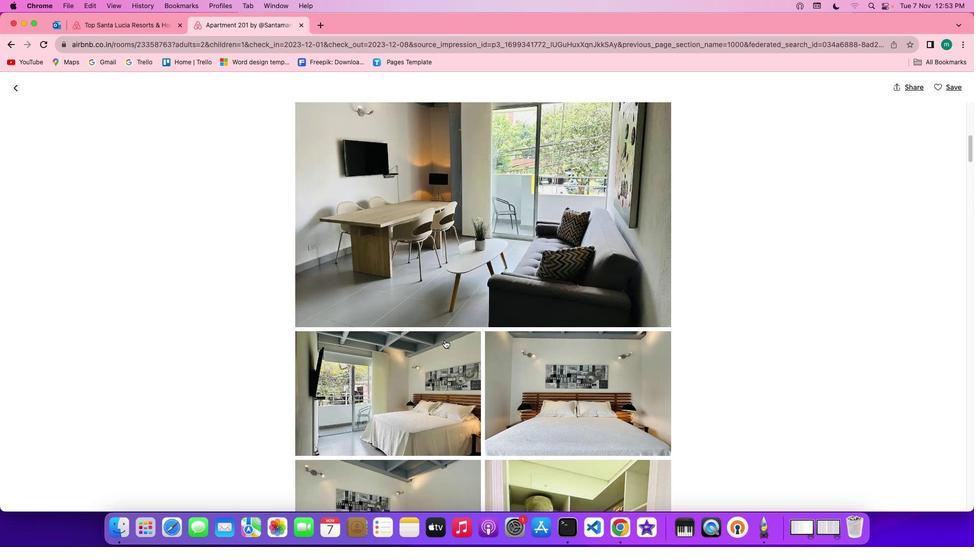 
Action: Mouse scrolled (444, 340) with delta (0, 0)
Screenshot: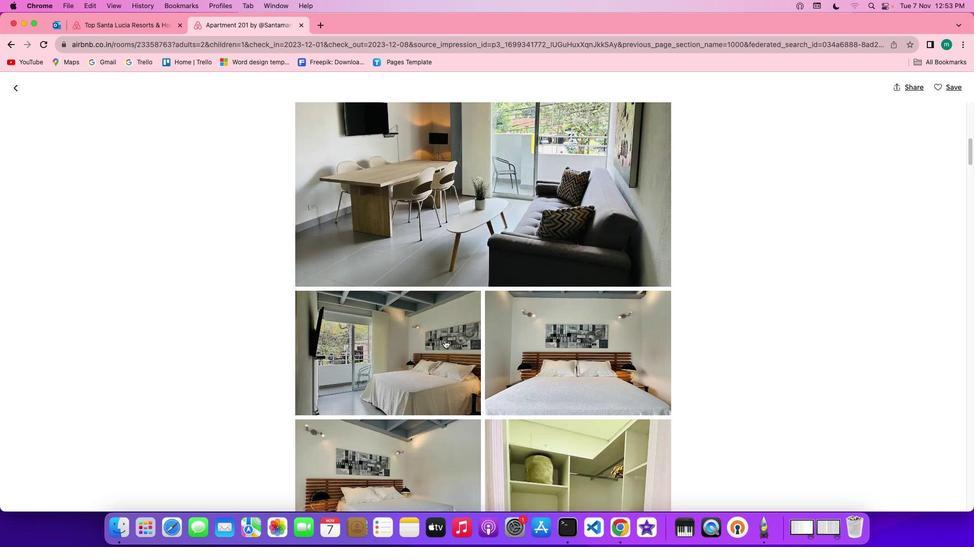 
Action: Mouse scrolled (444, 340) with delta (0, 0)
Screenshot: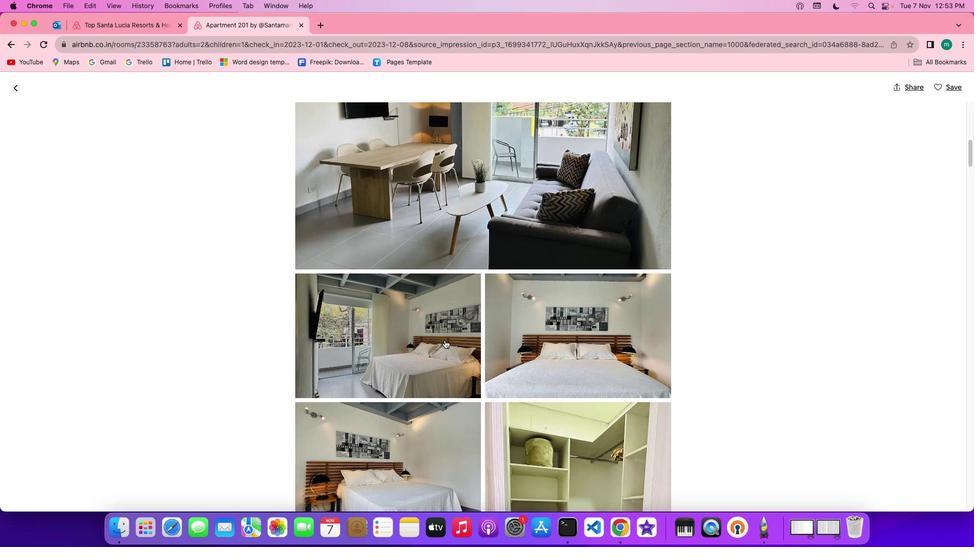 
Action: Mouse scrolled (444, 340) with delta (0, 0)
Screenshot: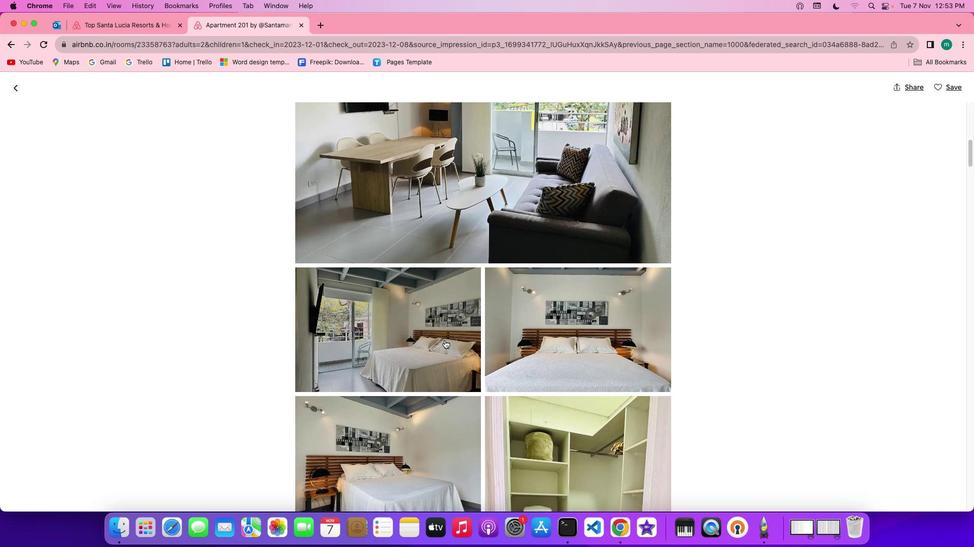 
Action: Mouse scrolled (444, 340) with delta (0, 0)
Screenshot: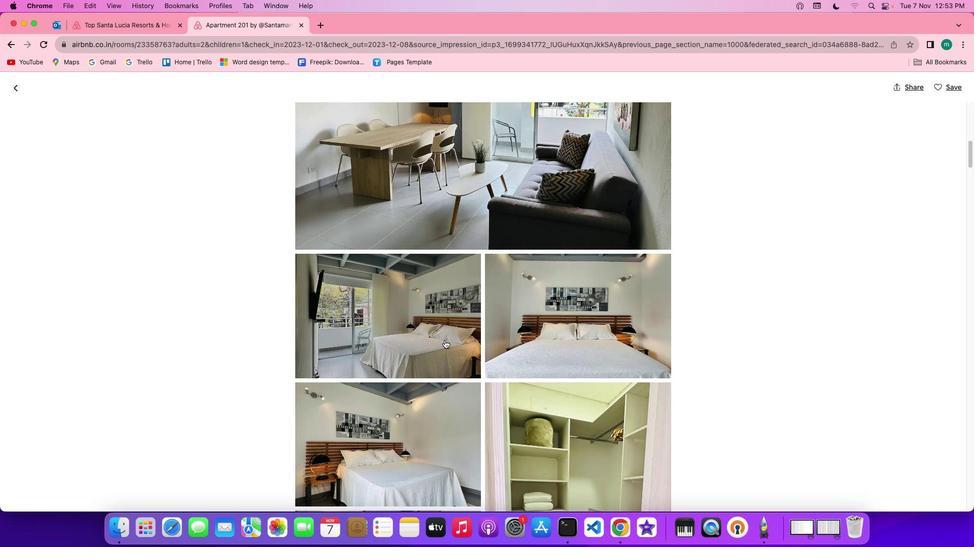 
Action: Mouse scrolled (444, 340) with delta (0, 0)
Screenshot: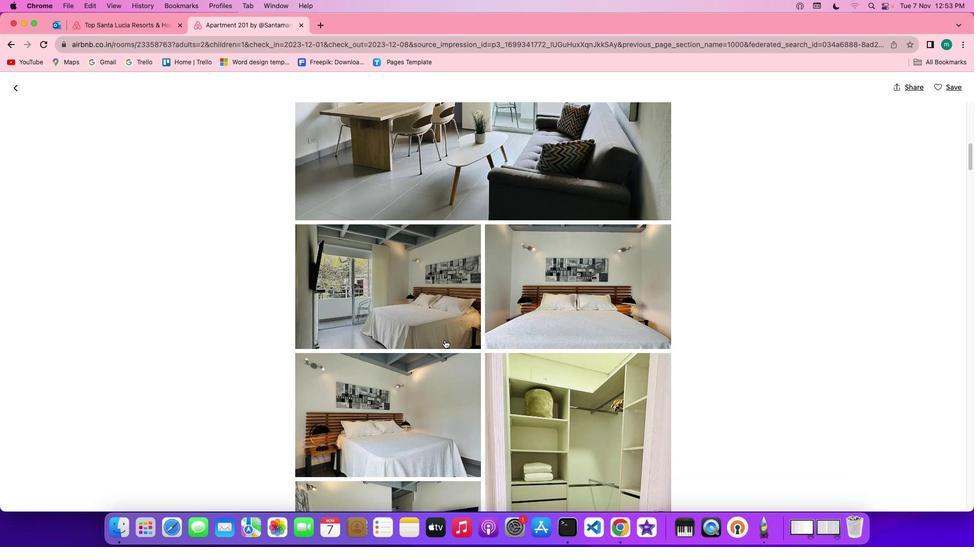 
Action: Mouse scrolled (444, 340) with delta (0, 0)
Screenshot: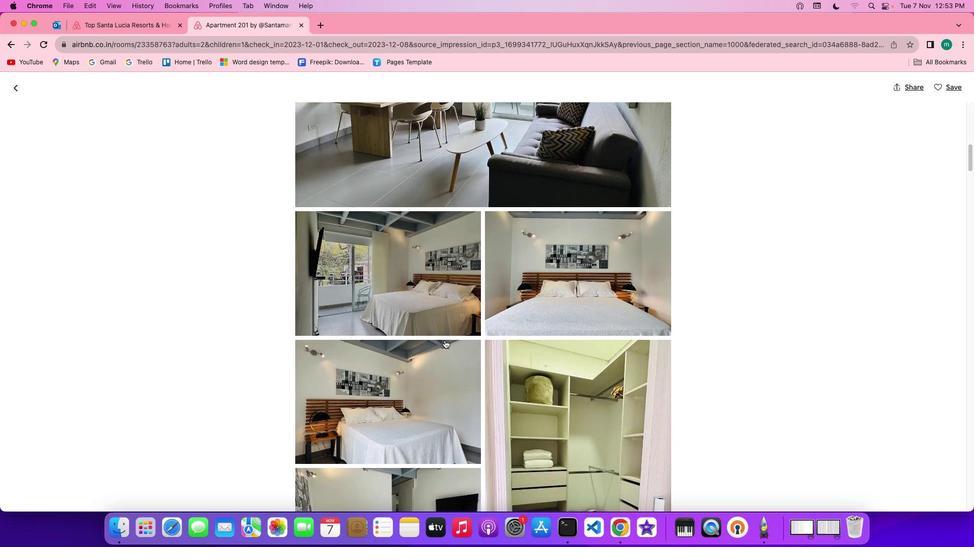 
Action: Mouse scrolled (444, 340) with delta (0, 0)
Screenshot: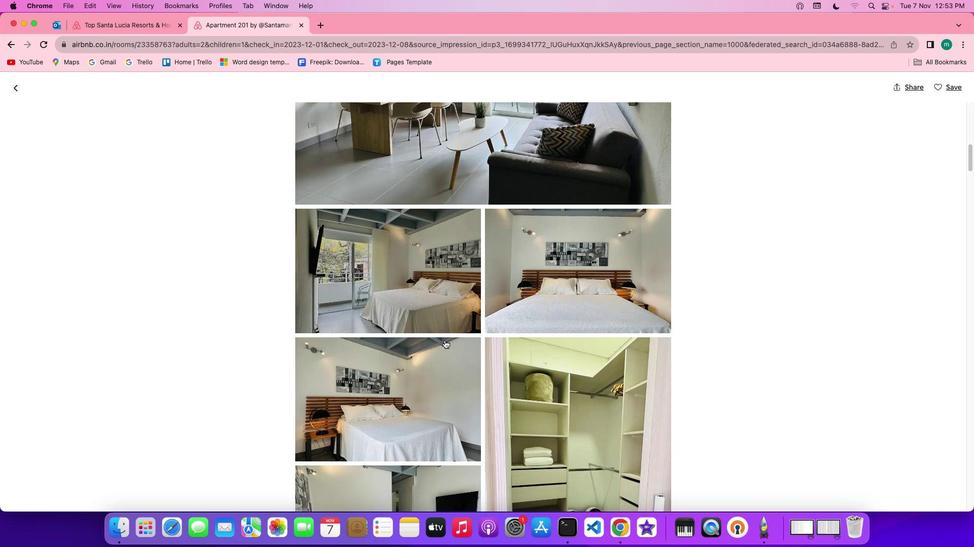 
Action: Mouse scrolled (444, 340) with delta (0, 0)
Screenshot: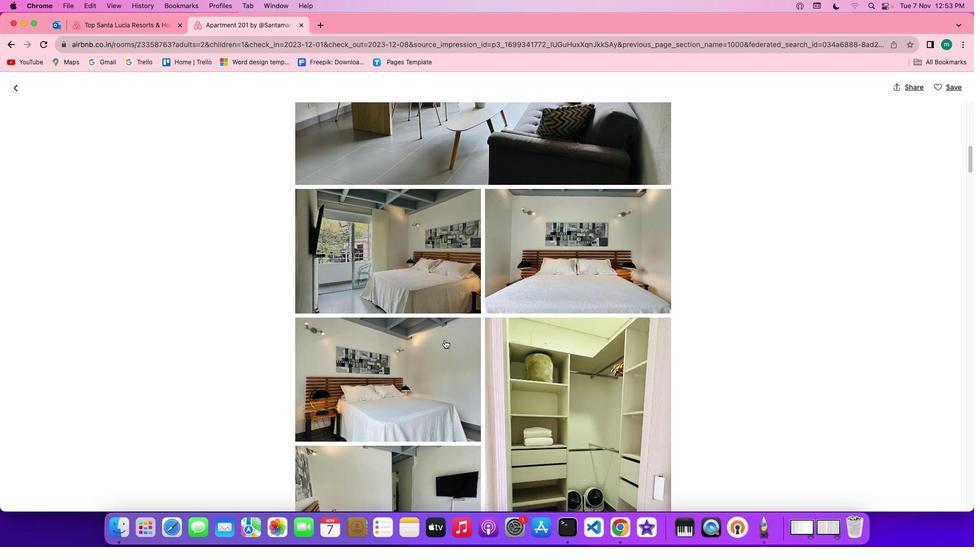 
Action: Mouse scrolled (444, 340) with delta (0, 0)
Screenshot: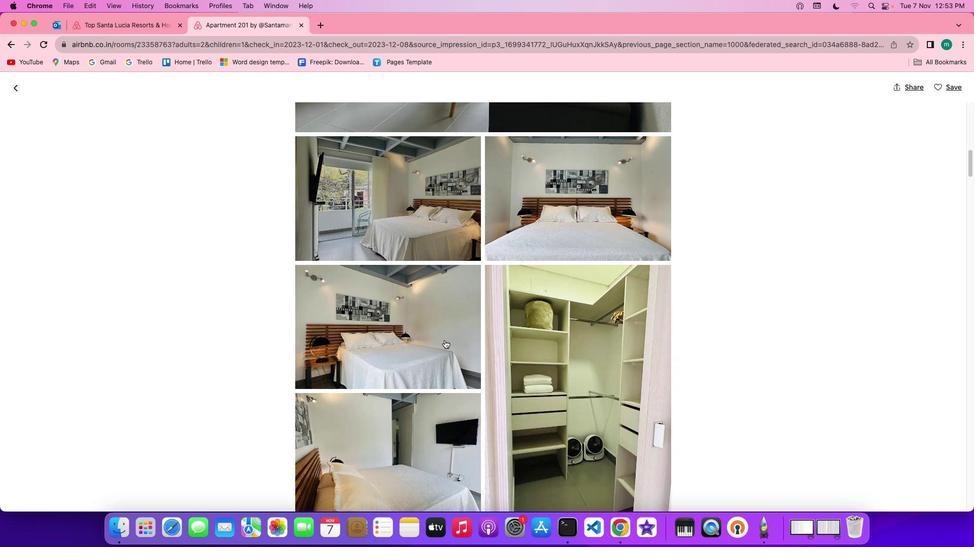 
Action: Mouse scrolled (444, 340) with delta (0, 0)
Screenshot: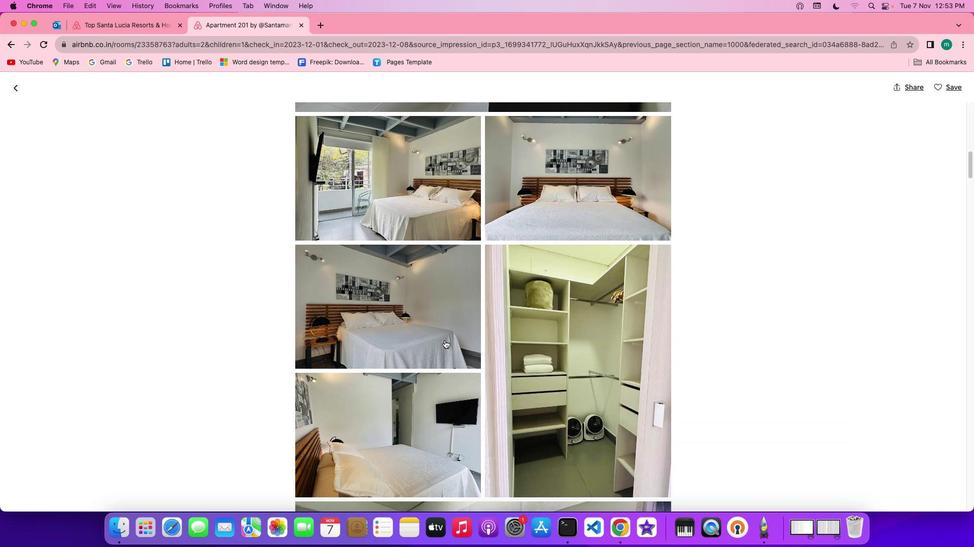
Action: Mouse scrolled (444, 340) with delta (0, 0)
Screenshot: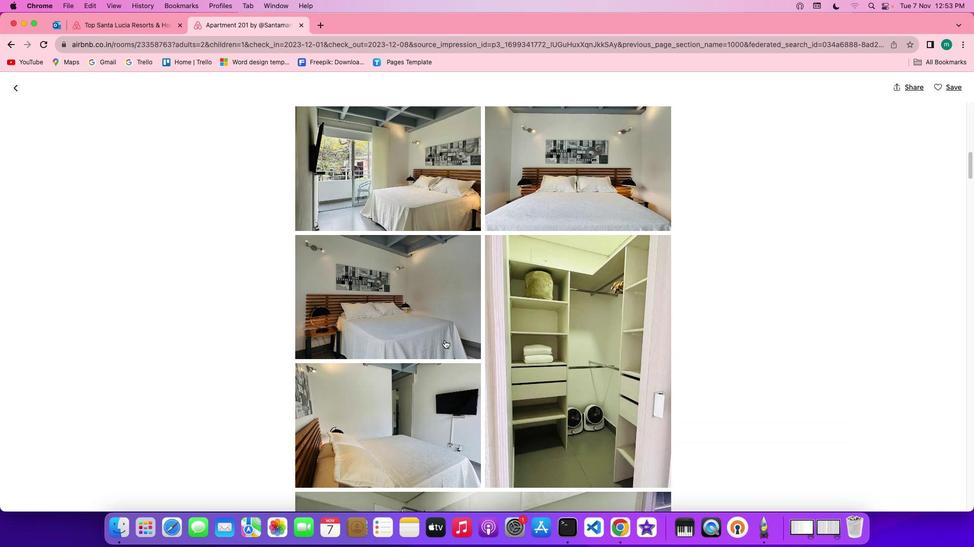 
Action: Mouse scrolled (444, 340) with delta (0, -1)
Screenshot: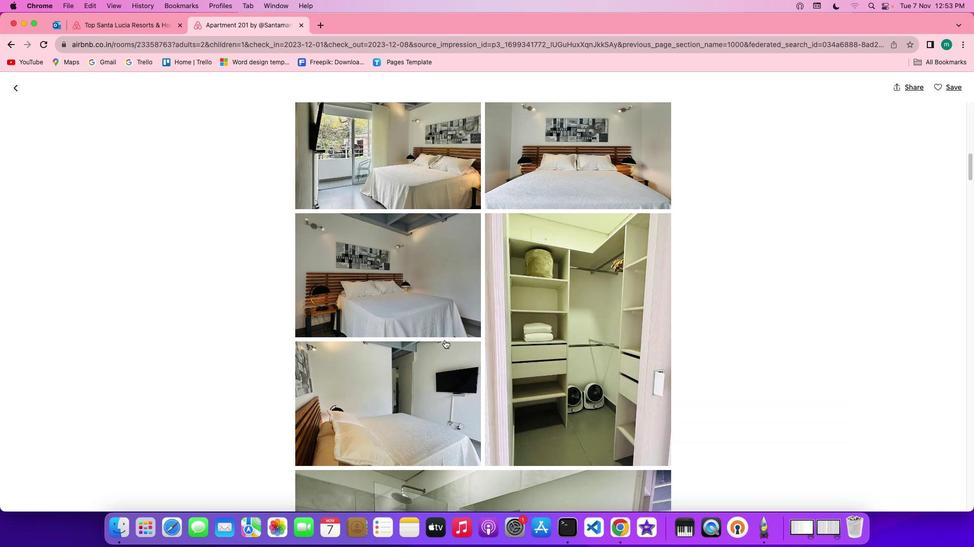 
Action: Mouse scrolled (444, 340) with delta (0, -1)
Screenshot: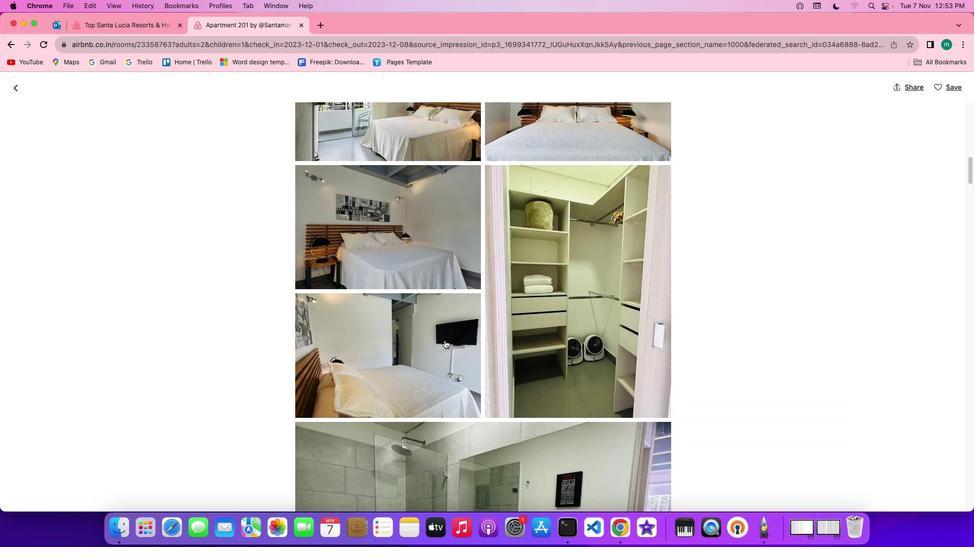 
Action: Mouse scrolled (444, 340) with delta (0, 0)
Screenshot: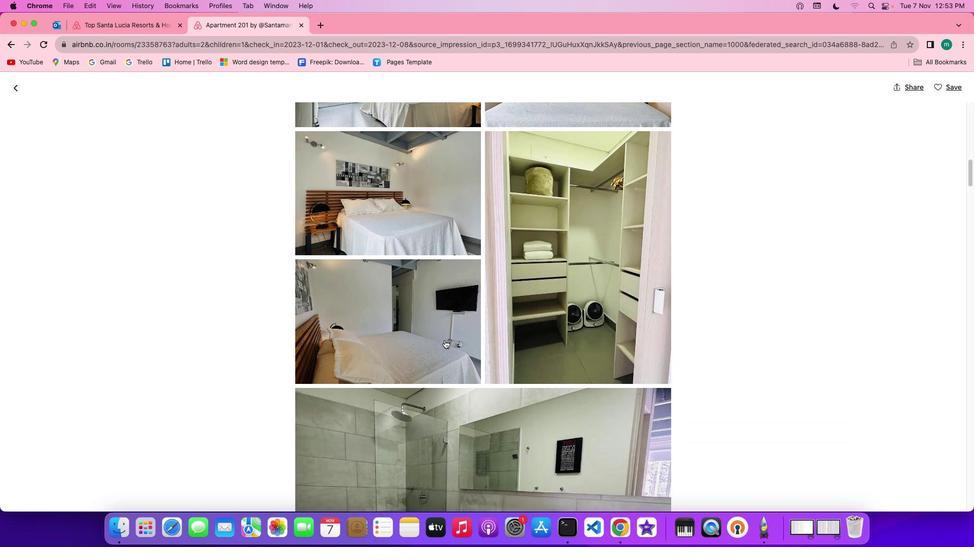 
Action: Mouse scrolled (444, 340) with delta (0, 0)
Screenshot: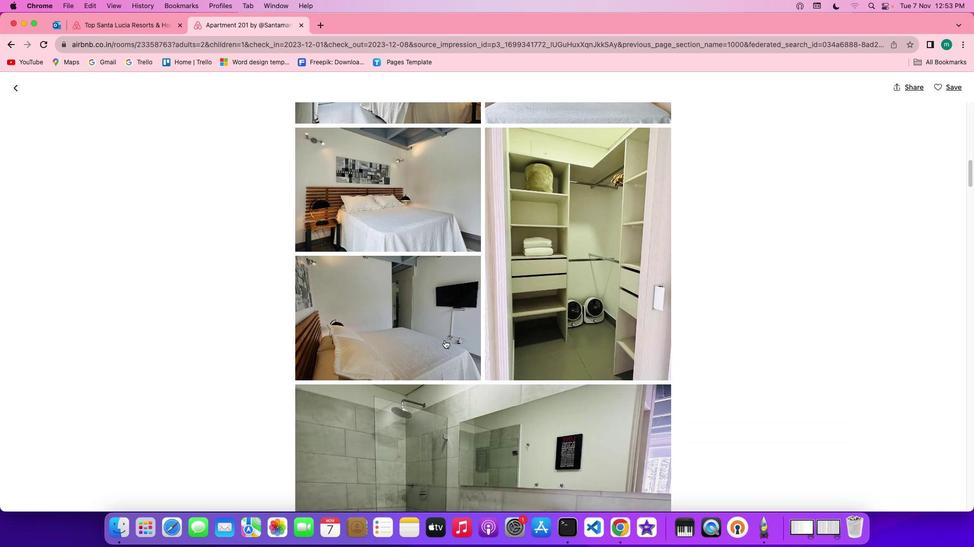 
Action: Mouse scrolled (444, 340) with delta (0, -1)
Screenshot: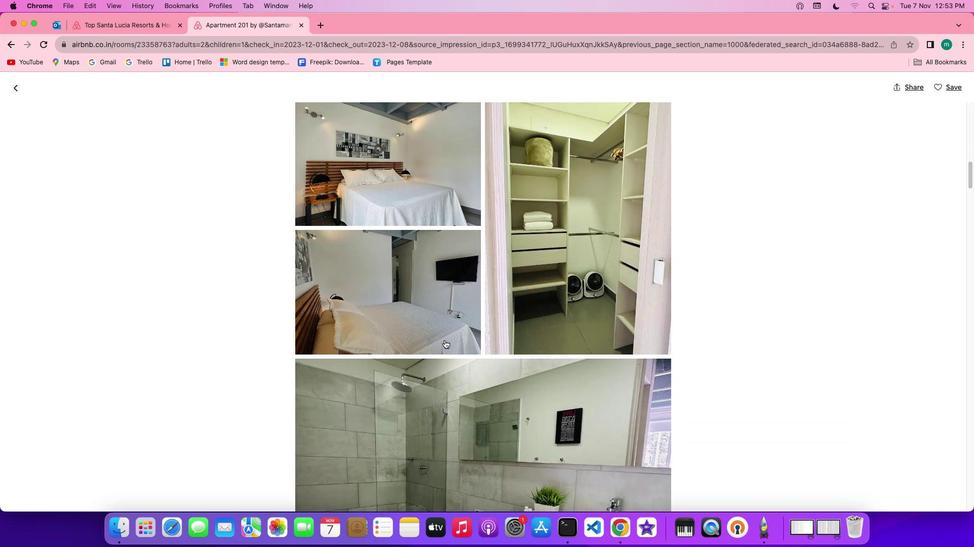 
Action: Mouse scrolled (444, 340) with delta (0, 0)
Screenshot: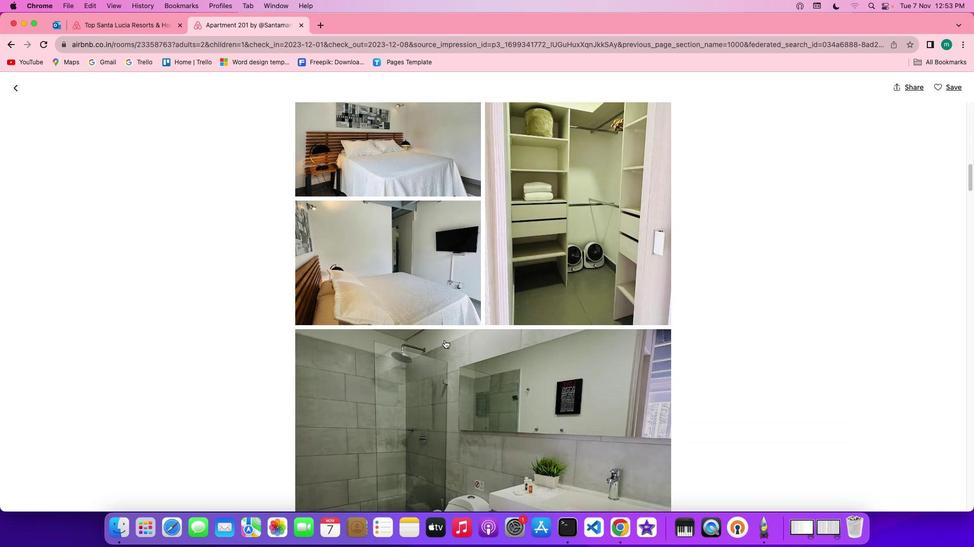 
Action: Mouse scrolled (444, 340) with delta (0, 0)
Screenshot: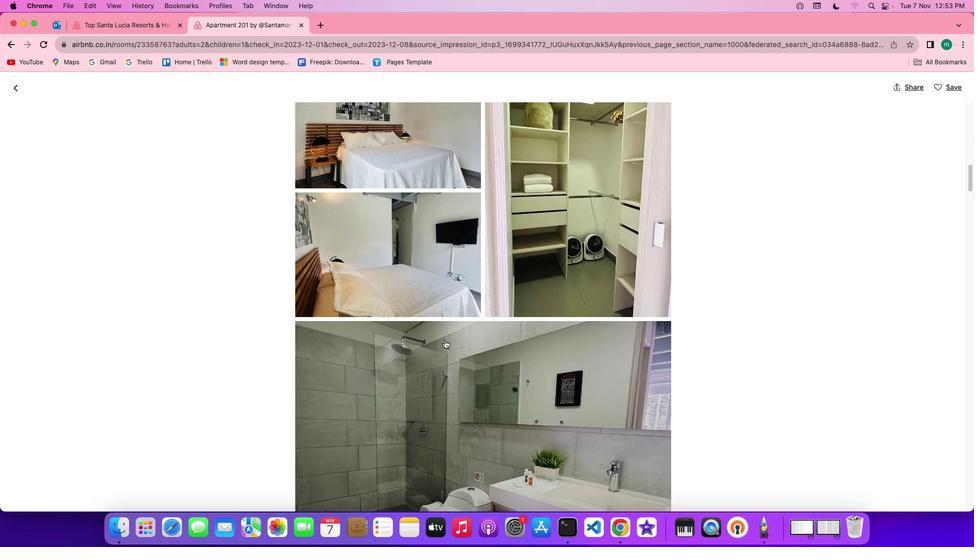 
Action: Mouse scrolled (444, 340) with delta (0, 0)
Screenshot: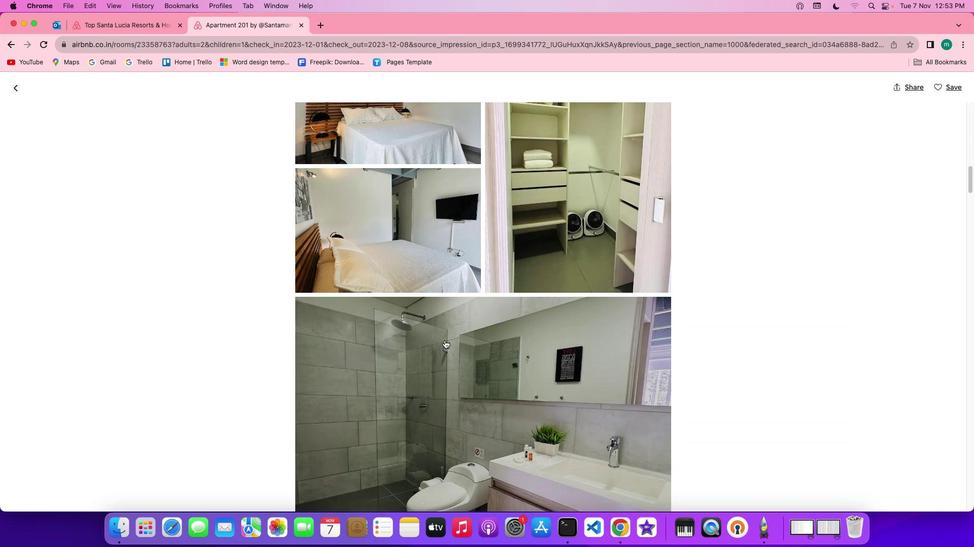 
Action: Mouse scrolled (444, 340) with delta (0, -1)
Screenshot: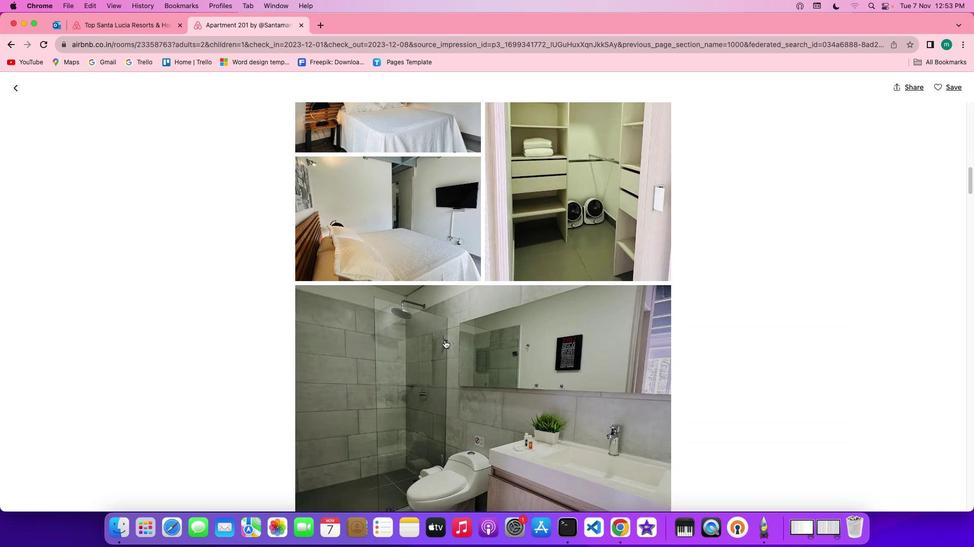 
Action: Mouse scrolled (444, 340) with delta (0, -1)
Screenshot: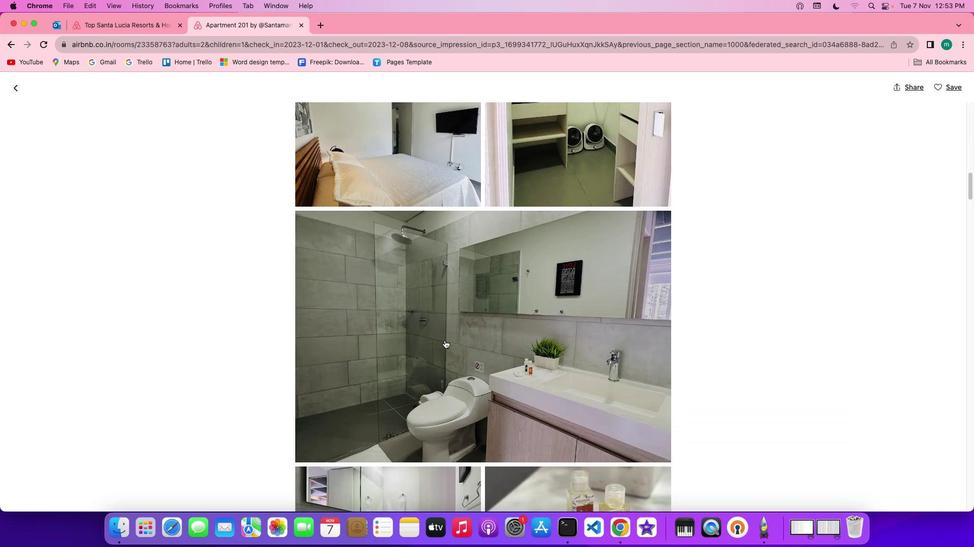 
Action: Mouse scrolled (444, 340) with delta (0, 0)
Screenshot: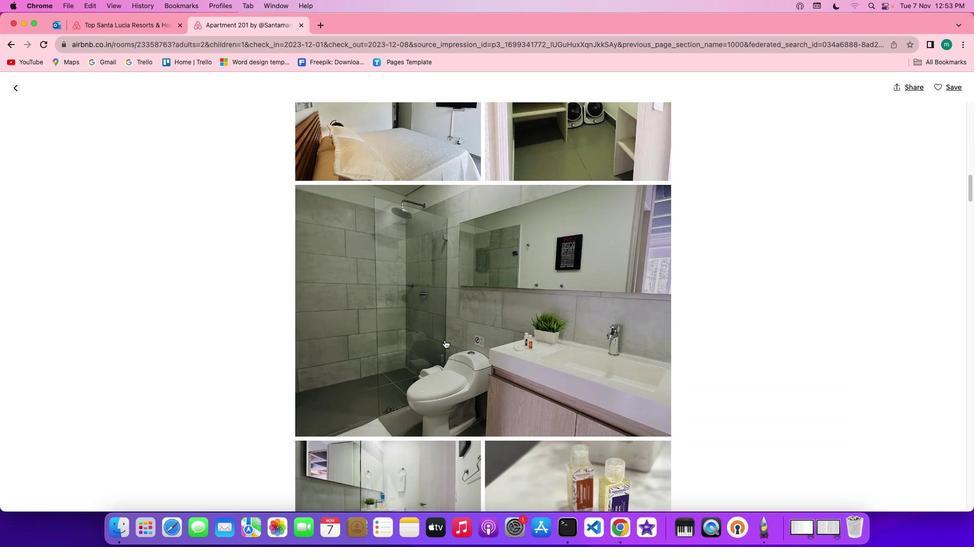 
Action: Mouse scrolled (444, 340) with delta (0, 0)
Screenshot: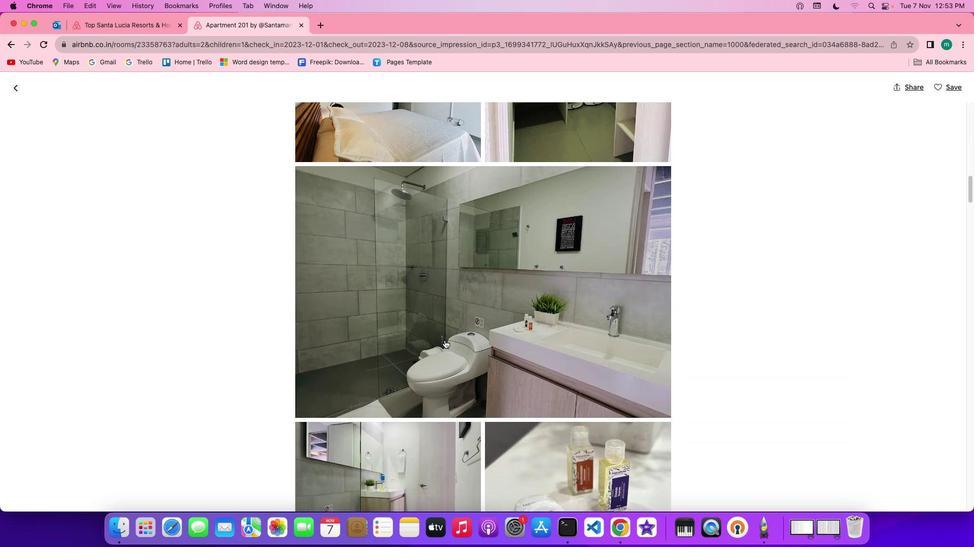 
Action: Mouse scrolled (444, 340) with delta (0, -1)
Screenshot: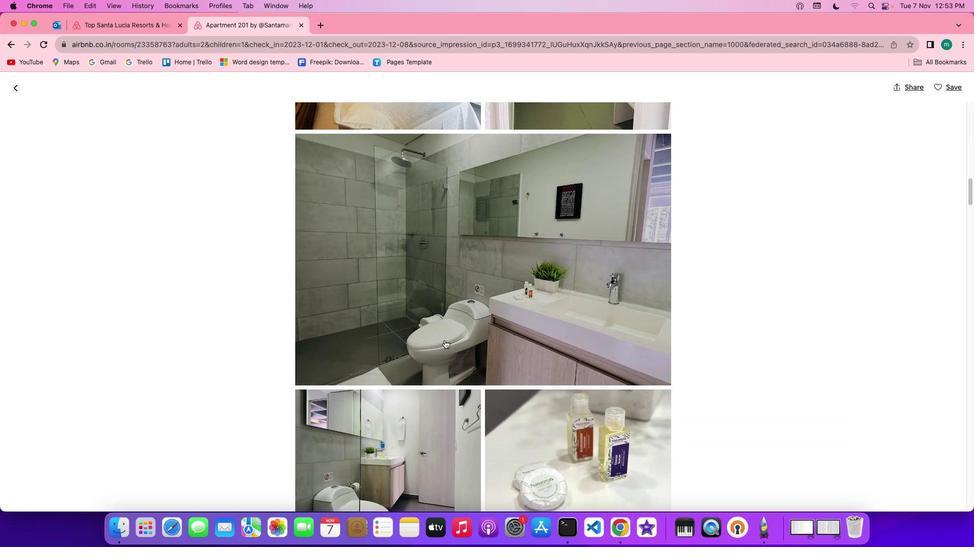 
Action: Mouse scrolled (444, 340) with delta (0, -1)
Screenshot: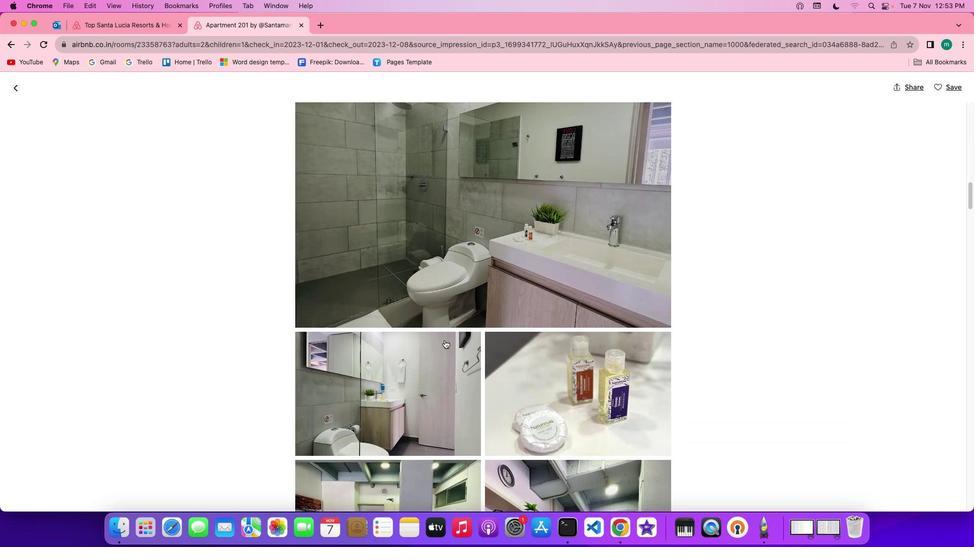 
Action: Mouse scrolled (444, 340) with delta (0, 0)
Screenshot: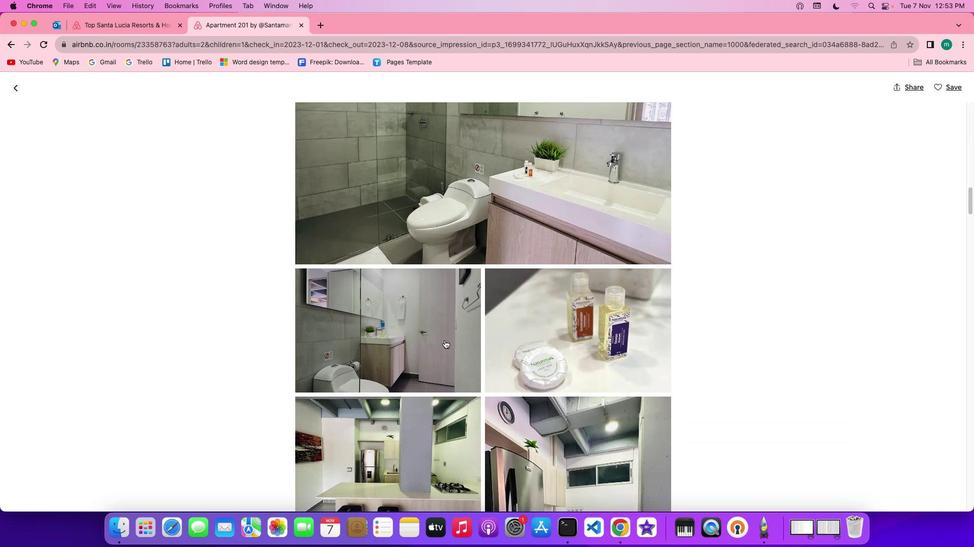 
Action: Mouse scrolled (444, 340) with delta (0, 0)
Screenshot: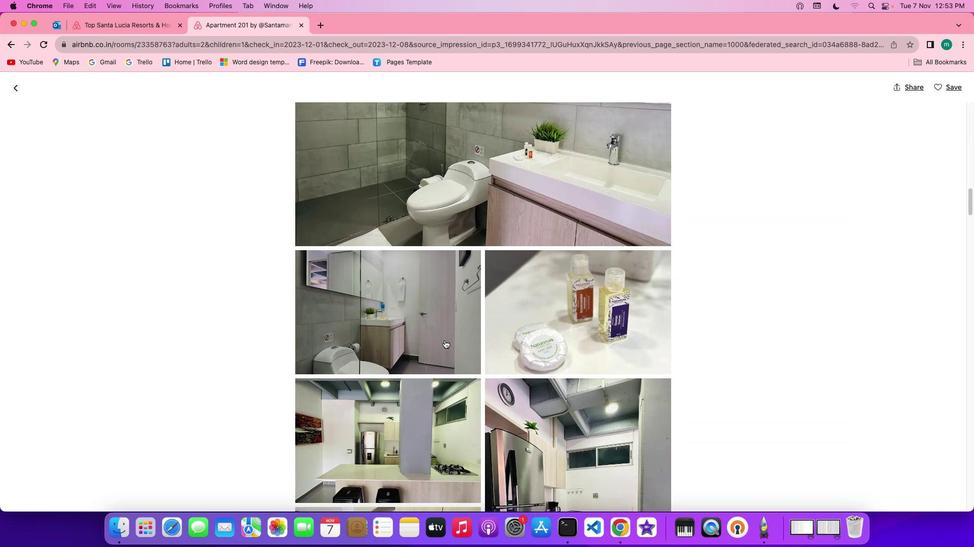 
Action: Mouse scrolled (444, 340) with delta (0, -1)
Screenshot: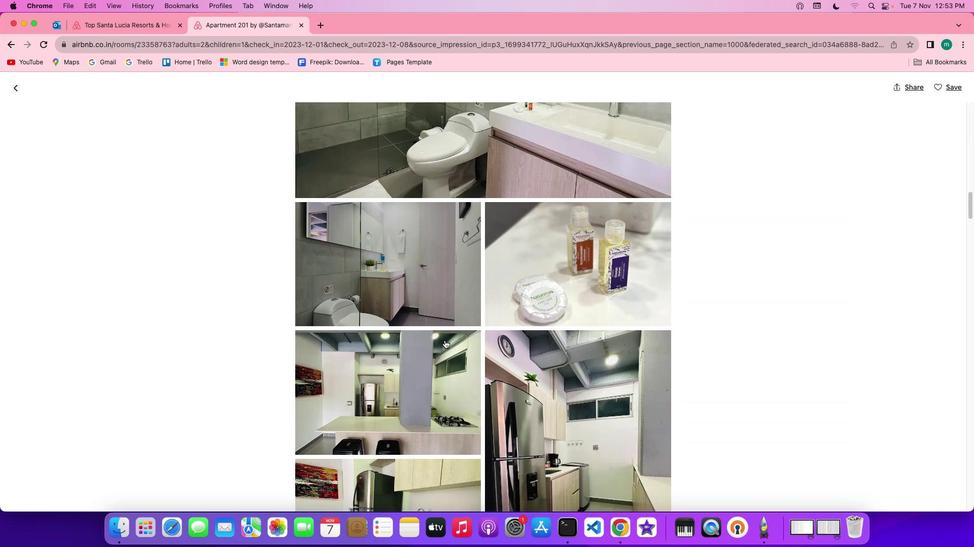 
Action: Mouse scrolled (444, 340) with delta (0, -2)
Screenshot: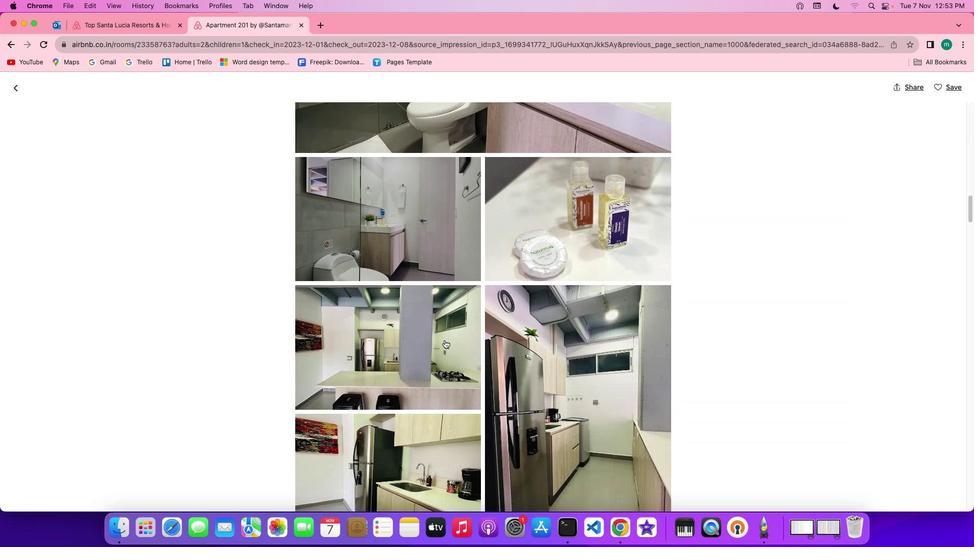 
Action: Mouse scrolled (444, 340) with delta (0, 0)
Screenshot: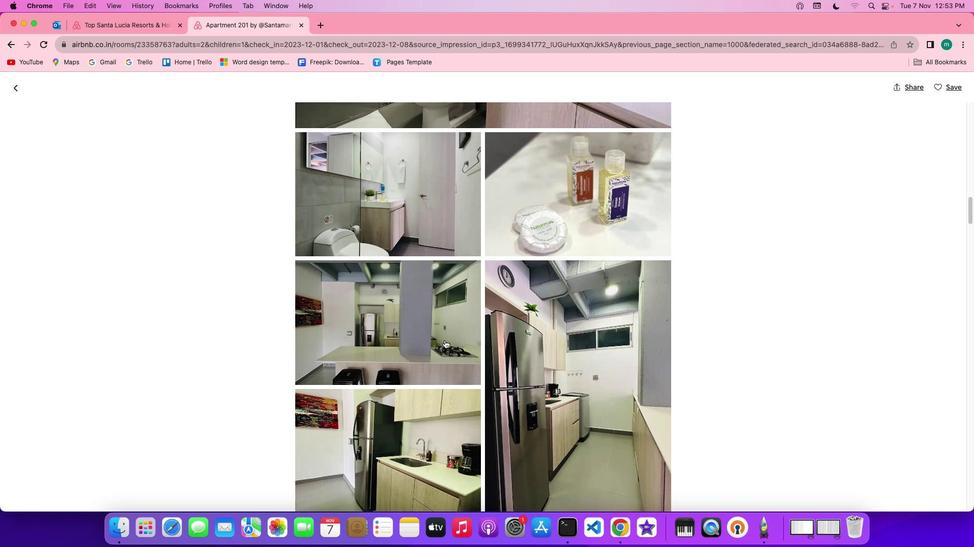 
Action: Mouse scrolled (444, 340) with delta (0, 0)
Screenshot: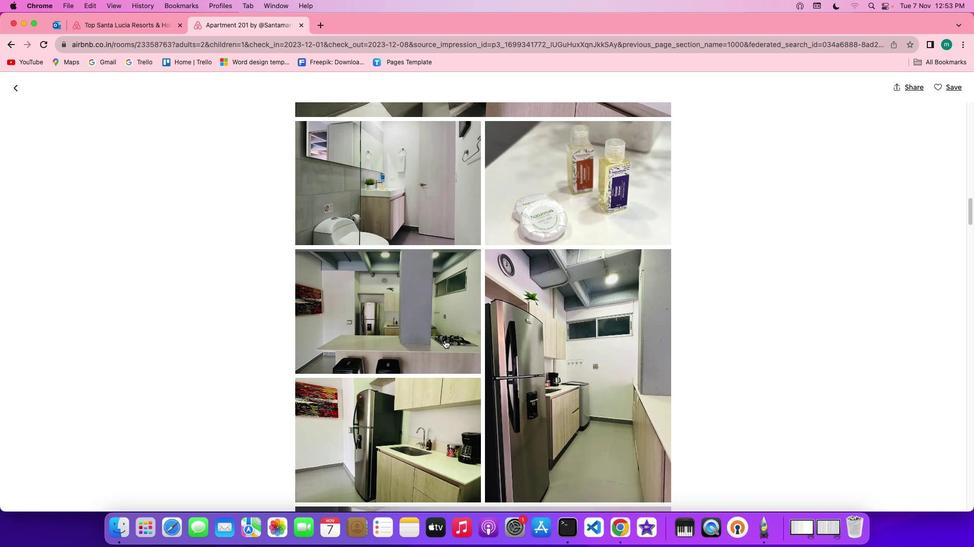 
Action: Mouse scrolled (444, 340) with delta (0, 0)
Screenshot: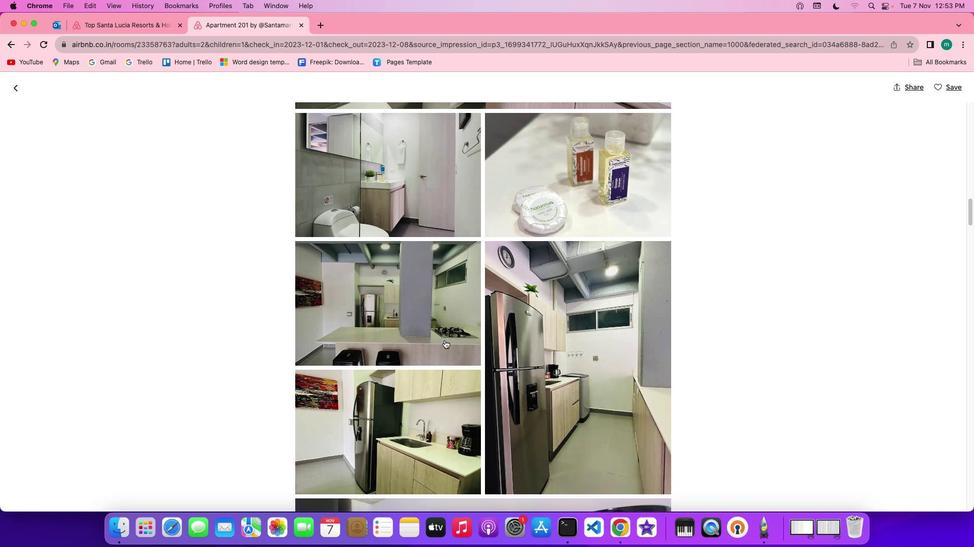 
Action: Mouse scrolled (444, 340) with delta (0, -1)
Screenshot: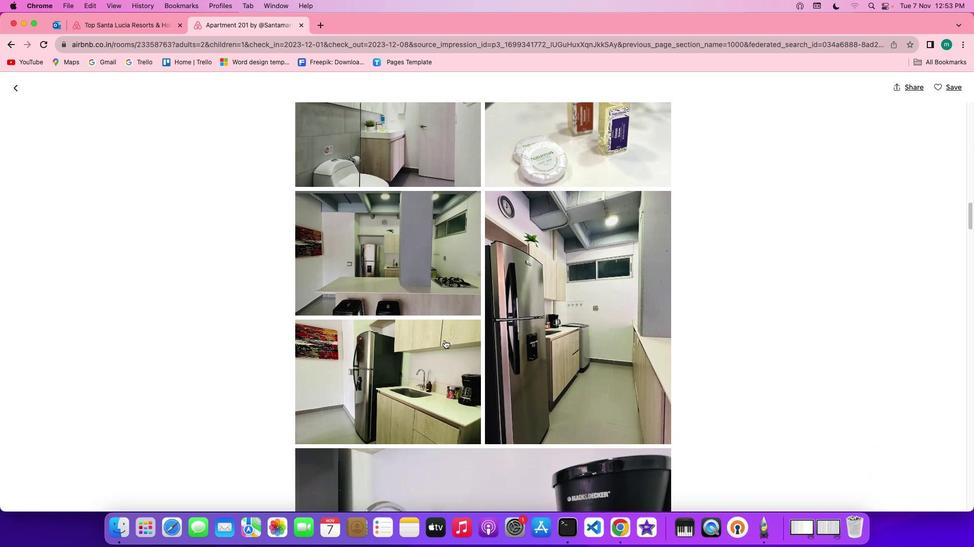 
Action: Mouse scrolled (444, 340) with delta (0, -1)
Screenshot: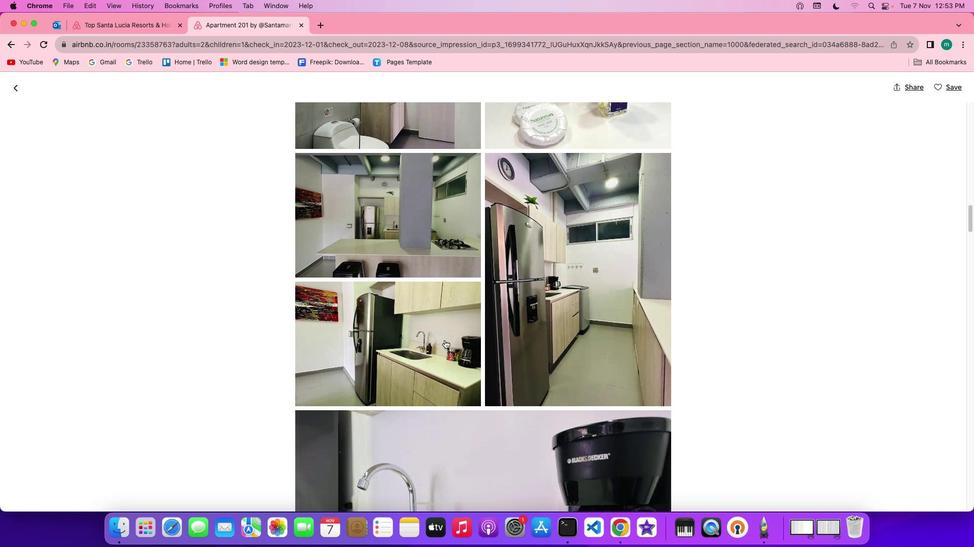 
Action: Mouse scrolled (444, 340) with delta (0, 0)
Screenshot: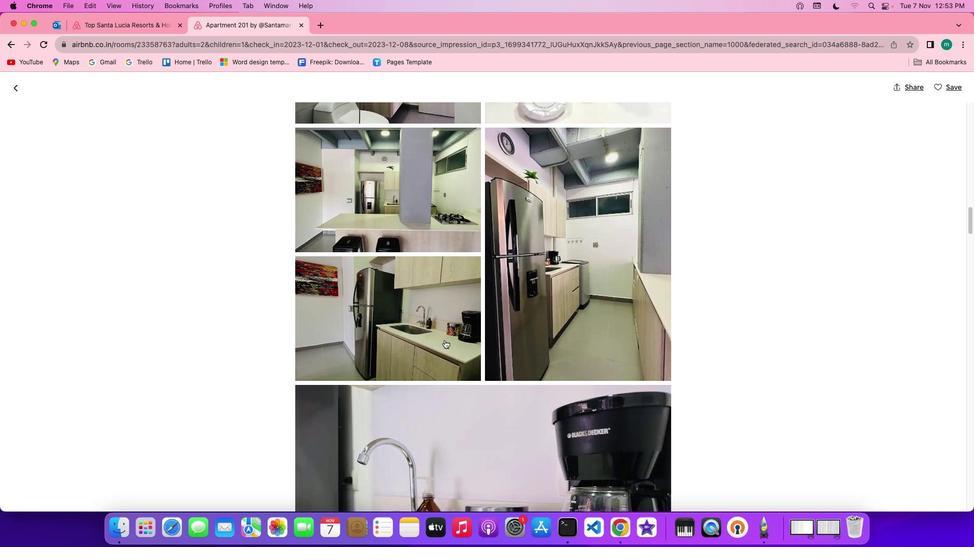 
Action: Mouse scrolled (444, 340) with delta (0, 0)
Screenshot: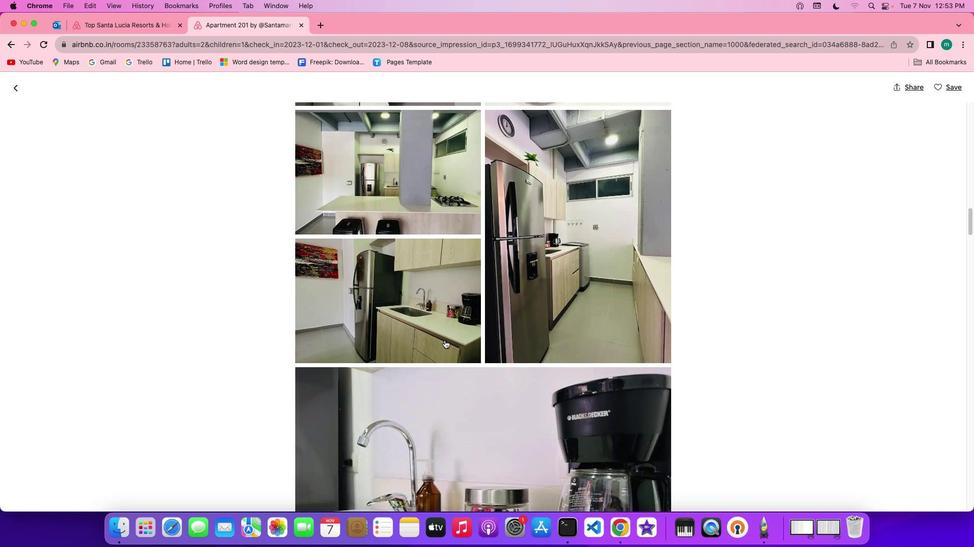 
Action: Mouse scrolled (444, 340) with delta (0, -1)
Screenshot: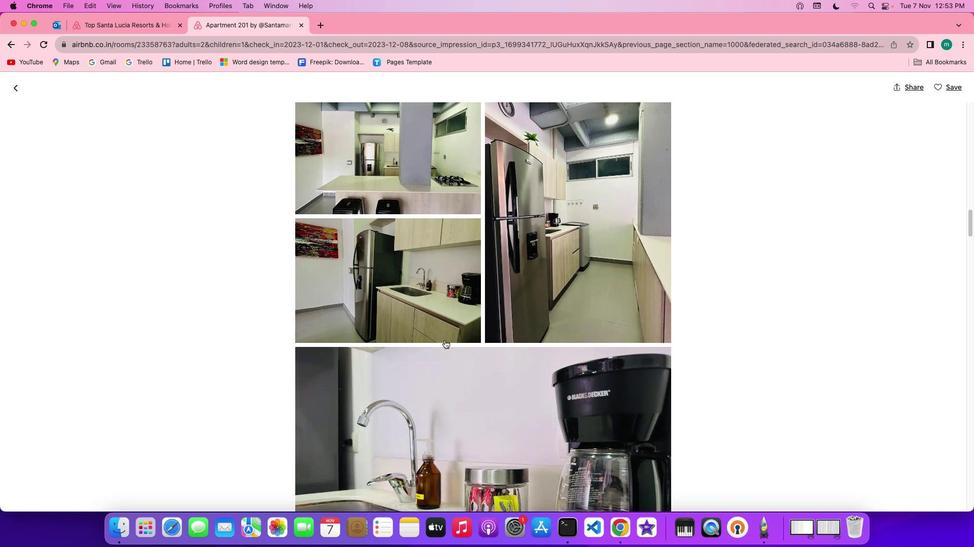 
Action: Mouse scrolled (444, 340) with delta (0, -1)
Screenshot: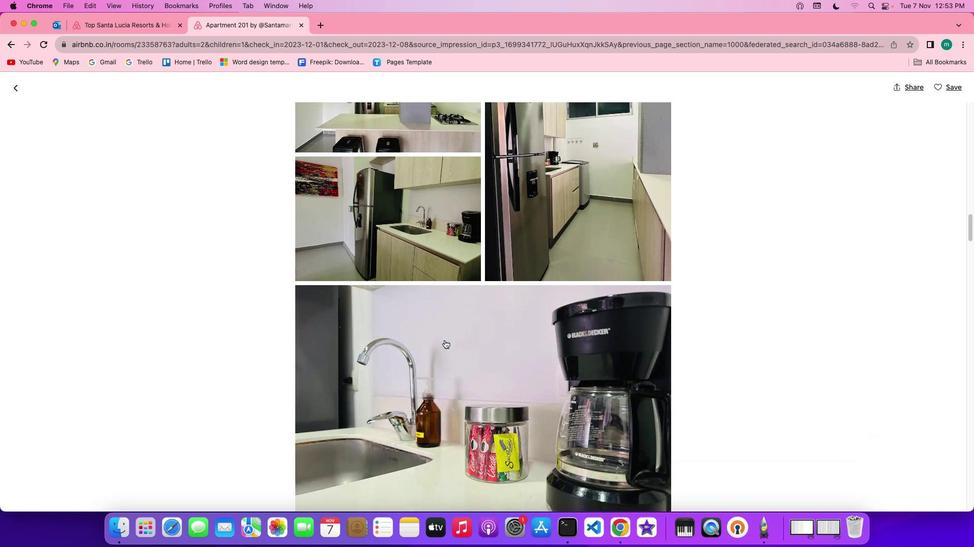 
Action: Mouse scrolled (444, 340) with delta (0, 0)
Screenshot: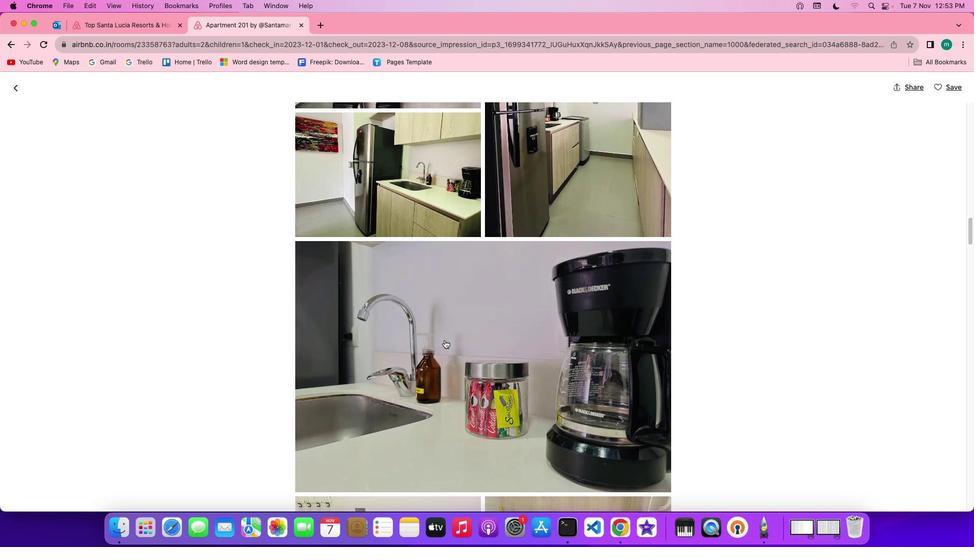 
Action: Mouse scrolled (444, 340) with delta (0, 0)
Screenshot: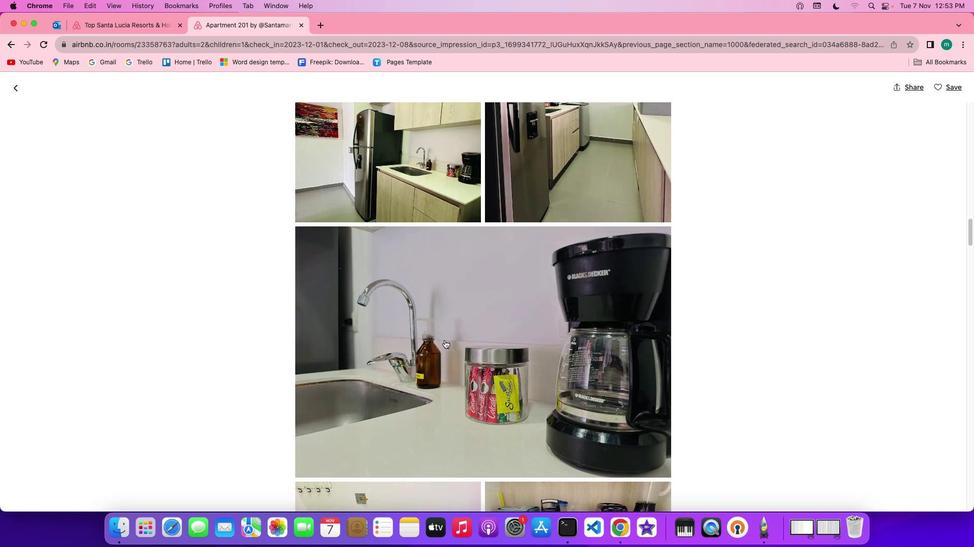 
Action: Mouse scrolled (444, 340) with delta (0, -1)
Screenshot: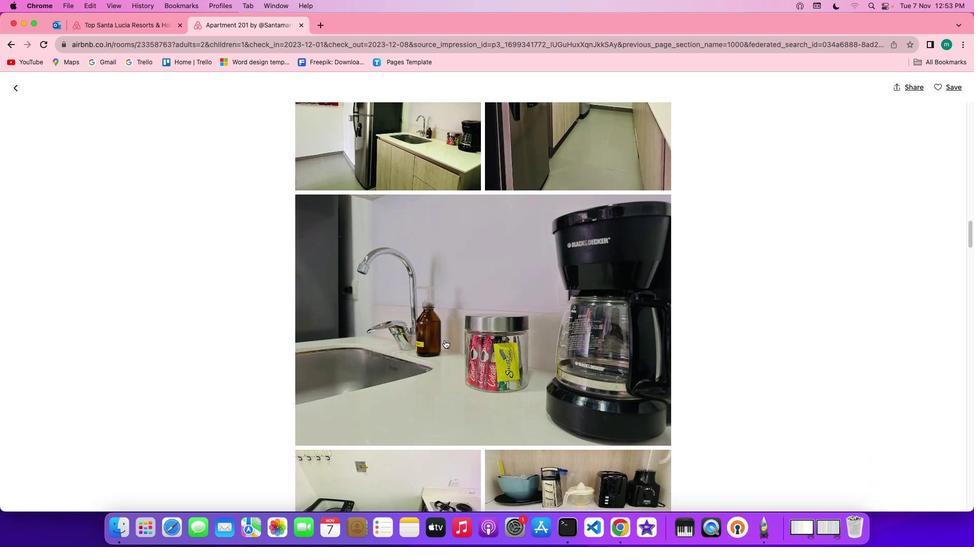 
Action: Mouse scrolled (444, 340) with delta (0, -1)
Screenshot: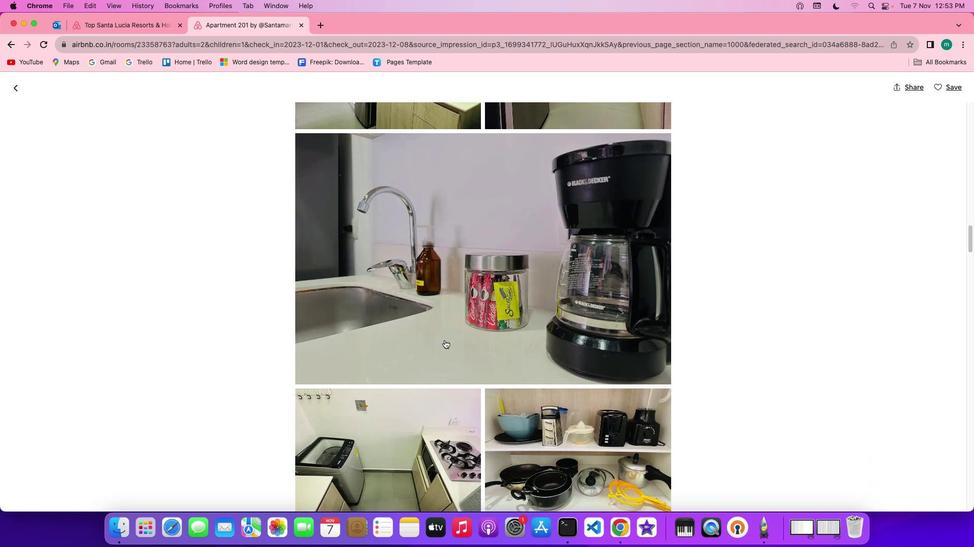 
Action: Mouse scrolled (444, 340) with delta (0, 0)
Screenshot: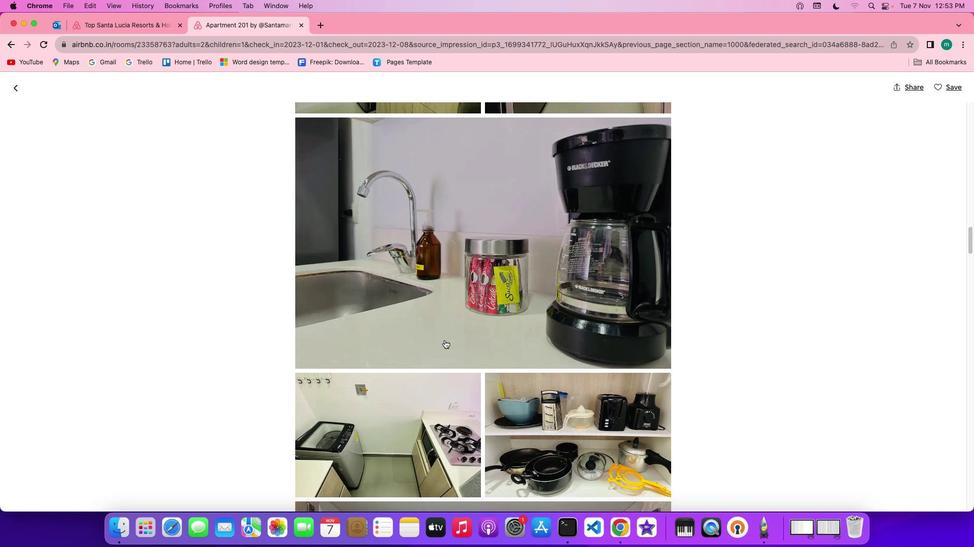 
Action: Mouse scrolled (444, 340) with delta (0, 0)
Screenshot: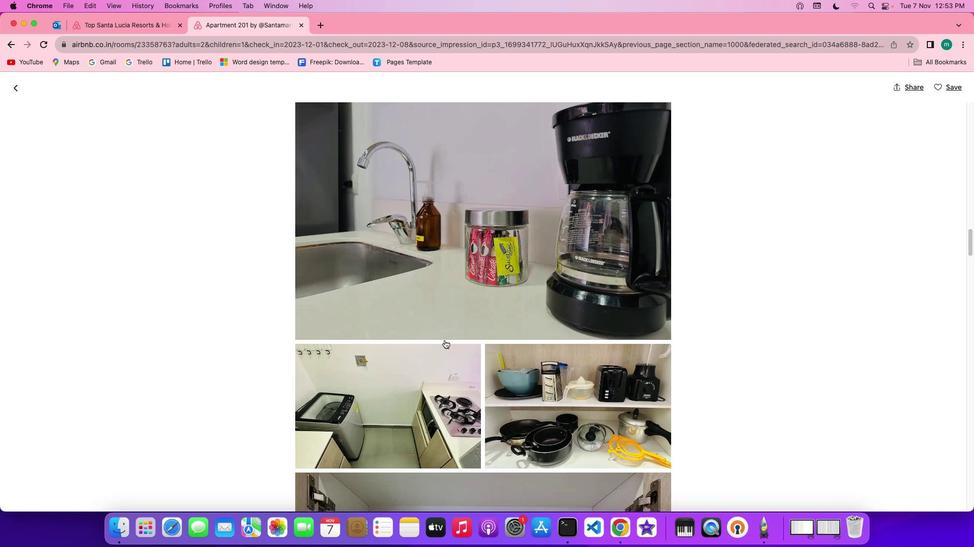 
Action: Mouse scrolled (444, 340) with delta (0, -1)
Screenshot: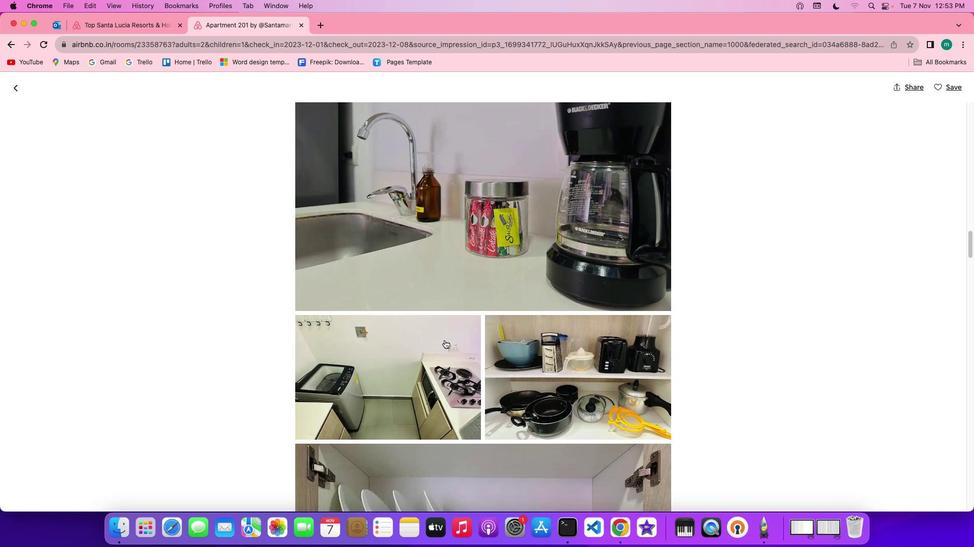 
Action: Mouse scrolled (444, 340) with delta (0, -1)
Screenshot: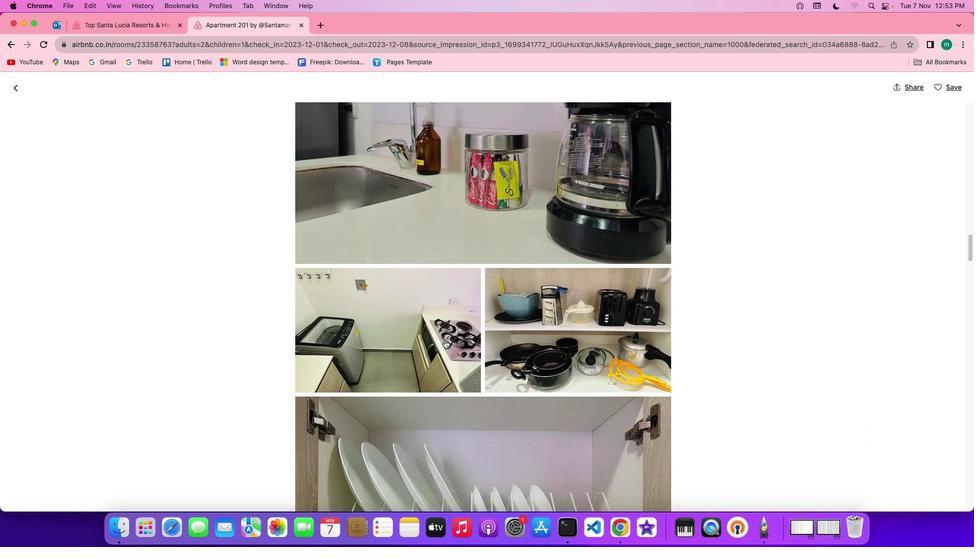 
Action: Mouse scrolled (444, 340) with delta (0, 0)
Screenshot: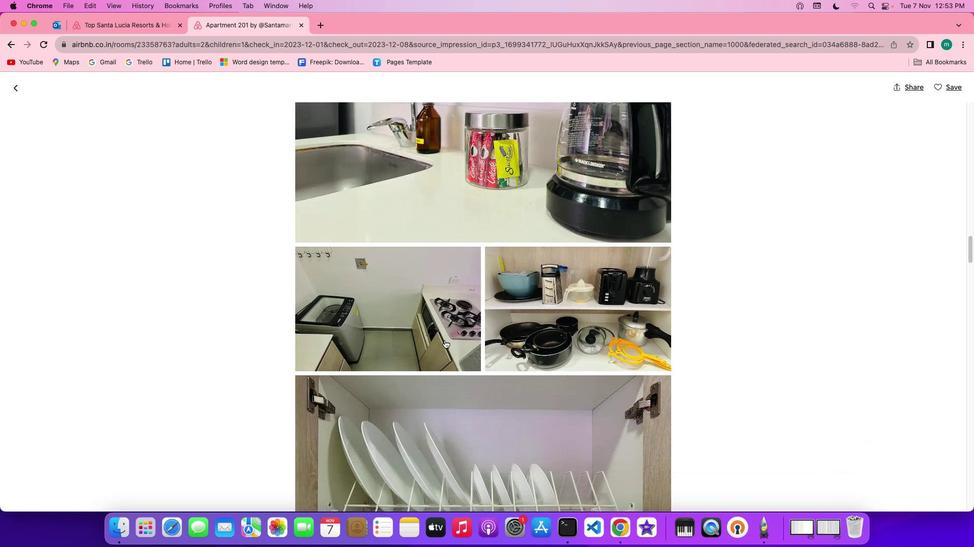 
Action: Mouse scrolled (444, 340) with delta (0, 0)
Screenshot: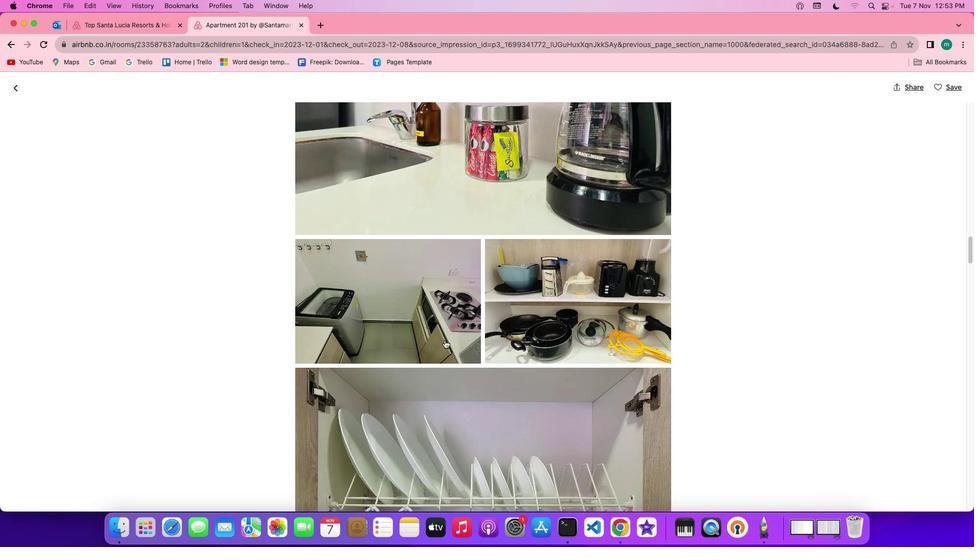 
Action: Mouse scrolled (444, 340) with delta (0, 0)
Screenshot: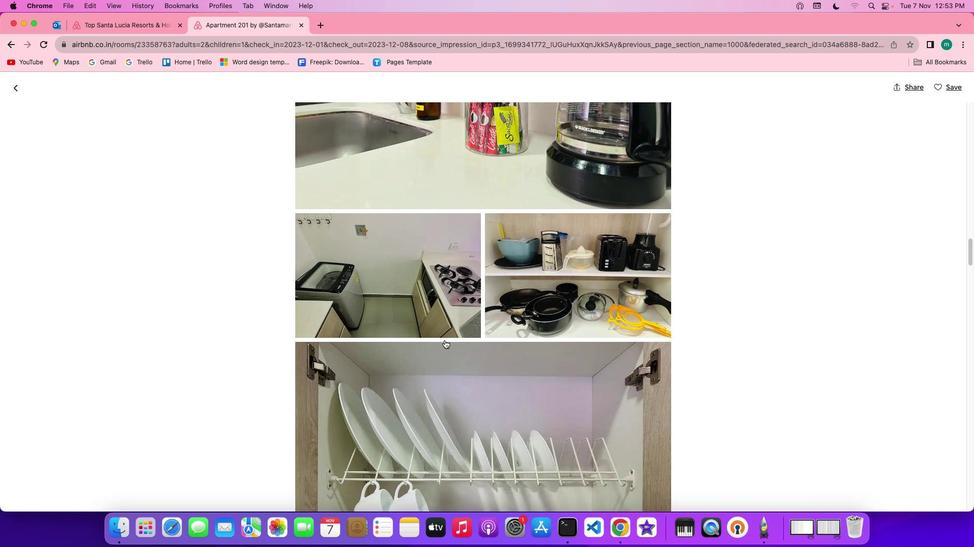 
Action: Mouse scrolled (444, 340) with delta (0, -1)
Screenshot: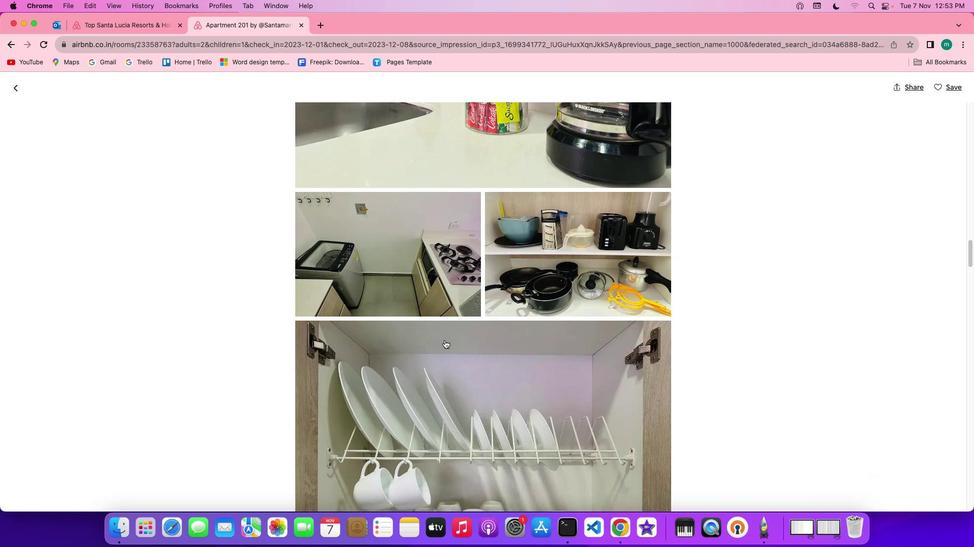 
Action: Mouse scrolled (444, 340) with delta (0, -1)
Screenshot: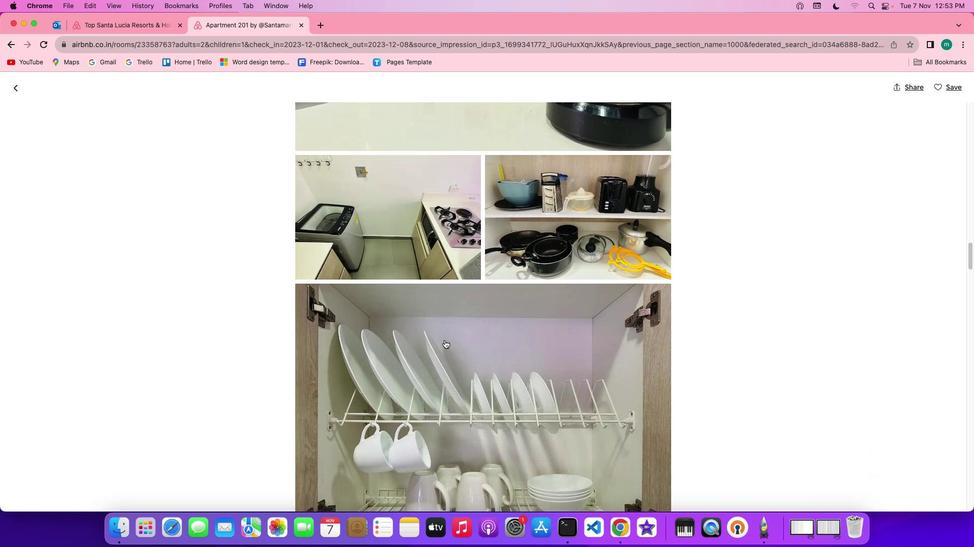 
Action: Mouse scrolled (444, 340) with delta (0, 0)
Screenshot: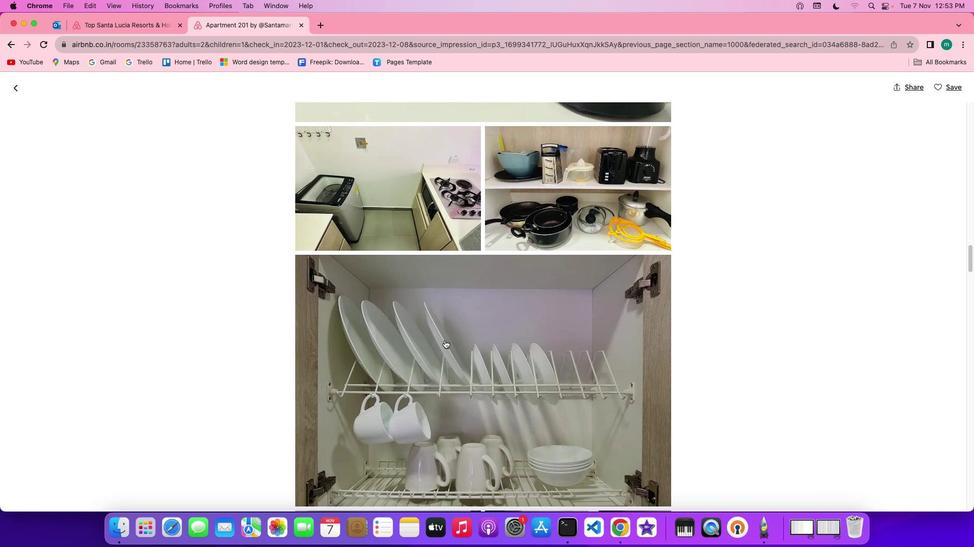 
Action: Mouse scrolled (444, 340) with delta (0, 0)
Screenshot: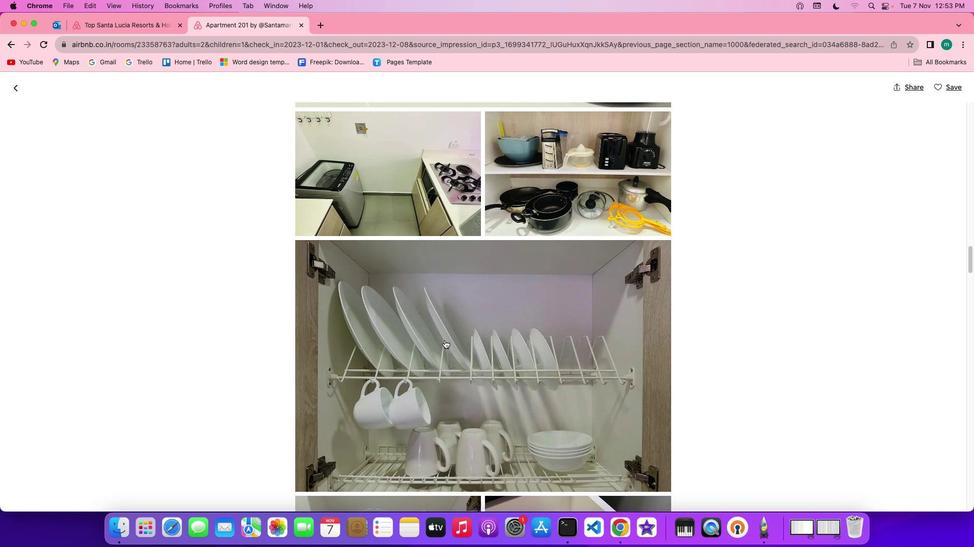 
Action: Mouse scrolled (444, 340) with delta (0, -1)
Screenshot: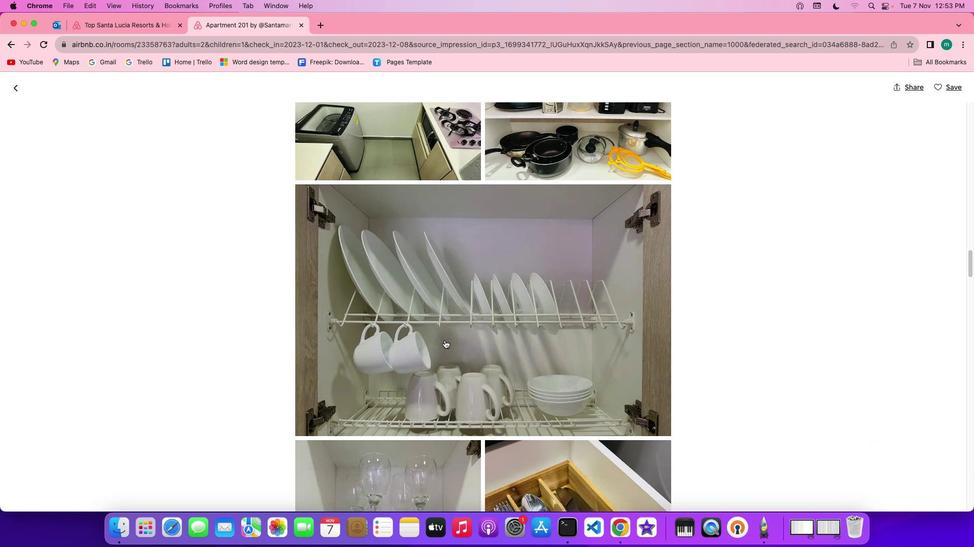
Action: Mouse scrolled (444, 340) with delta (0, -1)
Screenshot: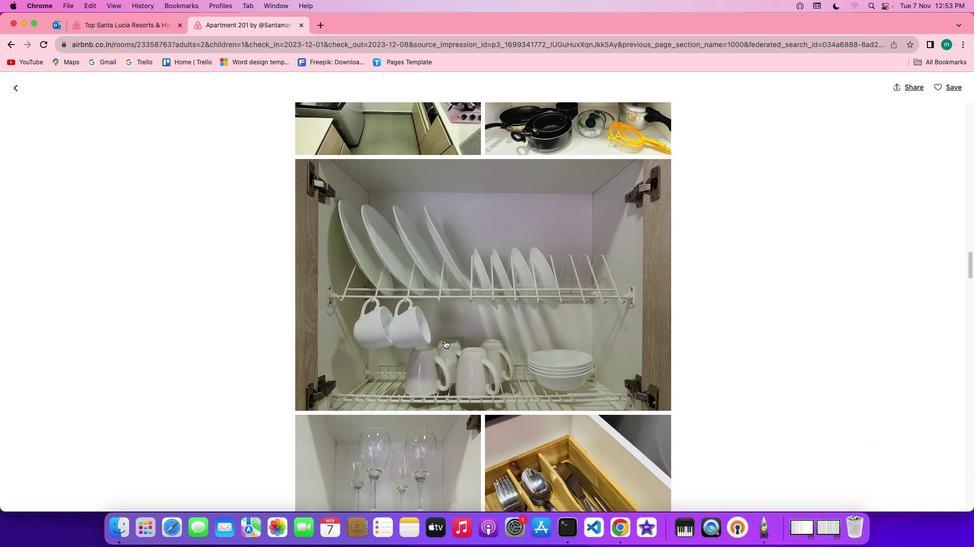 
Action: Mouse scrolled (444, 340) with delta (0, 0)
Screenshot: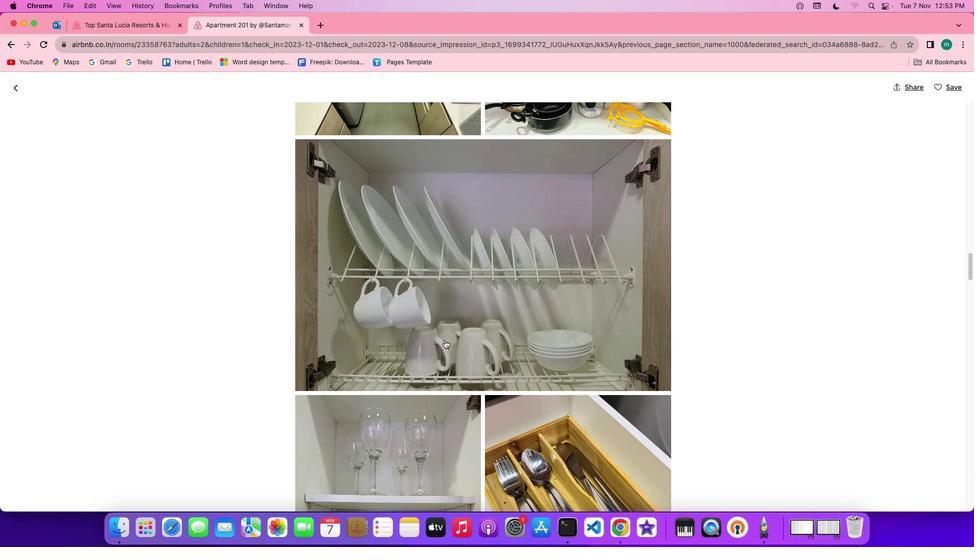 
Action: Mouse scrolled (444, 340) with delta (0, 0)
Screenshot: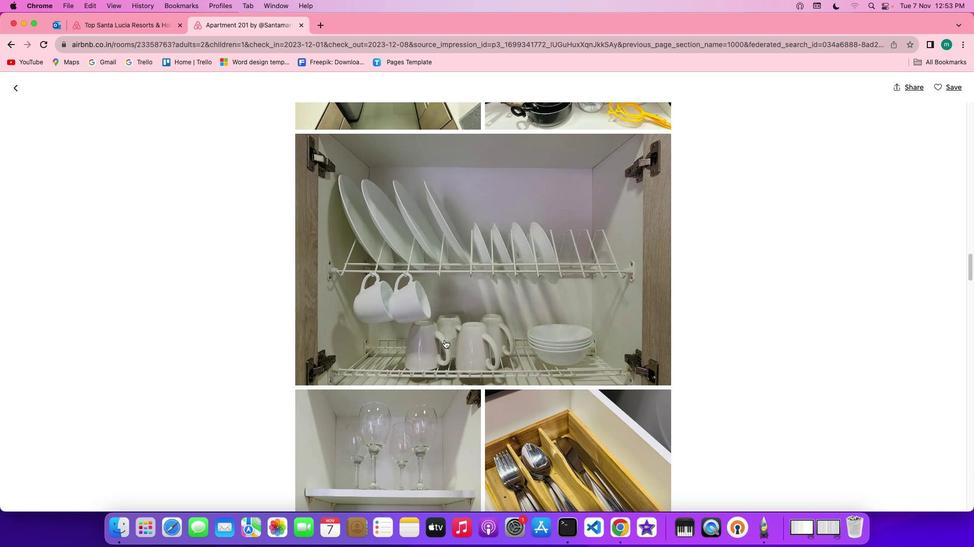 
Action: Mouse scrolled (444, 340) with delta (0, 0)
Screenshot: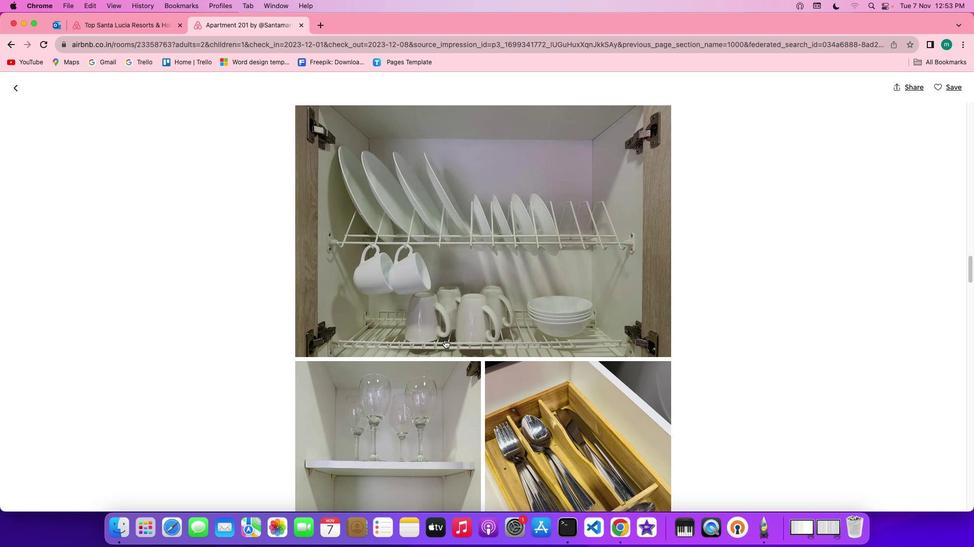 
Action: Mouse scrolled (444, 340) with delta (0, -1)
Screenshot: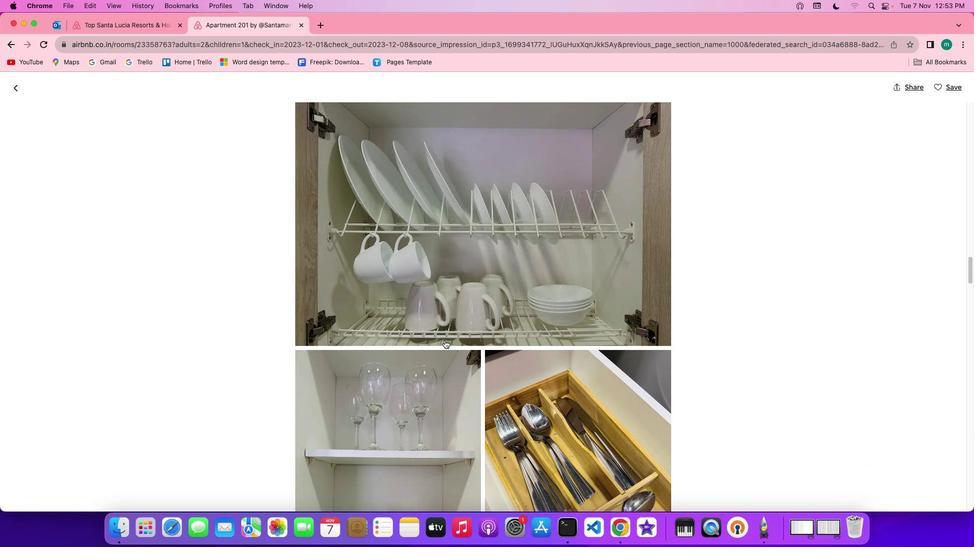 
Action: Mouse scrolled (444, 340) with delta (0, -1)
Screenshot: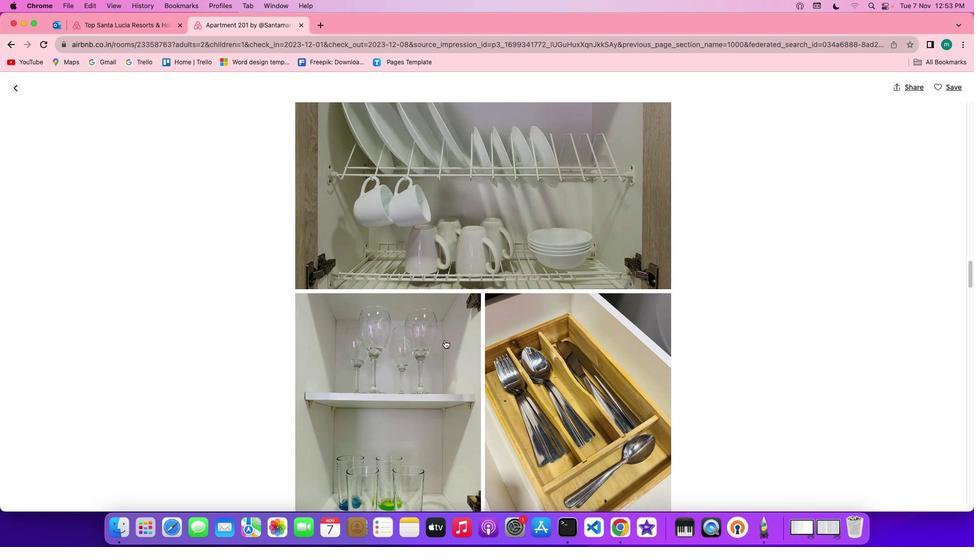 
Action: Mouse scrolled (444, 340) with delta (0, 0)
Screenshot: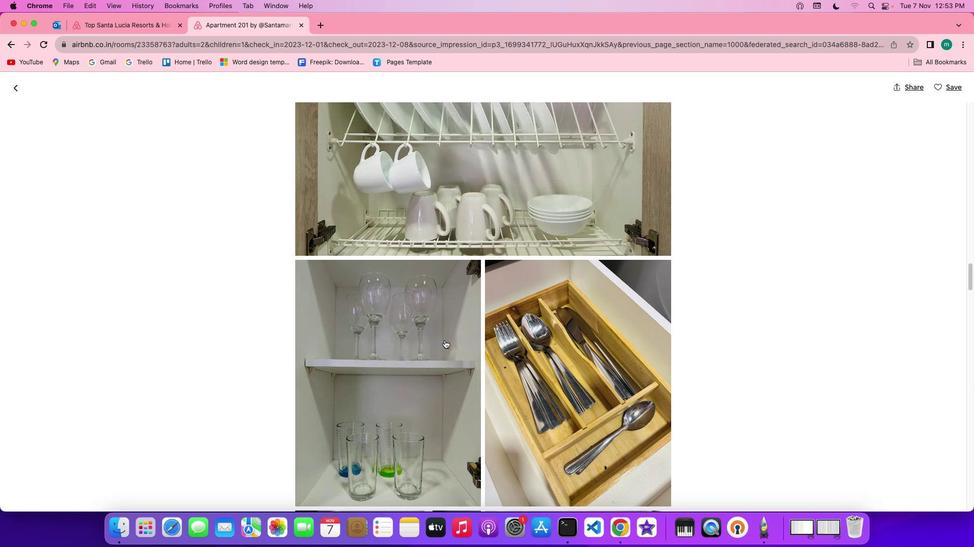 
Action: Mouse scrolled (444, 340) with delta (0, 0)
Screenshot: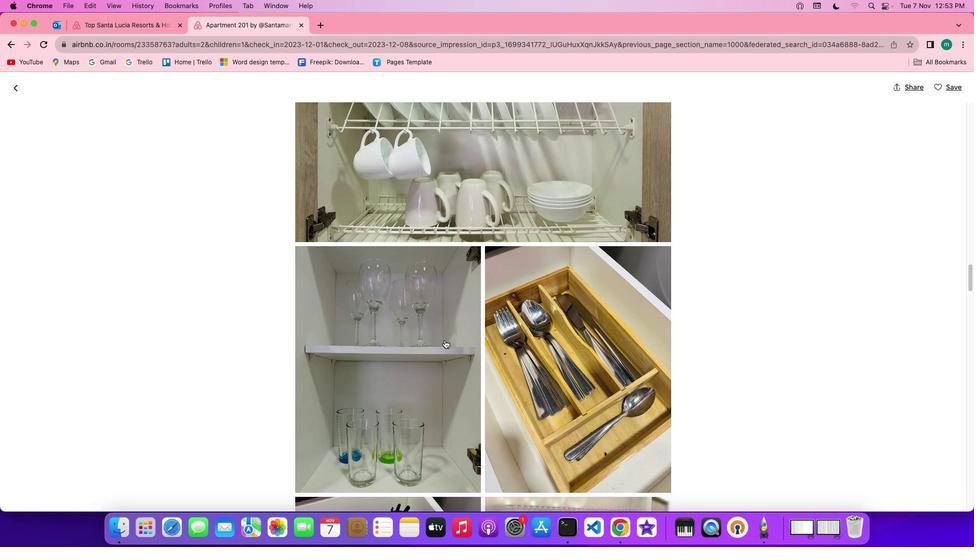 
Action: Mouse scrolled (444, 340) with delta (0, 0)
Screenshot: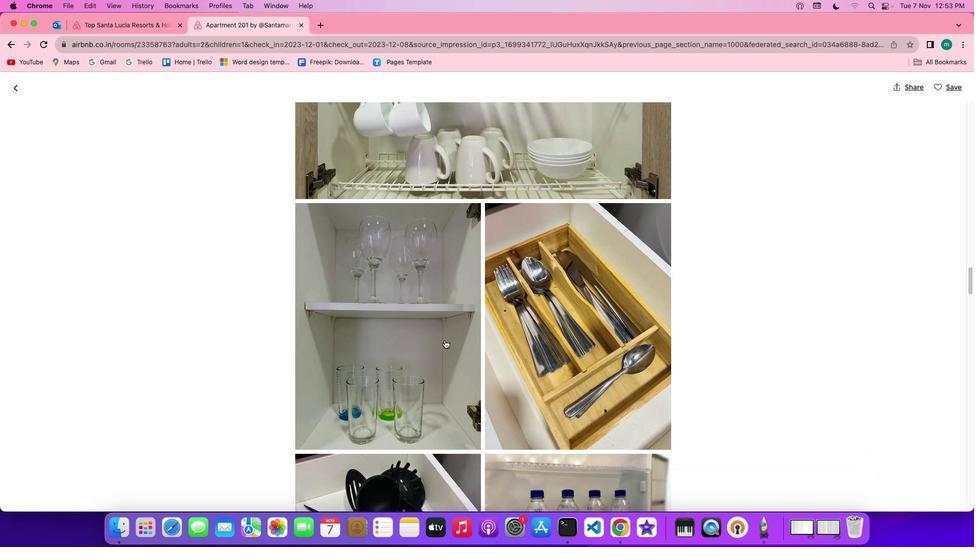 
Action: Mouse scrolled (444, 340) with delta (0, -1)
Screenshot: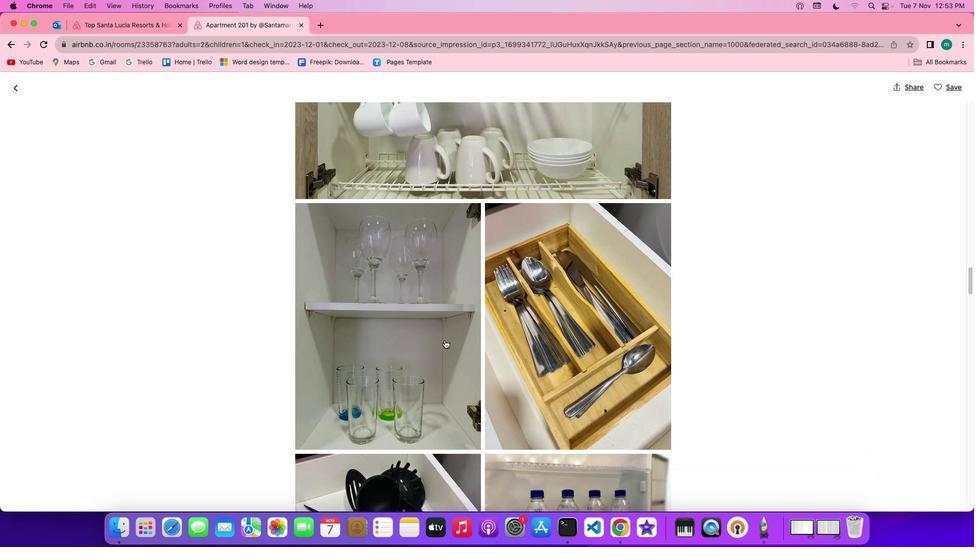
Action: Mouse scrolled (444, 340) with delta (0, -1)
Screenshot: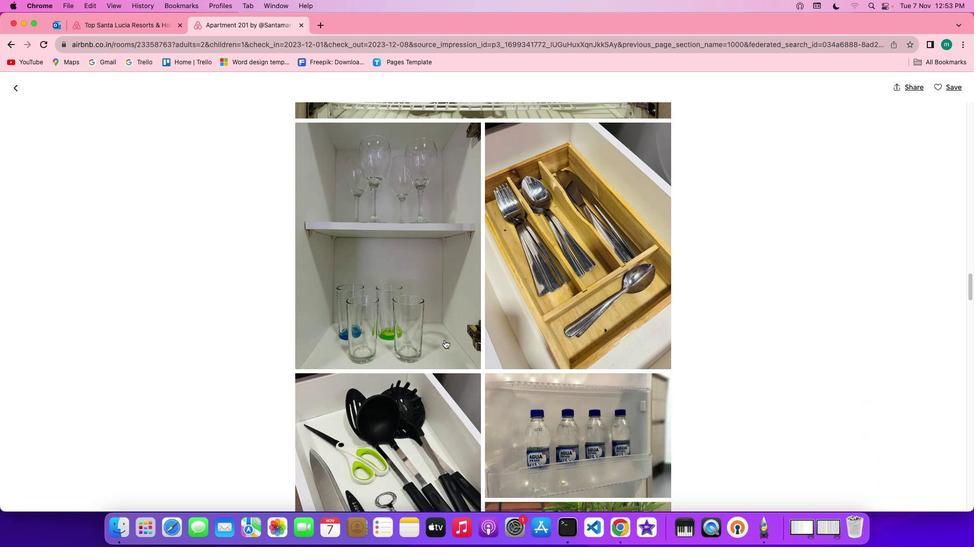 
Action: Mouse scrolled (444, 340) with delta (0, 0)
Screenshot: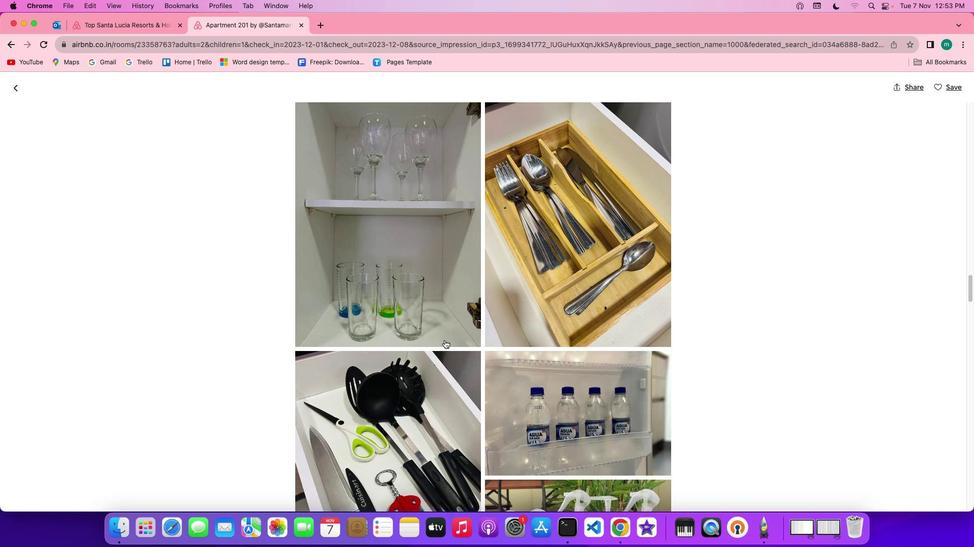 
Action: Mouse scrolled (444, 340) with delta (0, 0)
Screenshot: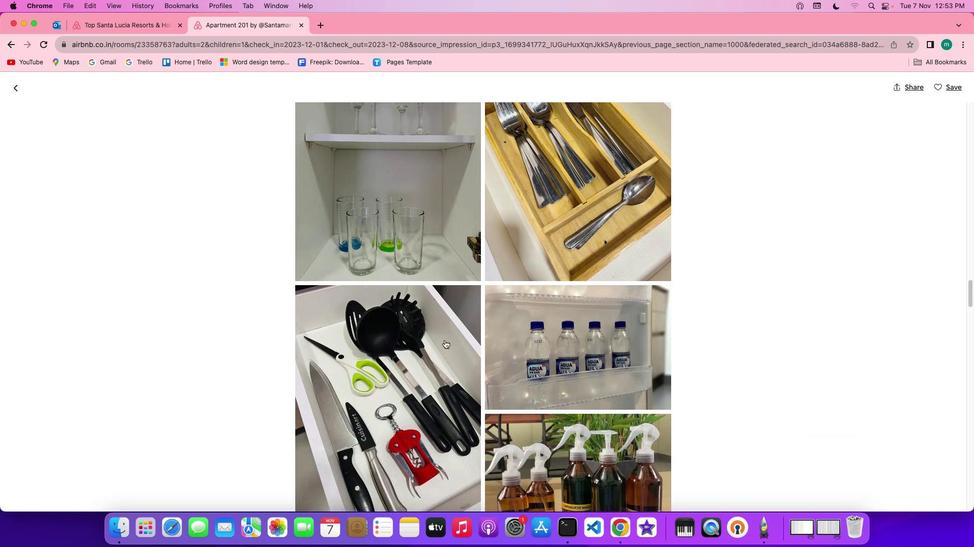 
Action: Mouse scrolled (444, 340) with delta (0, -1)
Screenshot: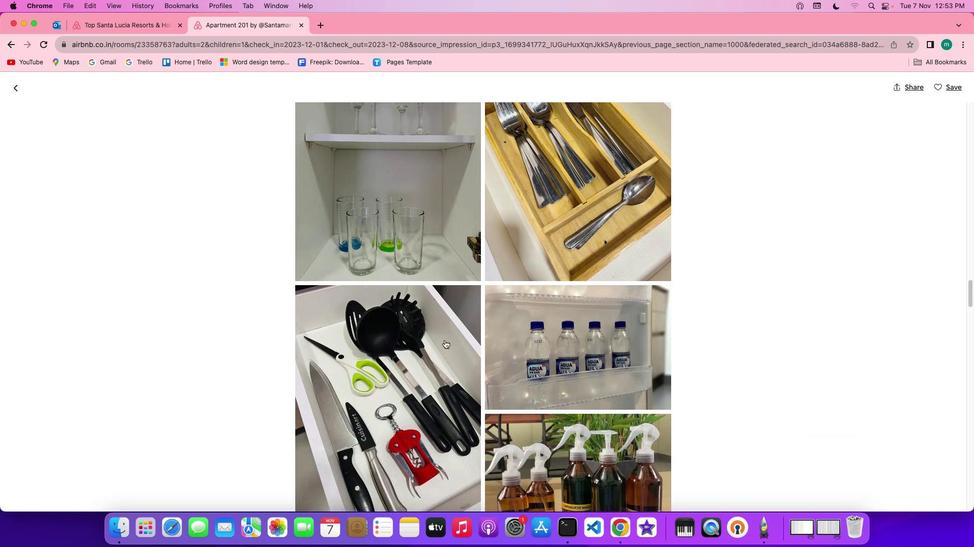 
Action: Mouse scrolled (444, 340) with delta (0, -2)
Screenshot: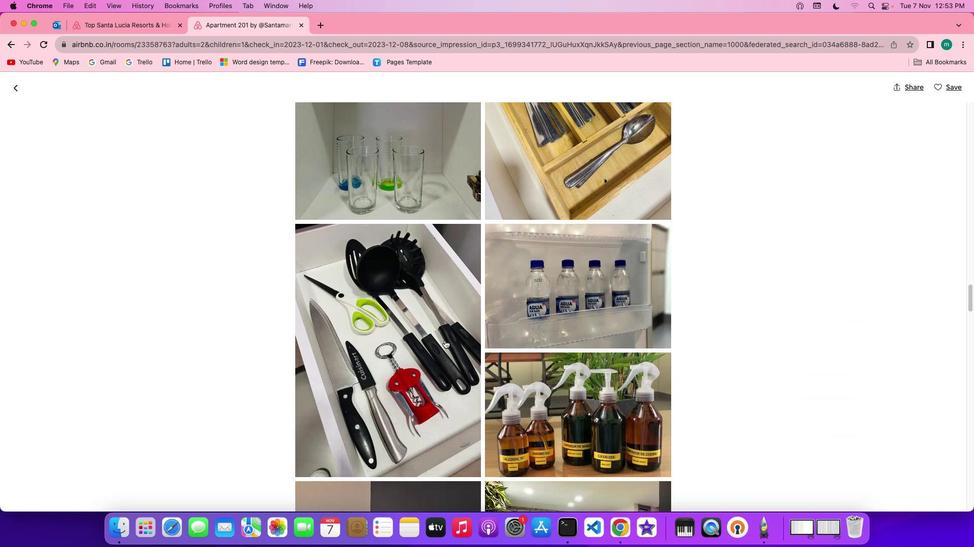 
Action: Mouse scrolled (444, 340) with delta (0, -1)
Screenshot: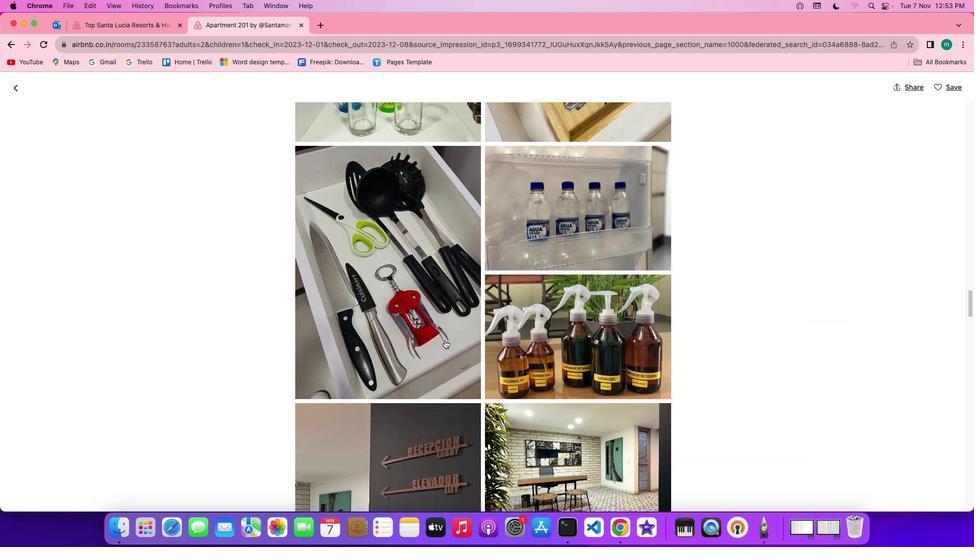 
Action: Mouse scrolled (444, 340) with delta (0, 0)
Screenshot: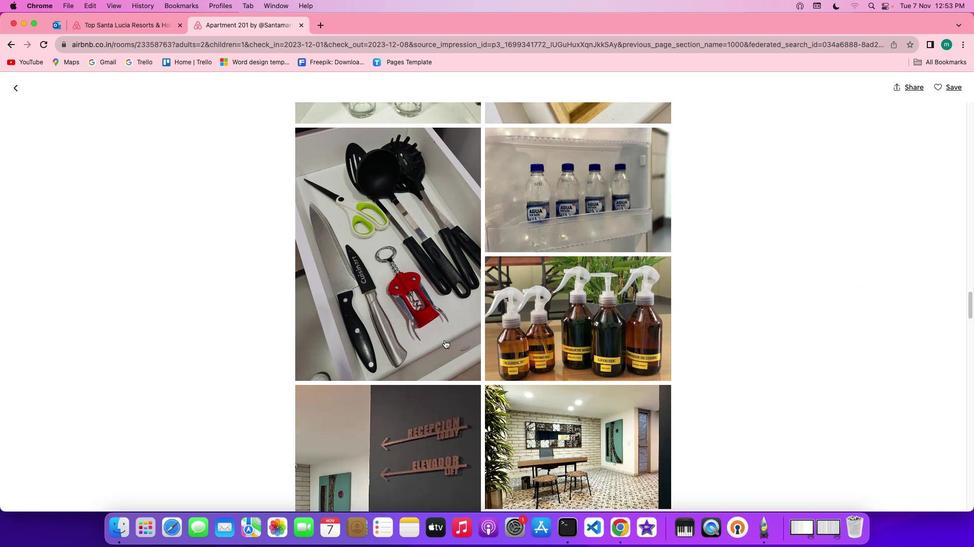 
Action: Mouse scrolled (444, 340) with delta (0, 0)
Screenshot: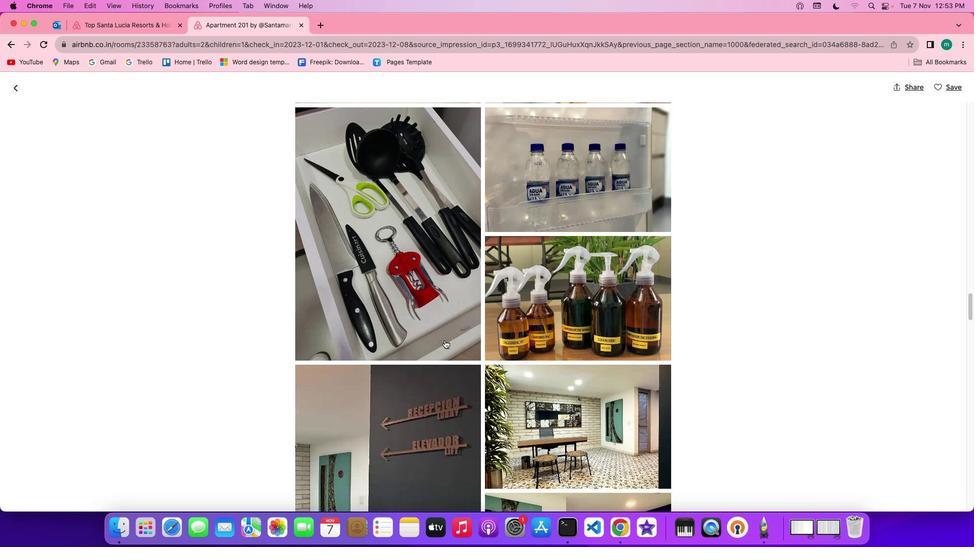 
Action: Mouse scrolled (444, 340) with delta (0, -1)
Screenshot: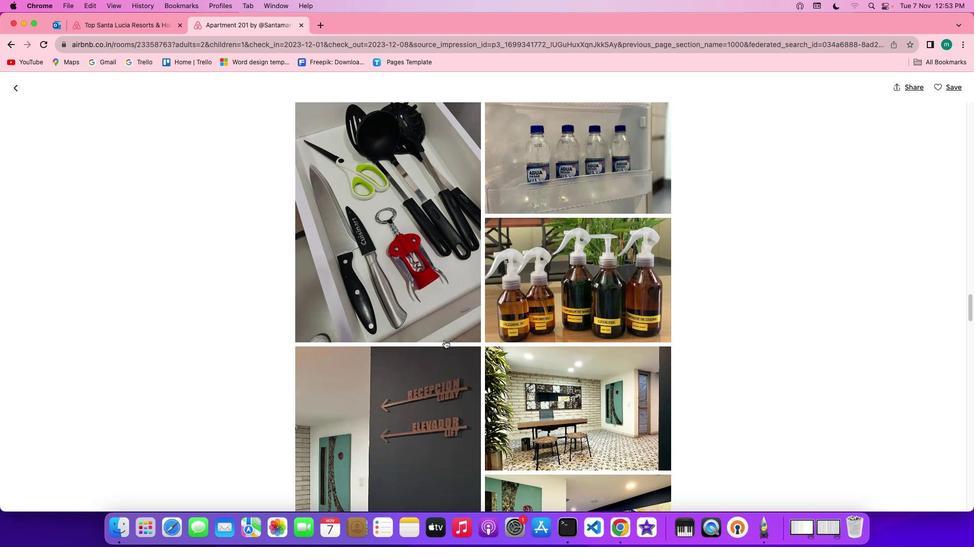 
Action: Mouse scrolled (444, 340) with delta (0, -1)
Screenshot: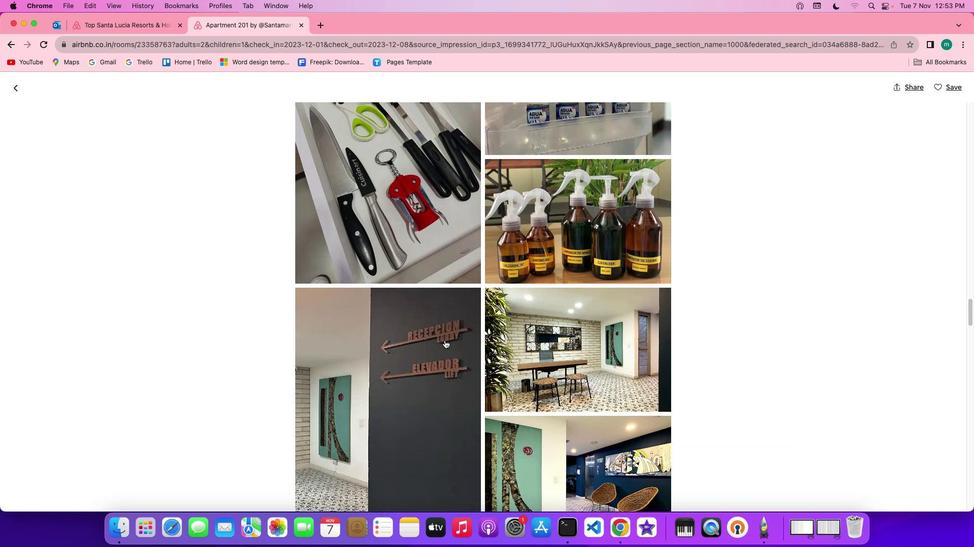 
Action: Mouse scrolled (444, 340) with delta (0, 0)
Screenshot: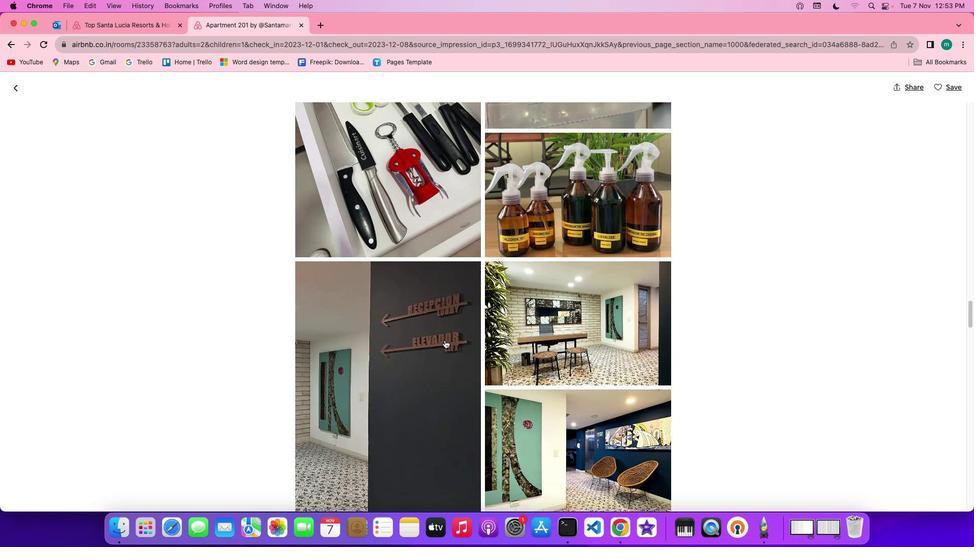 
Action: Mouse scrolled (444, 340) with delta (0, 0)
Screenshot: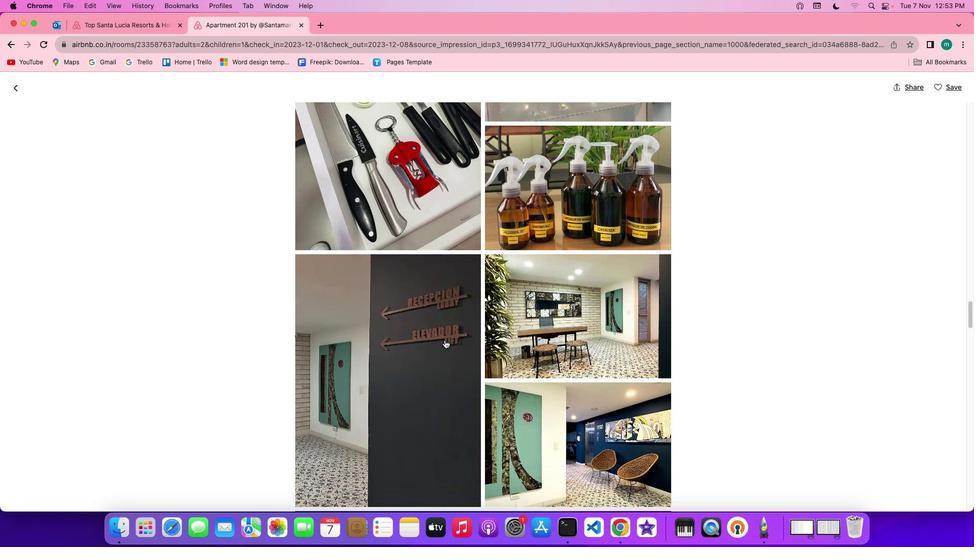 
Action: Mouse scrolled (444, 340) with delta (0, -1)
Screenshot: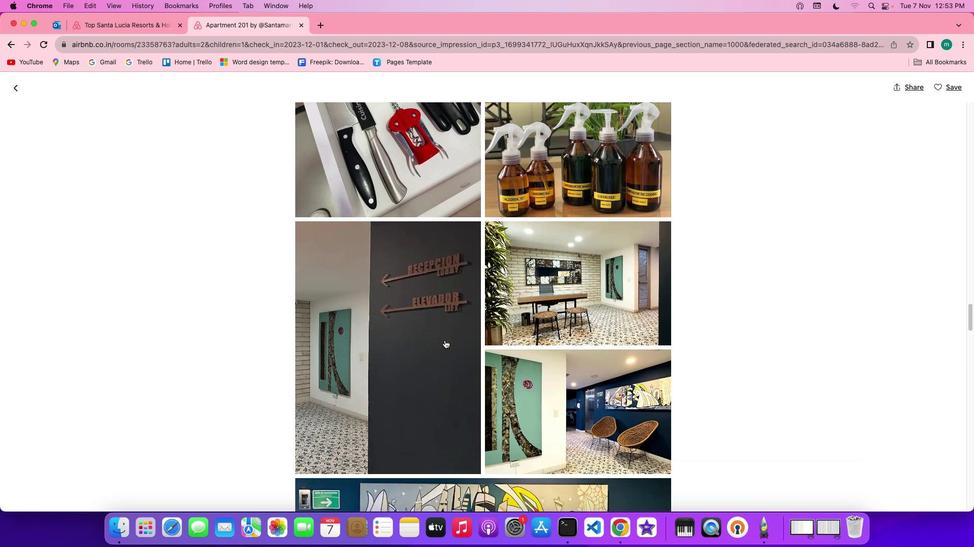 
Action: Mouse scrolled (444, 340) with delta (0, -1)
Screenshot: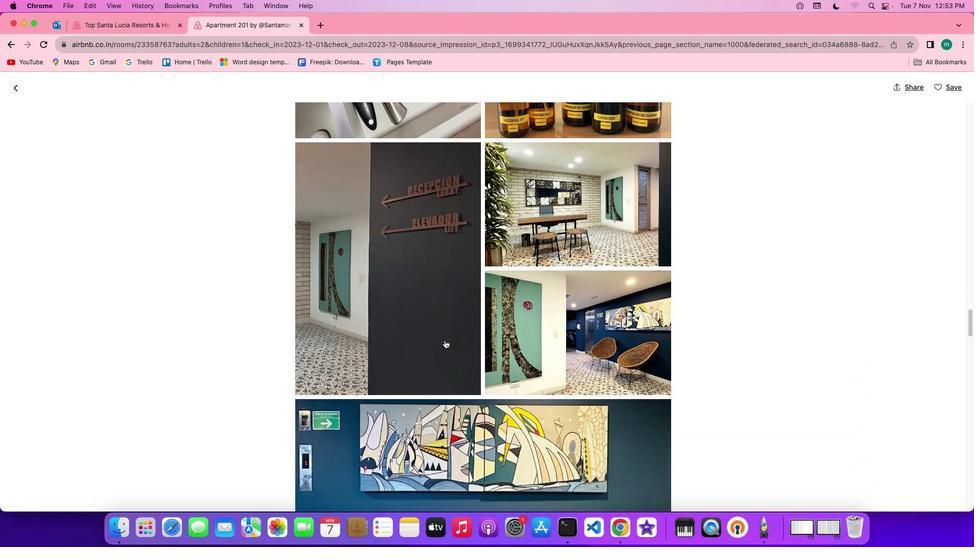 
Action: Mouse scrolled (444, 340) with delta (0, 0)
Screenshot: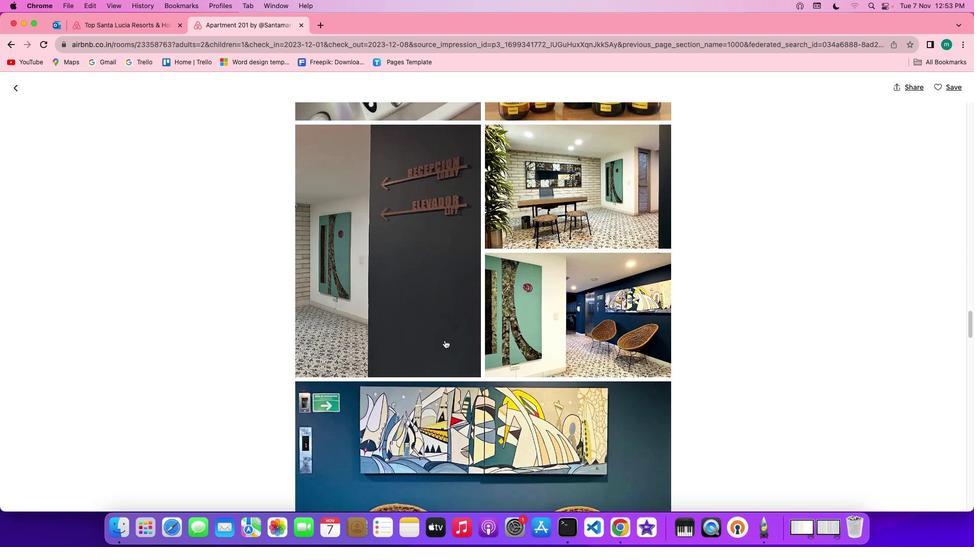 
Action: Mouse scrolled (444, 340) with delta (0, 0)
Screenshot: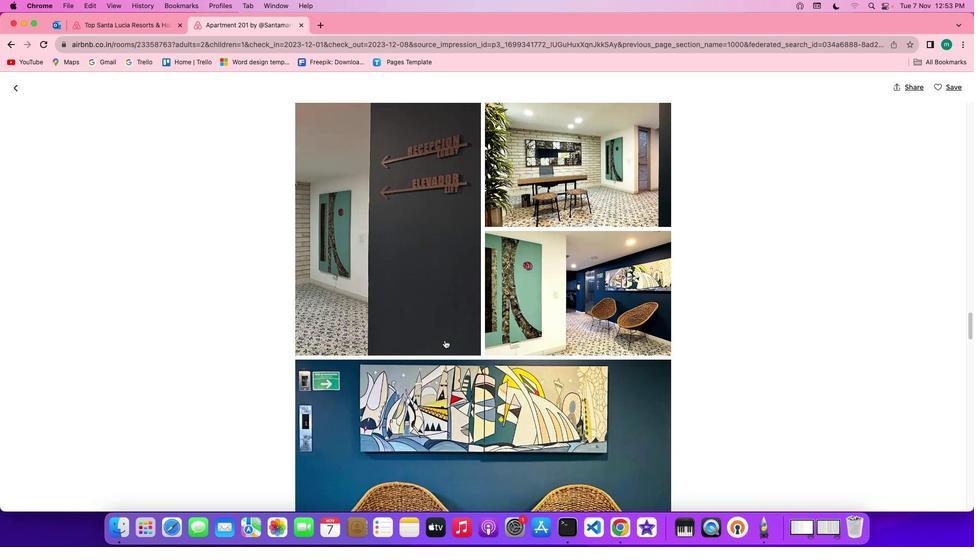 
Action: Mouse scrolled (444, 340) with delta (0, 0)
Screenshot: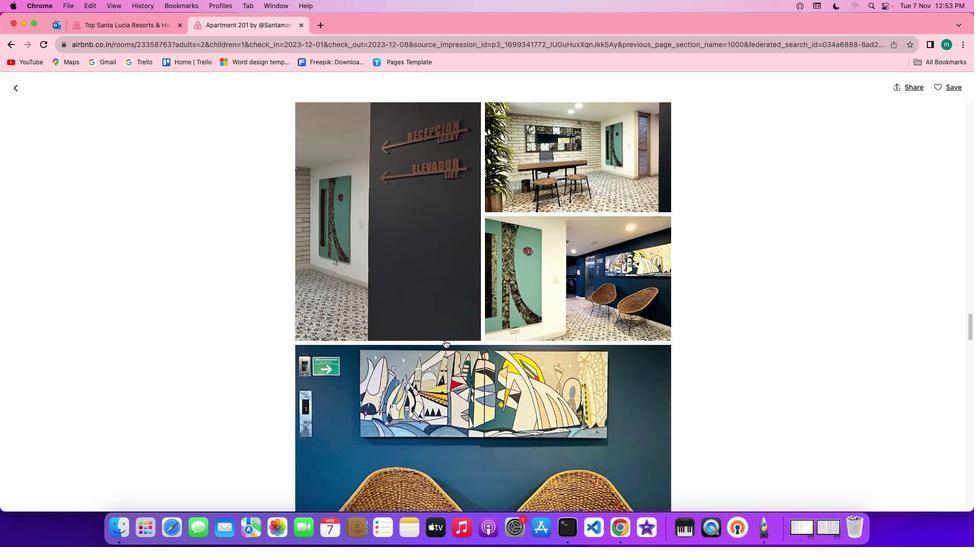 
Action: Mouse scrolled (444, 340) with delta (0, -1)
Screenshot: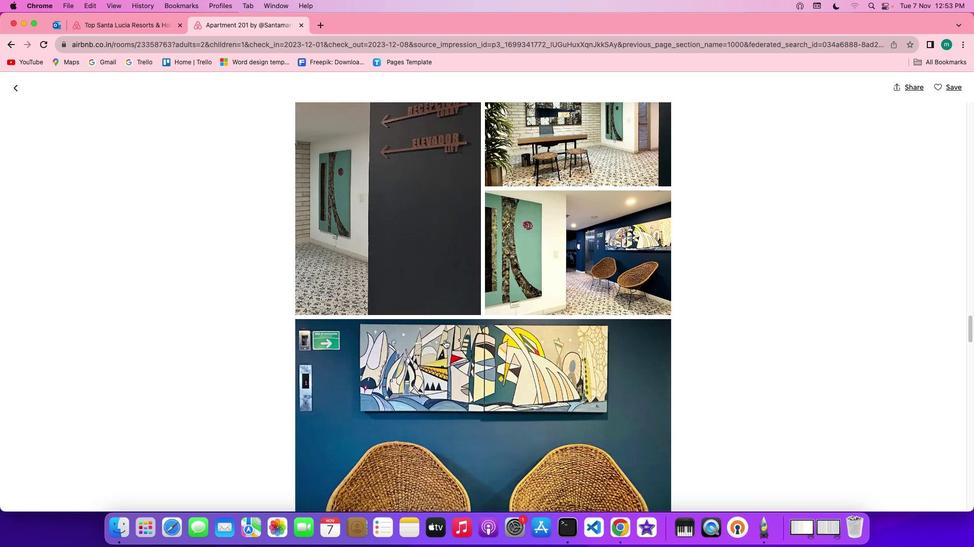 
Action: Mouse scrolled (444, 340) with delta (0, 0)
Screenshot: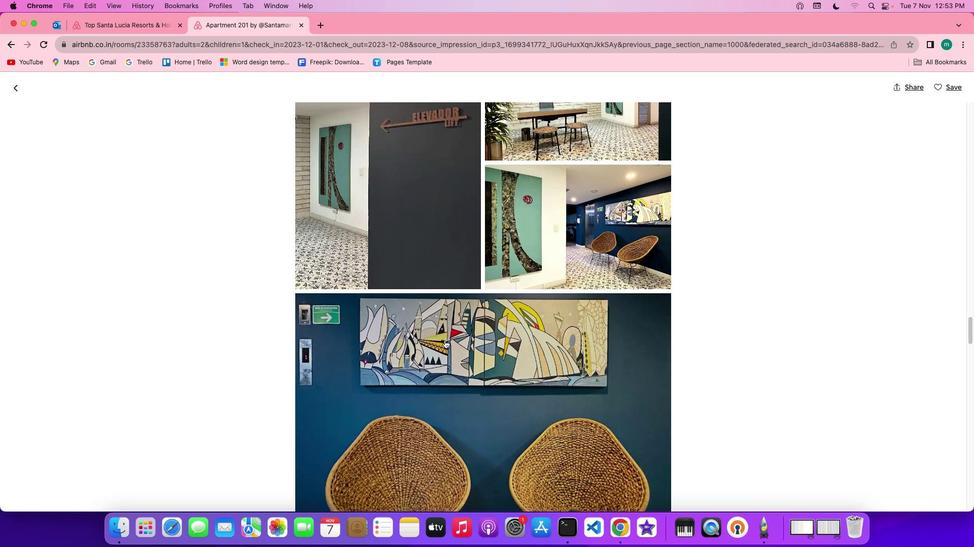 
Action: Mouse scrolled (444, 340) with delta (0, 0)
Screenshot: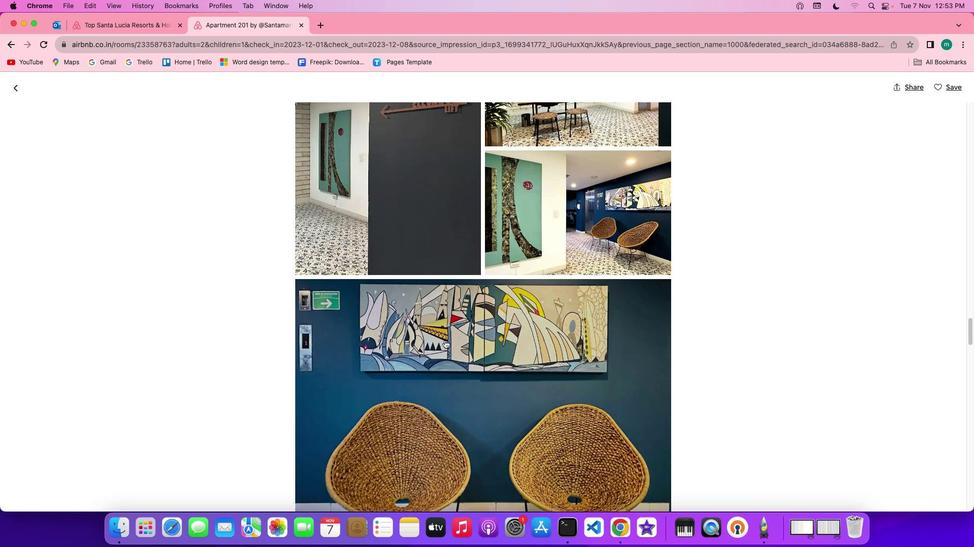 
Action: Mouse scrolled (444, 340) with delta (0, 0)
Screenshot: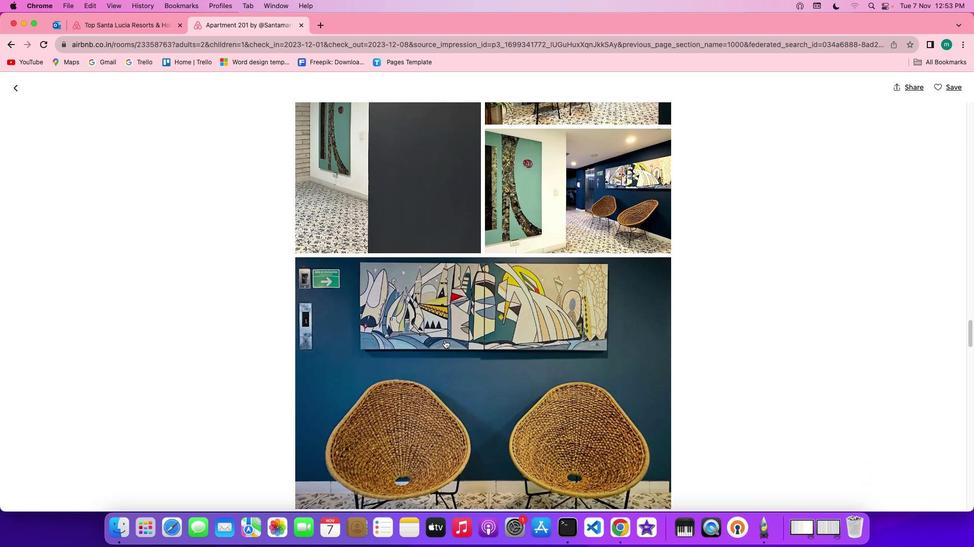 
Action: Mouse scrolled (444, 340) with delta (0, 0)
Screenshot: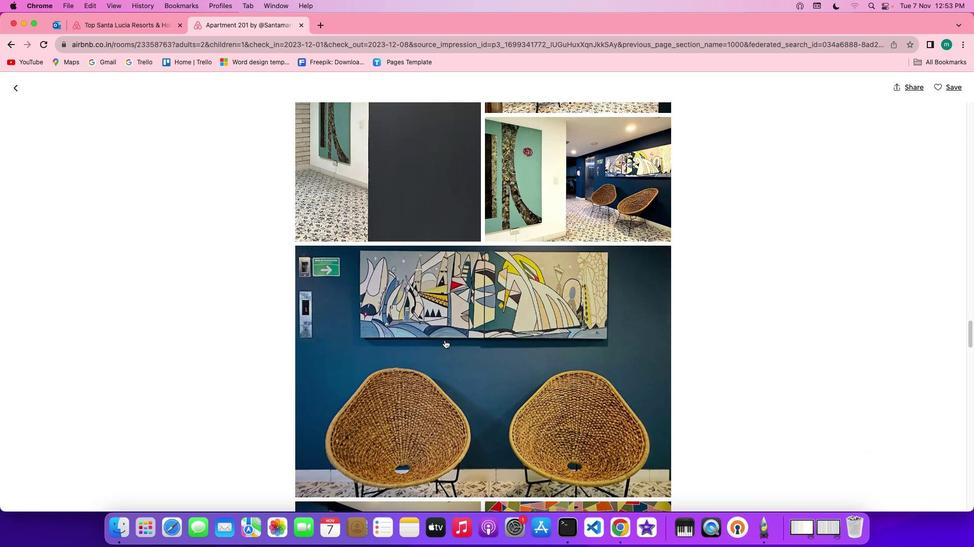 
Action: Mouse scrolled (444, 340) with delta (0, 0)
Screenshot: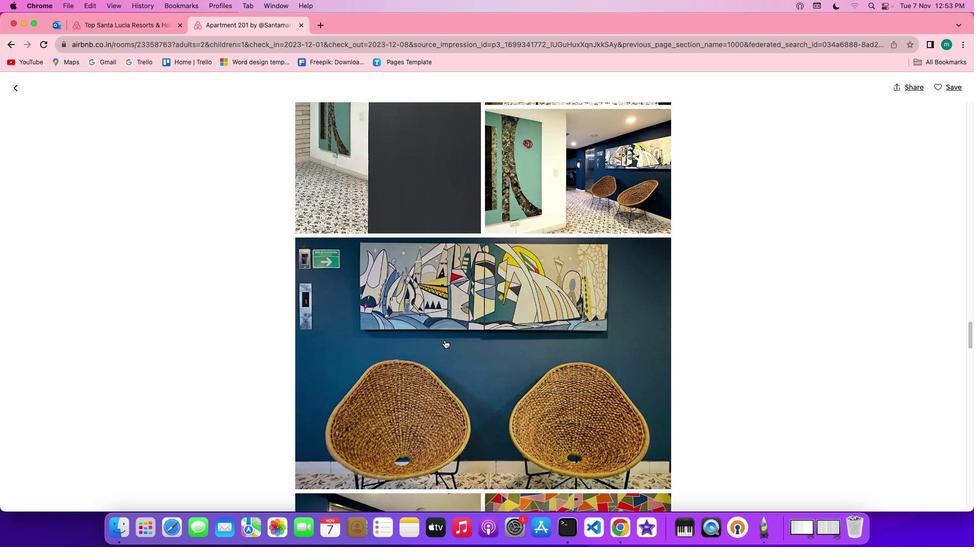 
Action: Mouse scrolled (444, 340) with delta (0, 0)
Screenshot: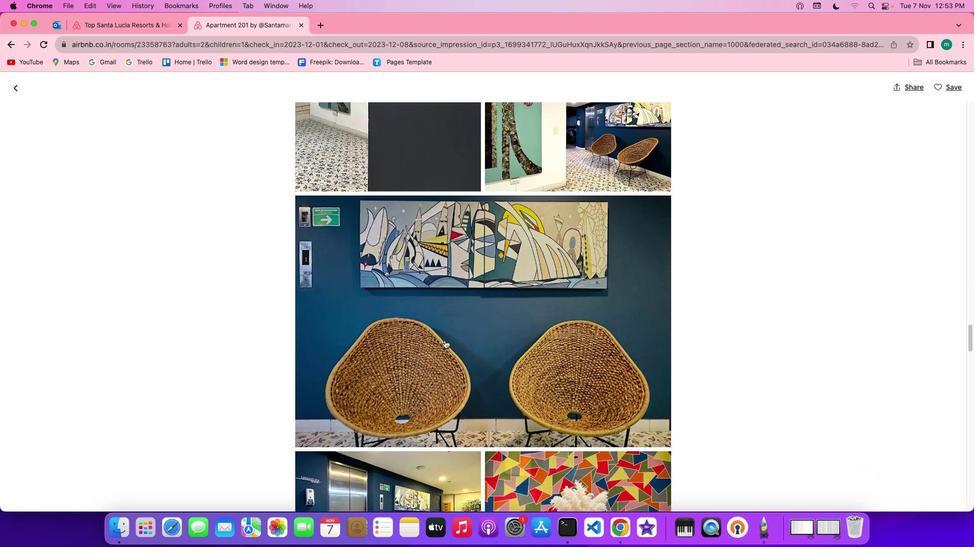 
Action: Mouse scrolled (444, 340) with delta (0, -1)
Screenshot: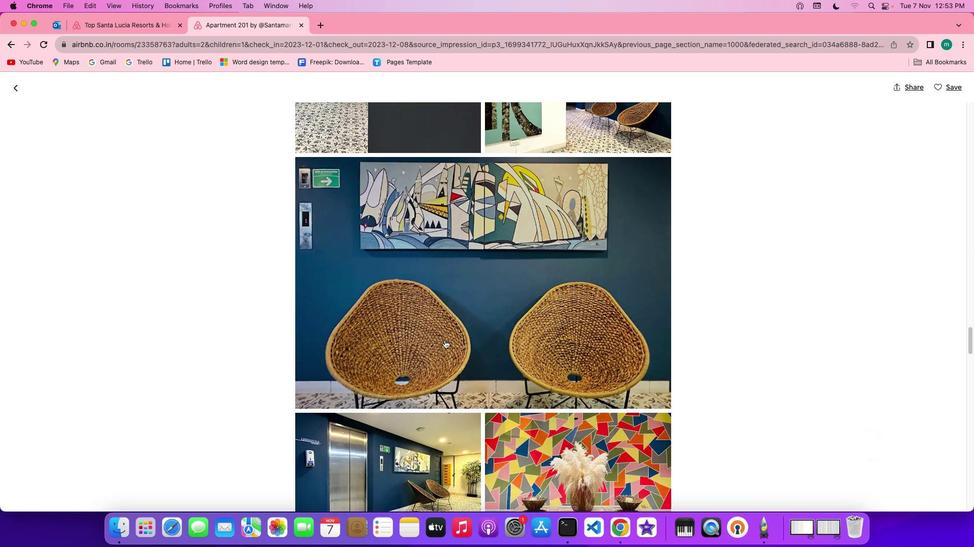 
Action: Mouse scrolled (444, 340) with delta (0, -1)
Screenshot: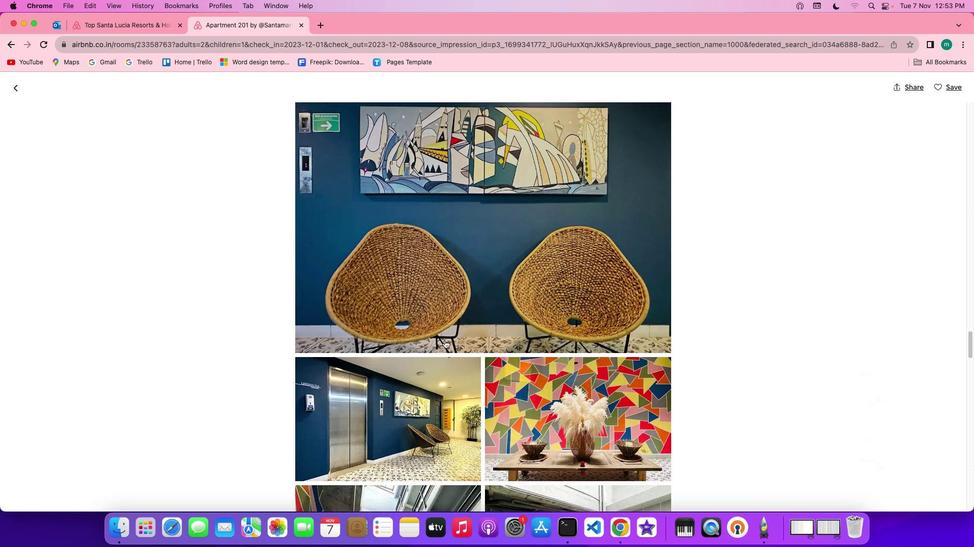 
Action: Mouse scrolled (444, 340) with delta (0, 0)
Screenshot: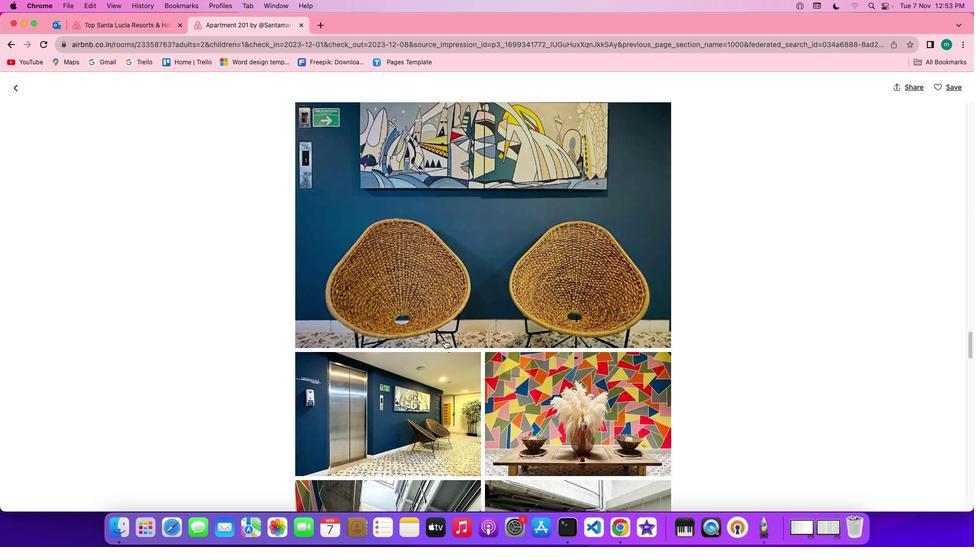 
Action: Mouse scrolled (444, 340) with delta (0, 0)
Screenshot: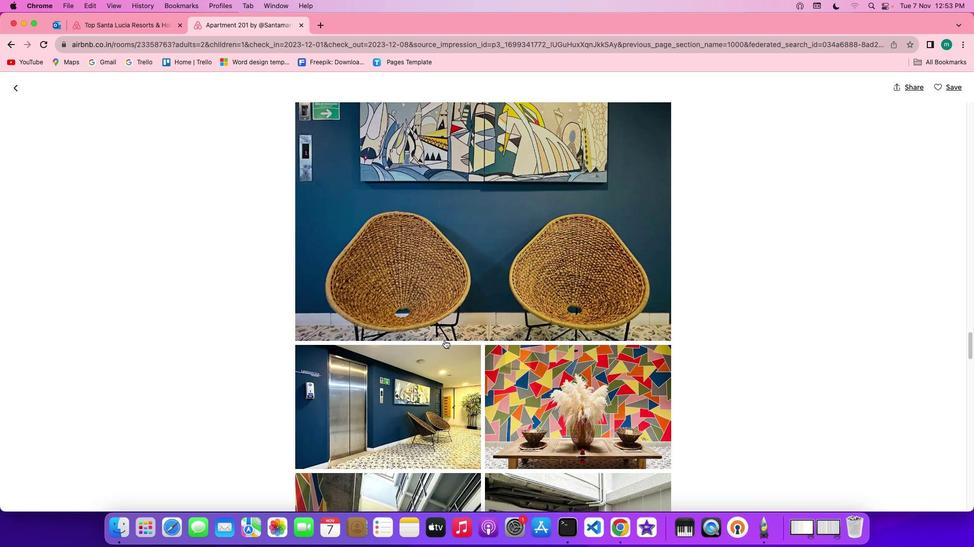 
Action: Mouse scrolled (444, 340) with delta (0, 0)
Screenshot: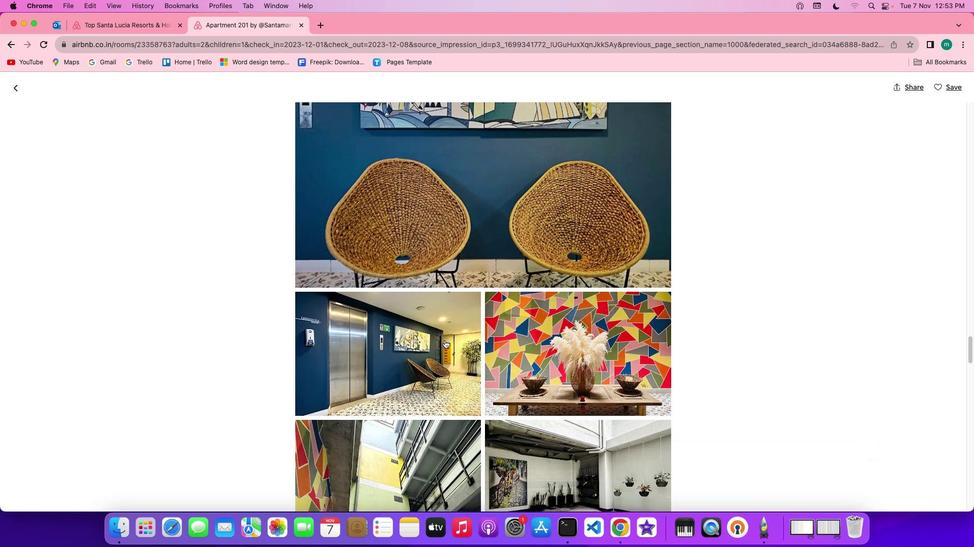 
Action: Mouse scrolled (444, 340) with delta (0, -1)
Screenshot: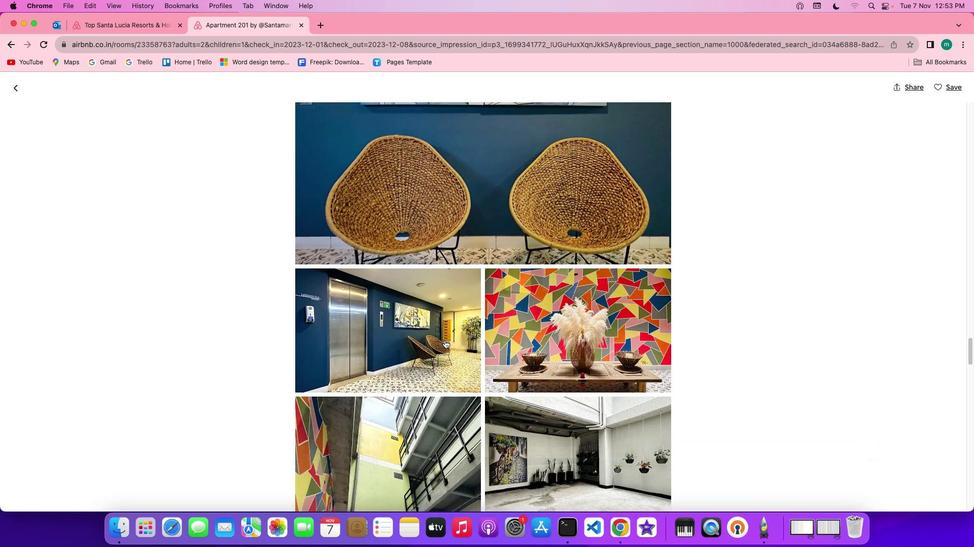 
Action: Mouse scrolled (444, 340) with delta (0, -2)
Screenshot: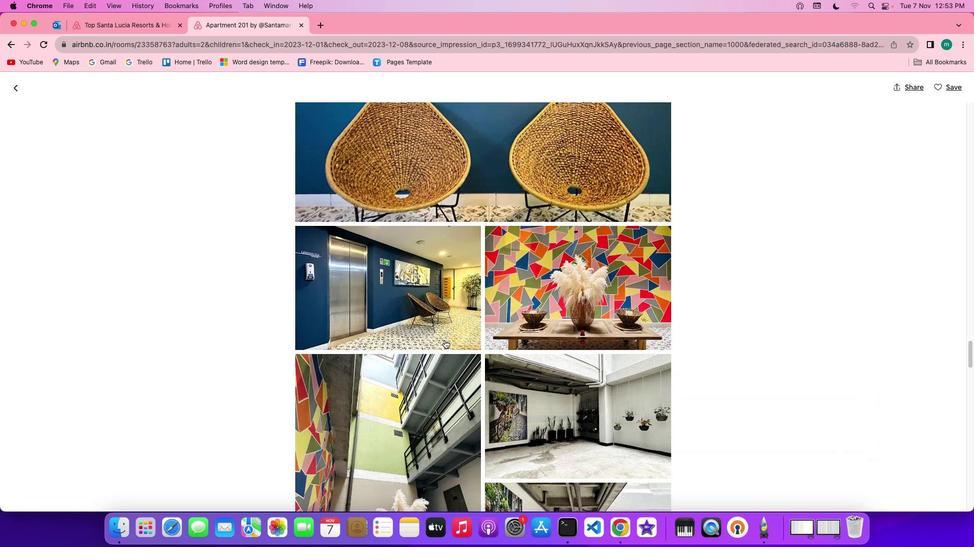 
Action: Mouse scrolled (444, 340) with delta (0, -1)
Screenshot: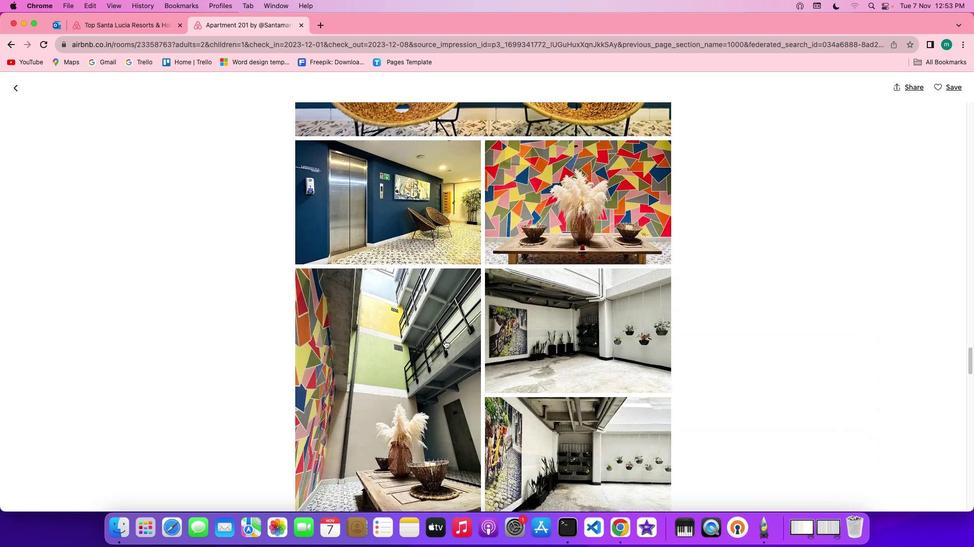 
Action: Mouse scrolled (444, 340) with delta (0, 0)
Screenshot: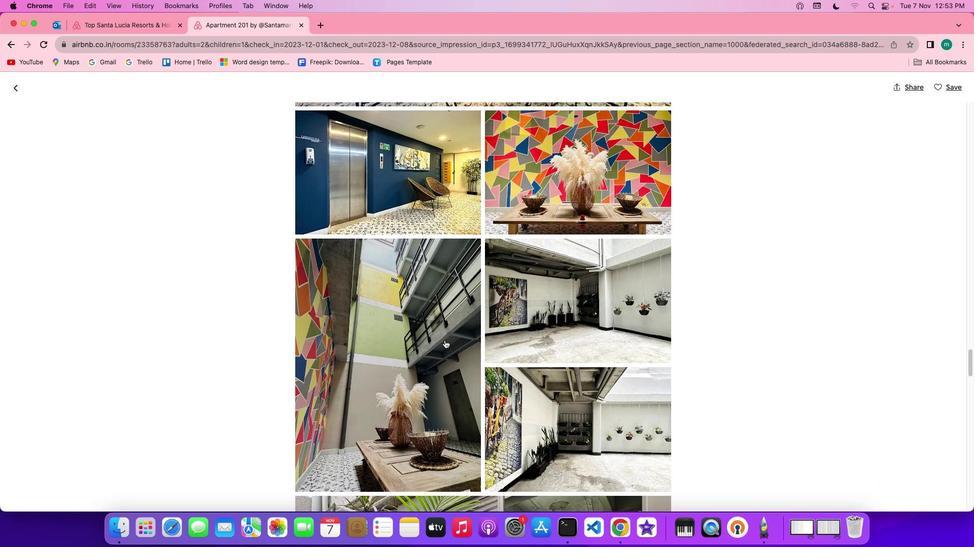 
Action: Mouse scrolled (444, 340) with delta (0, 0)
Screenshot: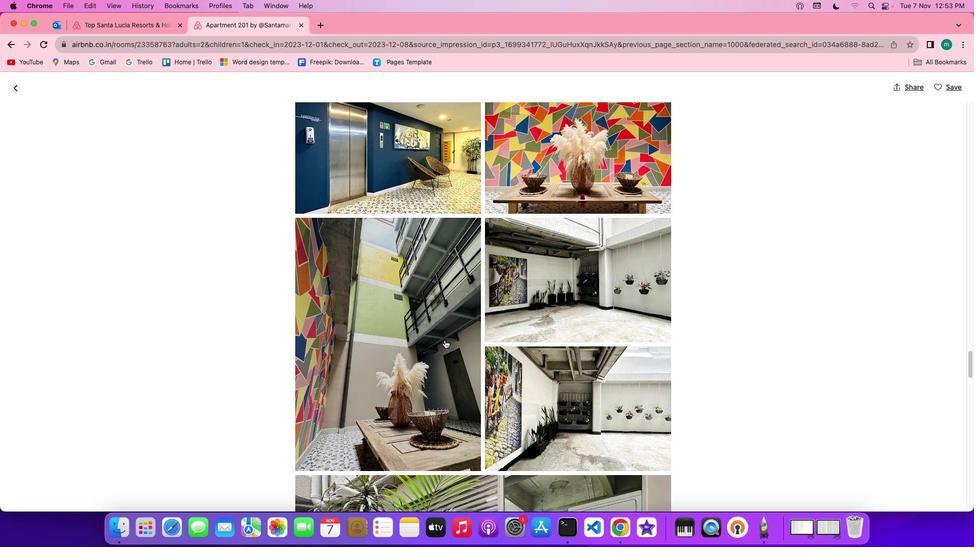 
Action: Mouse scrolled (444, 340) with delta (0, -1)
Screenshot: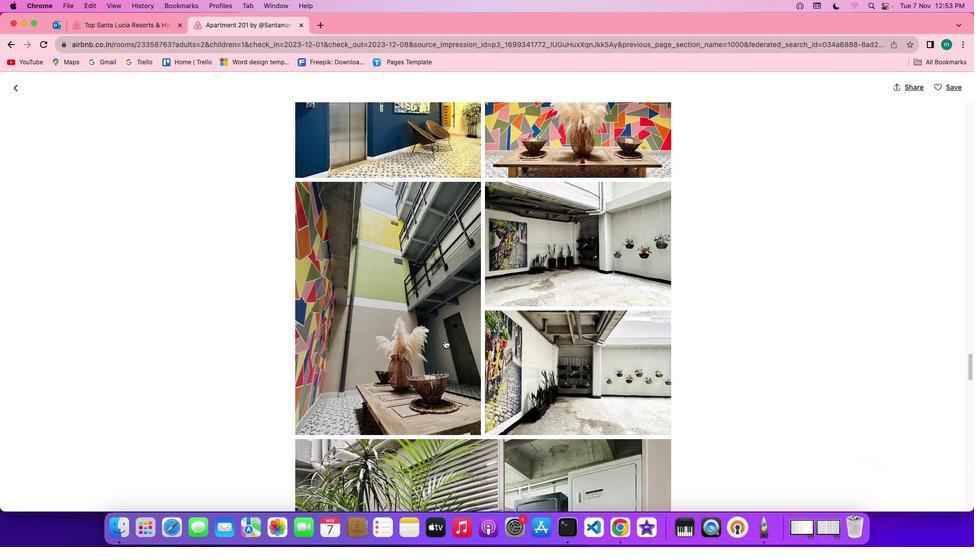 
Action: Mouse scrolled (444, 340) with delta (0, -1)
Screenshot: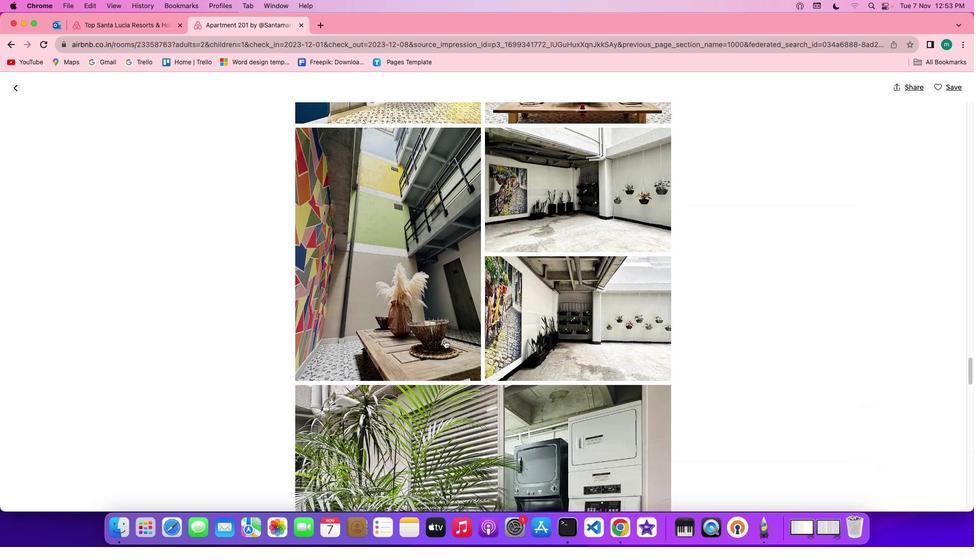 
Action: Mouse scrolled (444, 340) with delta (0, -1)
Screenshot: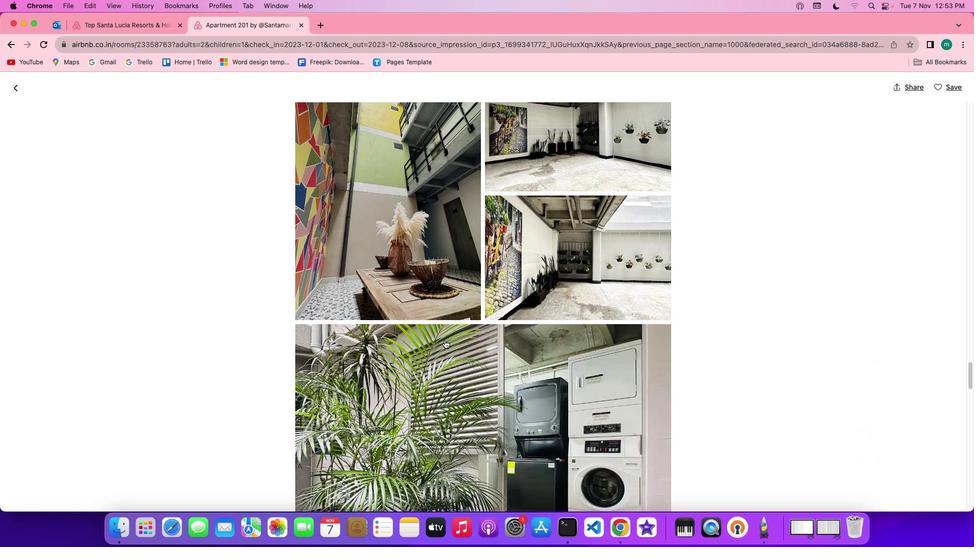 
Action: Mouse scrolled (444, 340) with delta (0, 0)
Screenshot: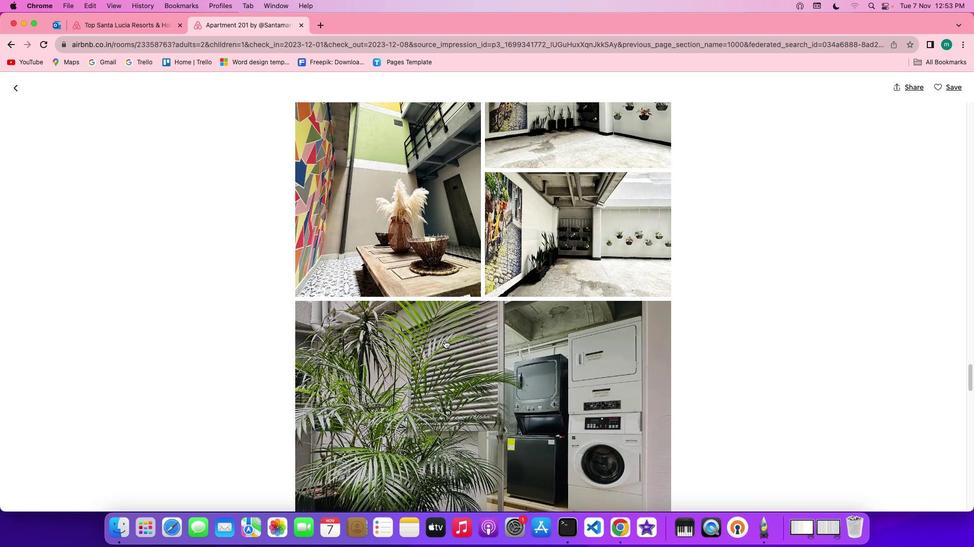 
Action: Mouse scrolled (444, 340) with delta (0, 0)
Screenshot: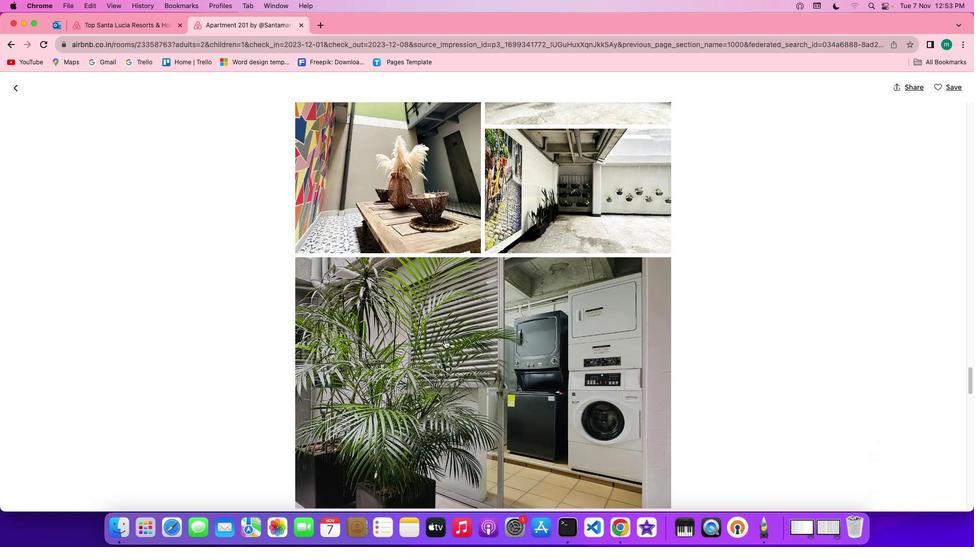 
Action: Mouse scrolled (444, 340) with delta (0, -1)
Screenshot: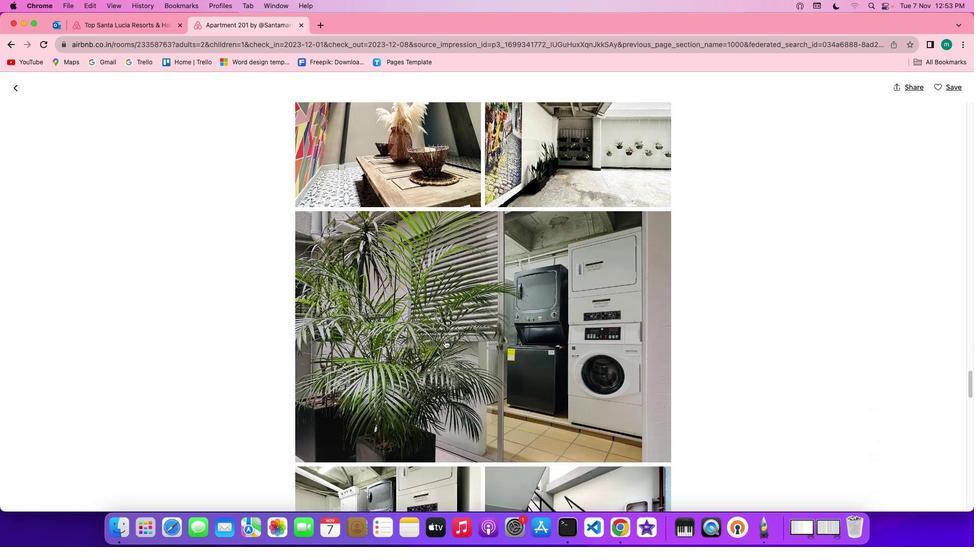 
Action: Mouse scrolled (444, 340) with delta (0, -2)
Screenshot: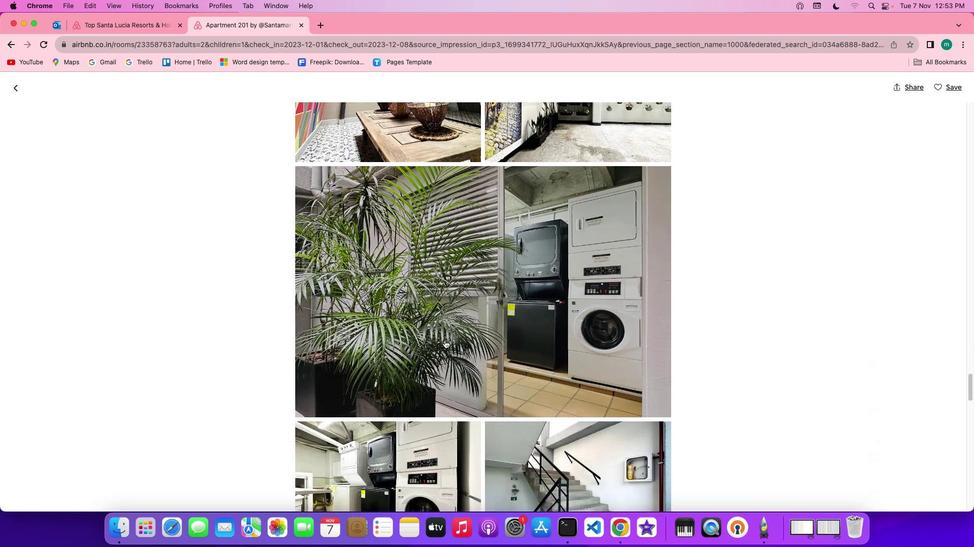 
Action: Mouse scrolled (444, 340) with delta (0, -2)
Screenshot: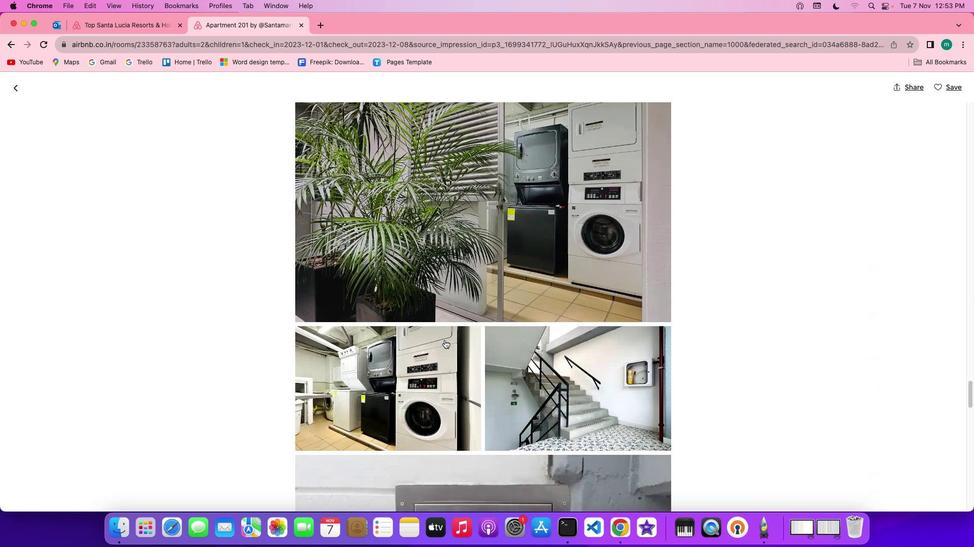 
Action: Mouse scrolled (444, 340) with delta (0, 0)
Screenshot: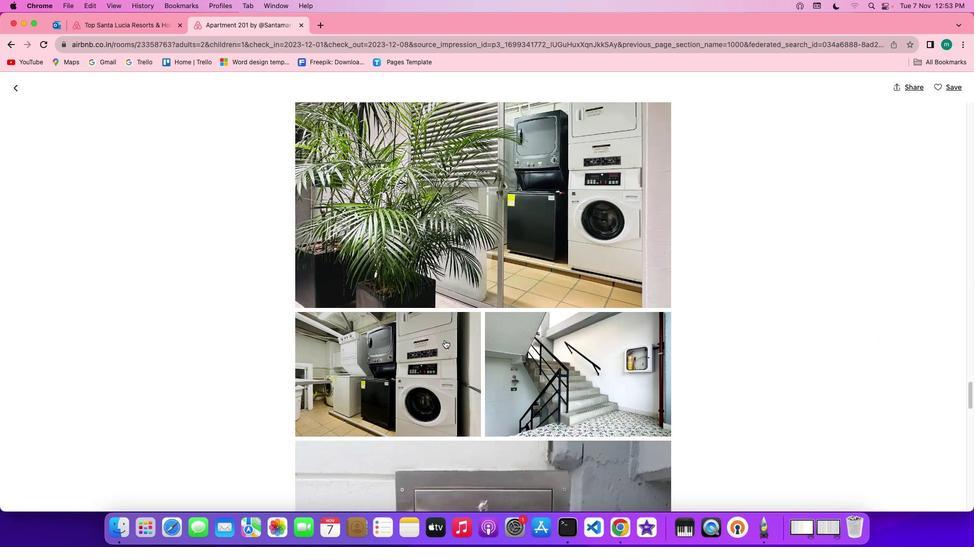 
Action: Mouse scrolled (444, 340) with delta (0, 0)
Screenshot: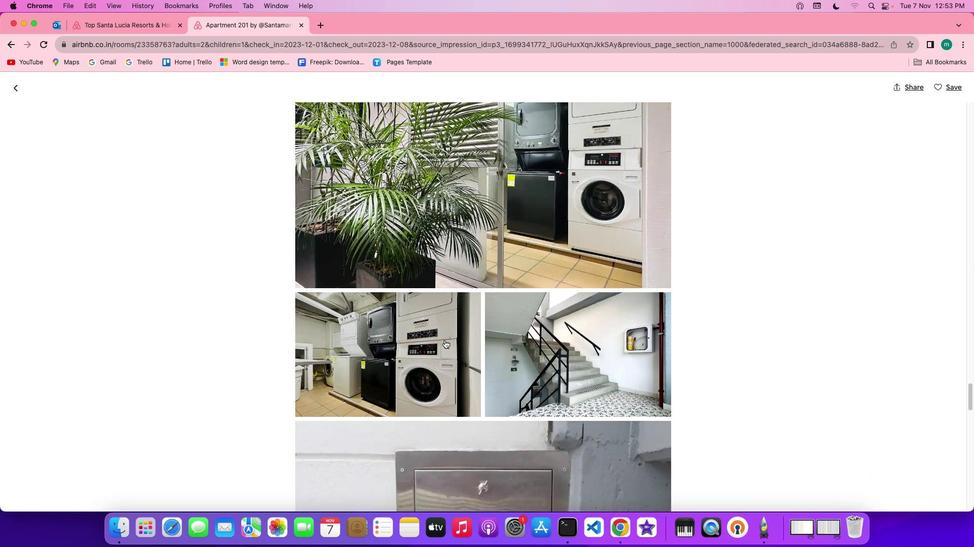 
Action: Mouse scrolled (444, 340) with delta (0, -1)
Screenshot: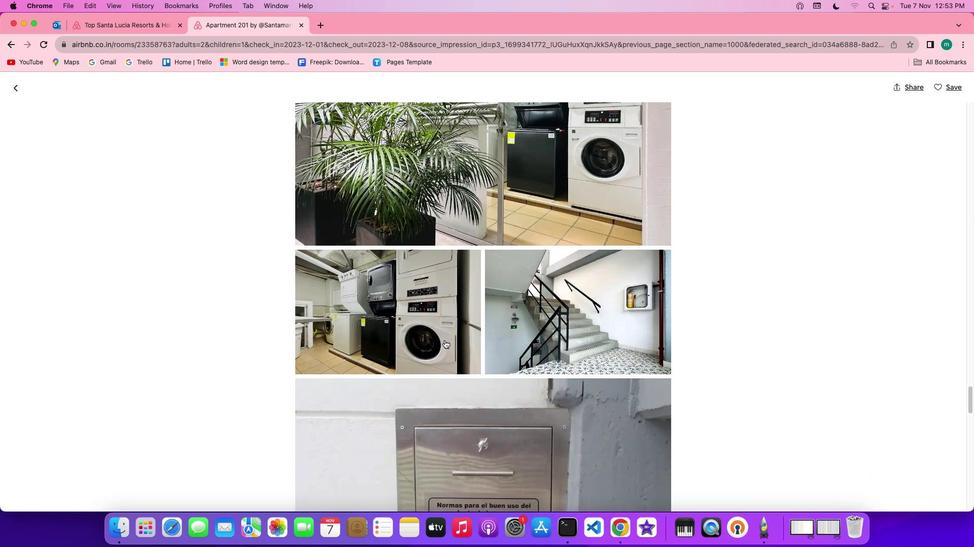 
Action: Mouse scrolled (444, 340) with delta (0, -2)
Screenshot: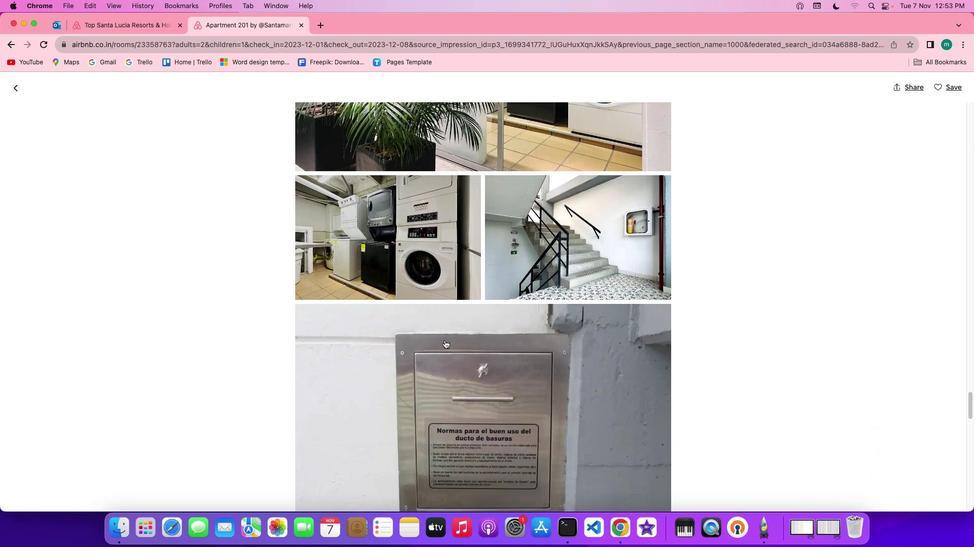 
Action: Mouse scrolled (444, 340) with delta (0, -2)
Screenshot: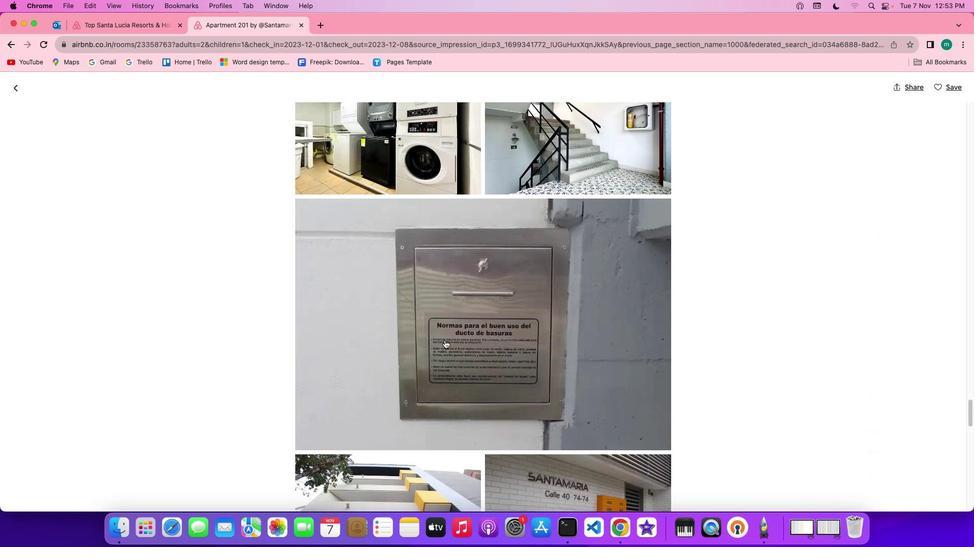 
Action: Mouse scrolled (444, 340) with delta (0, 0)
Screenshot: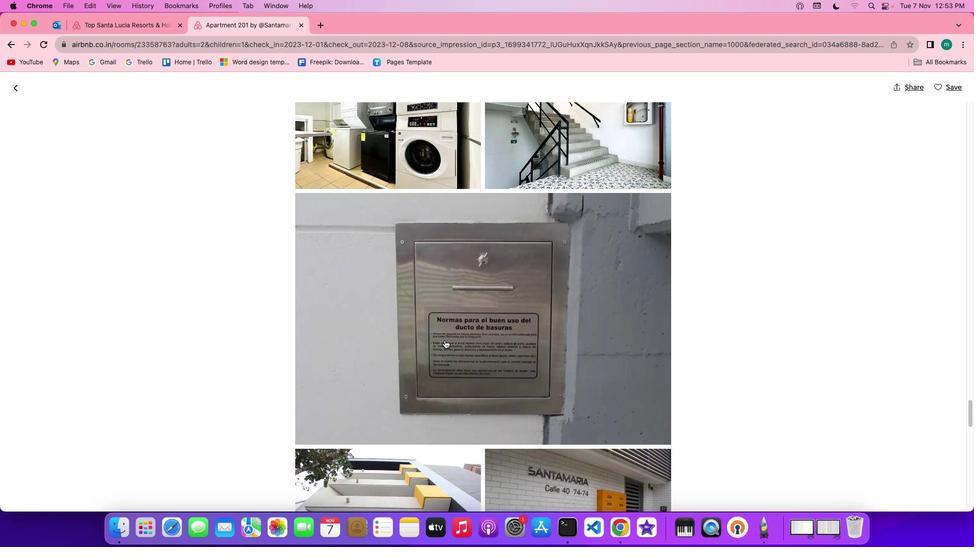 
Action: Mouse scrolled (444, 340) with delta (0, 0)
Screenshot: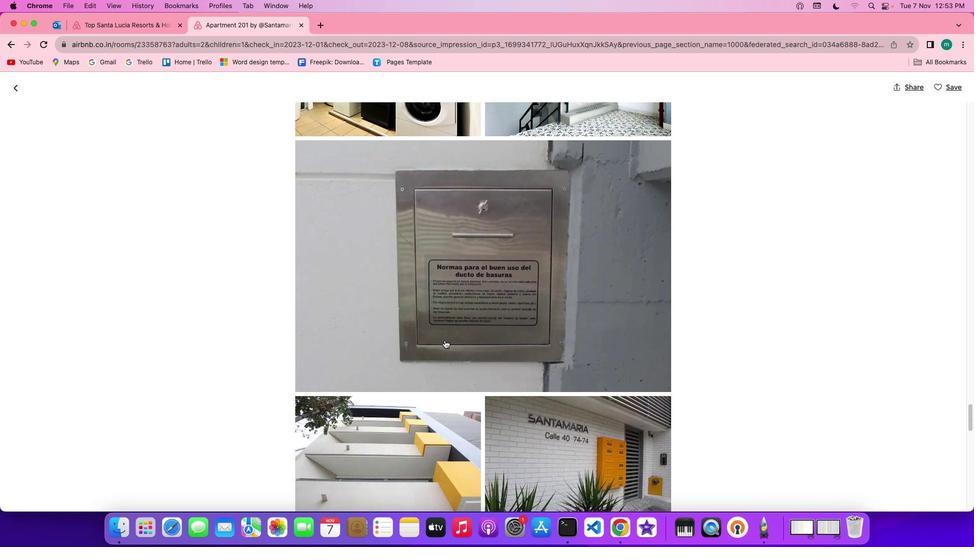 
Action: Mouse scrolled (444, 340) with delta (0, -1)
Screenshot: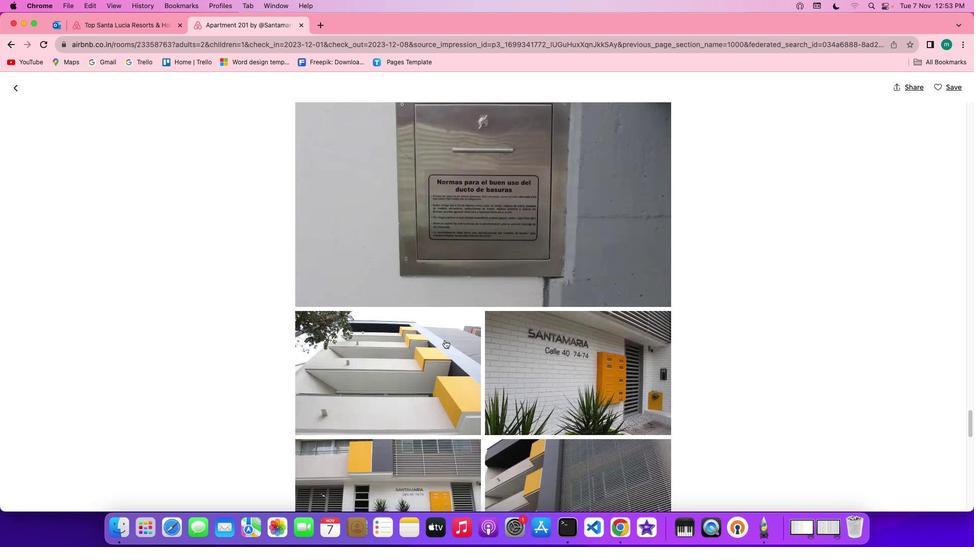 
Action: Mouse scrolled (444, 340) with delta (0, -2)
Screenshot: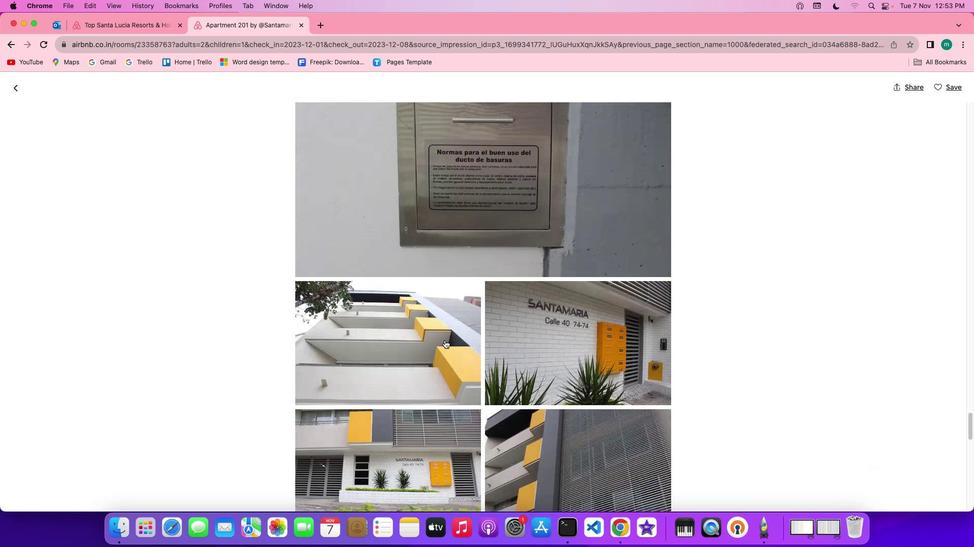 
Action: Mouse scrolled (444, 340) with delta (0, -2)
Screenshot: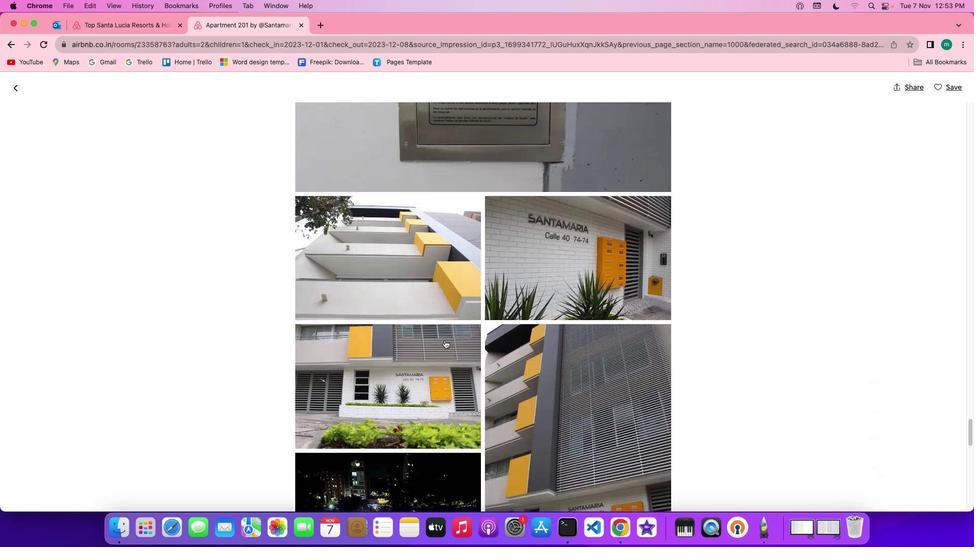 
Action: Mouse scrolled (444, 340) with delta (0, 0)
Screenshot: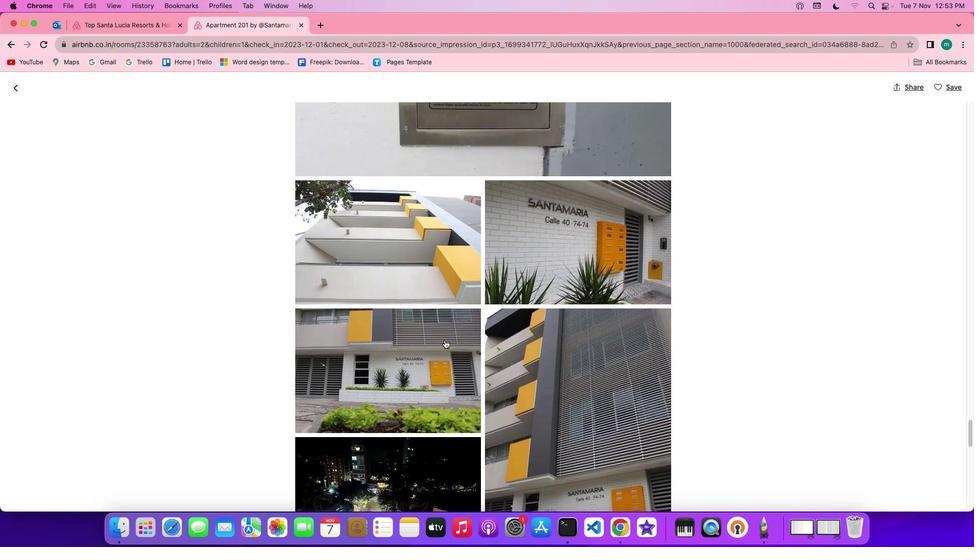 
Action: Mouse scrolled (444, 340) with delta (0, 0)
Screenshot: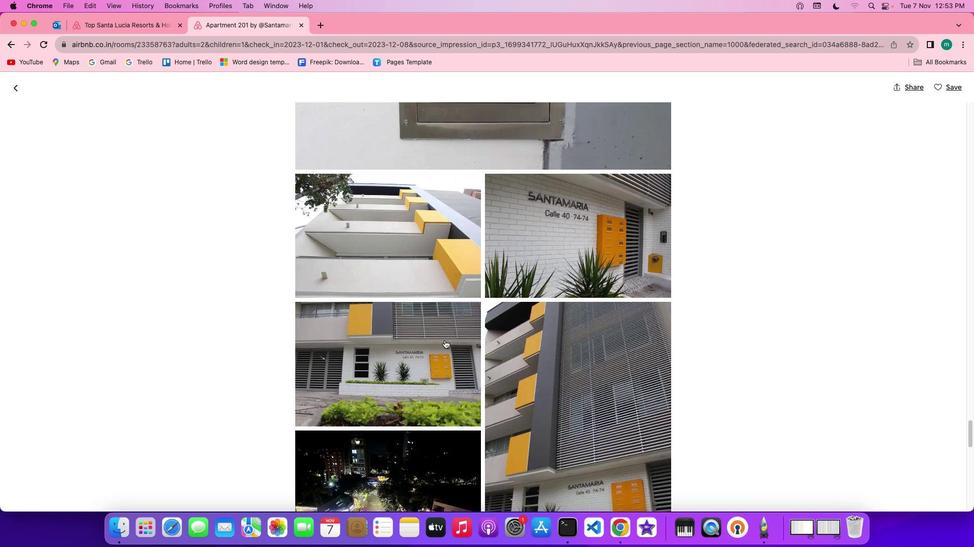 
Action: Mouse scrolled (444, 340) with delta (0, -1)
Screenshot: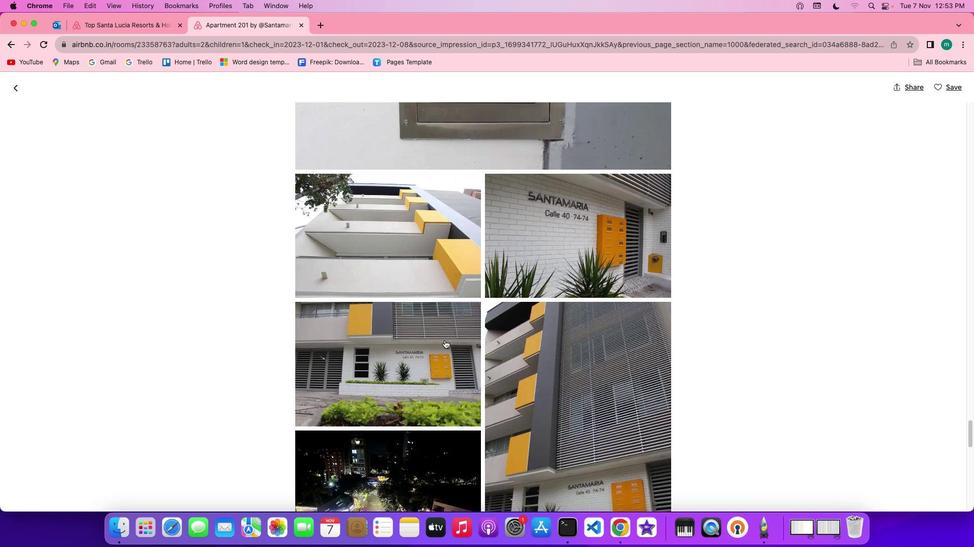 
Action: Mouse scrolled (444, 340) with delta (0, -2)
Screenshot: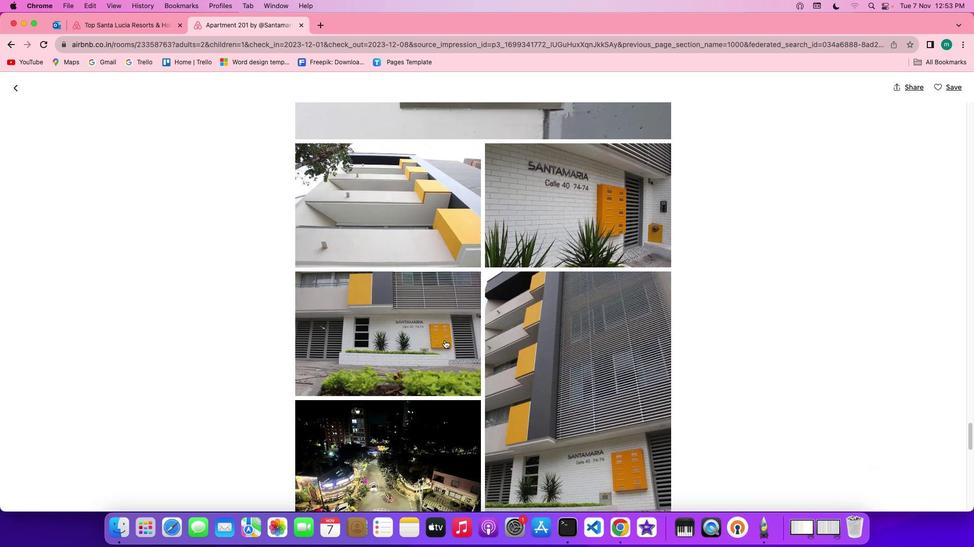 
Action: Mouse scrolled (444, 340) with delta (0, -2)
Screenshot: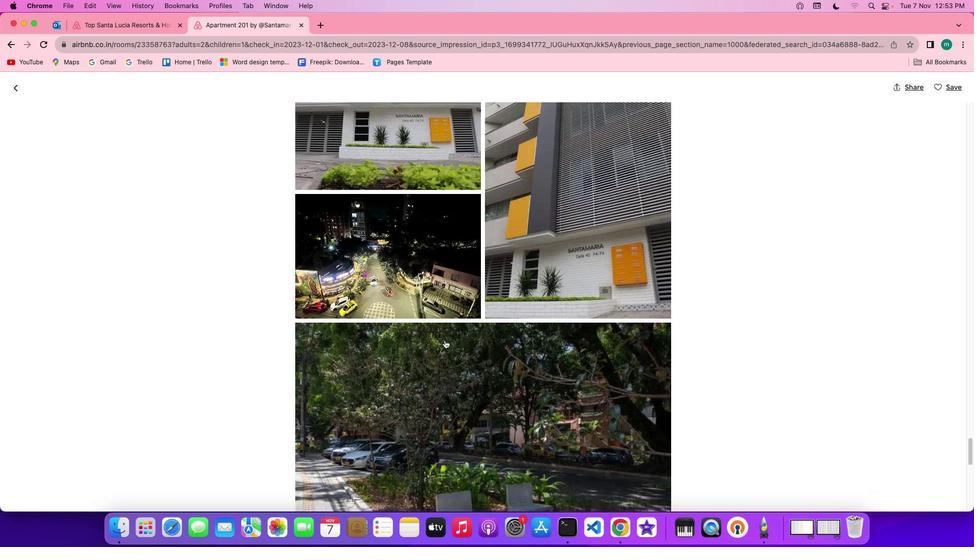 
Action: Mouse scrolled (444, 340) with delta (0, 0)
Screenshot: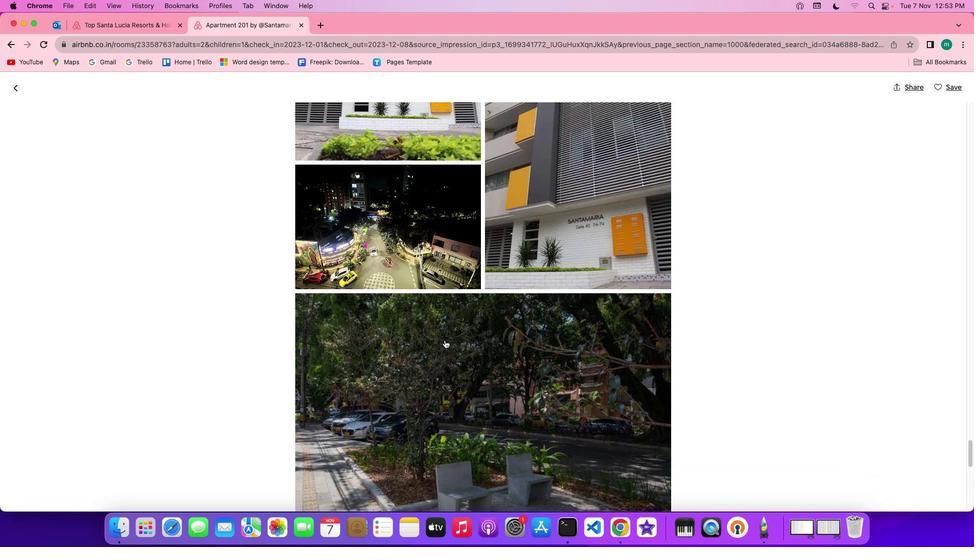 
Action: Mouse scrolled (444, 340) with delta (0, 0)
Screenshot: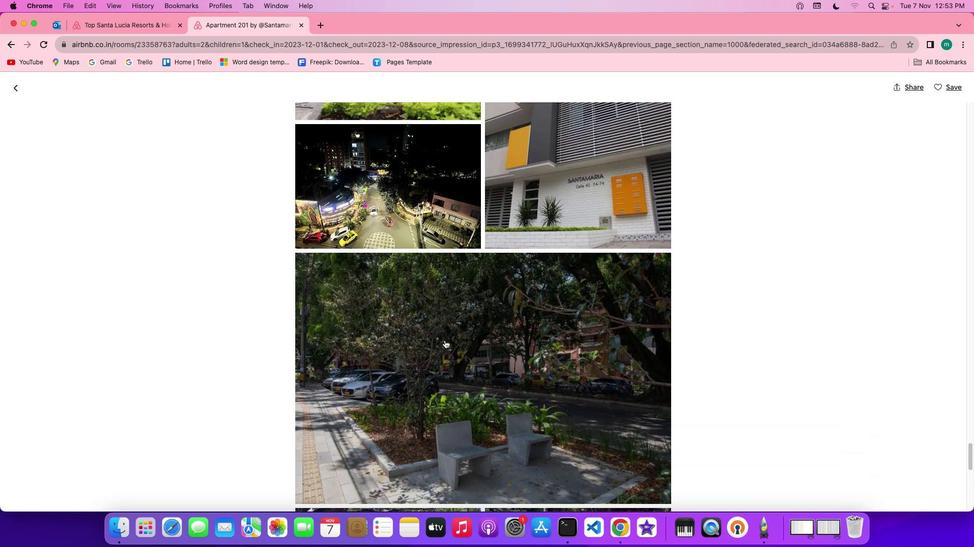 
Action: Mouse scrolled (444, 340) with delta (0, -1)
Screenshot: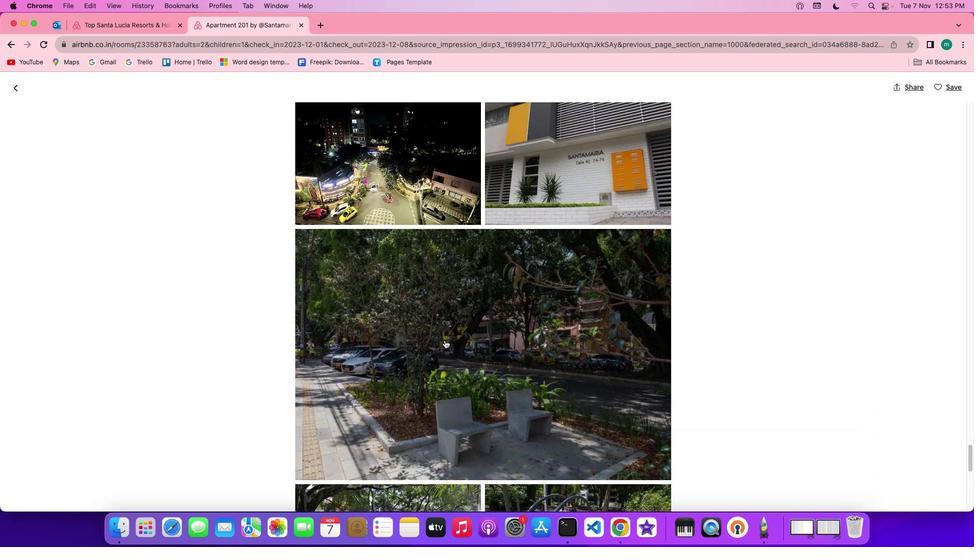 
Action: Mouse scrolled (444, 340) with delta (0, -2)
Screenshot: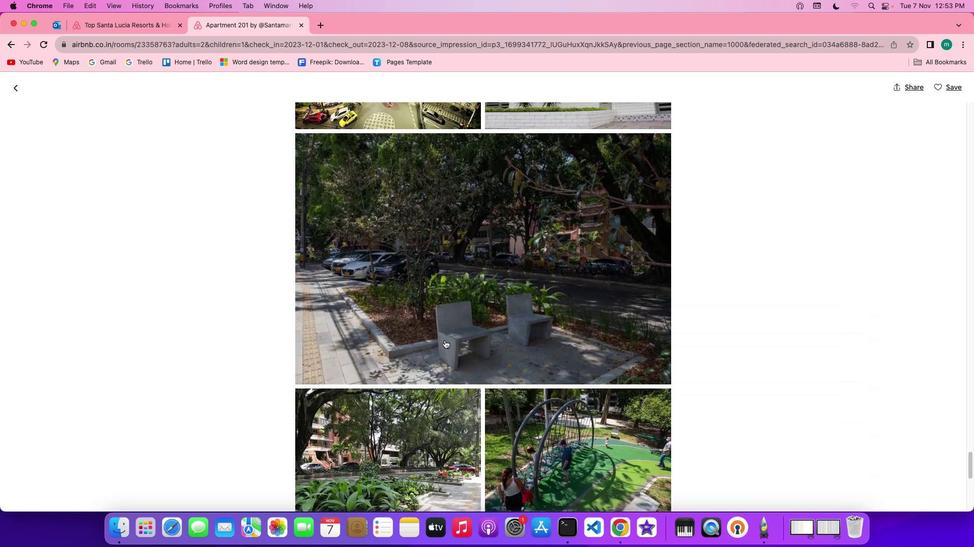 
Action: Mouse scrolled (444, 340) with delta (0, -2)
Screenshot: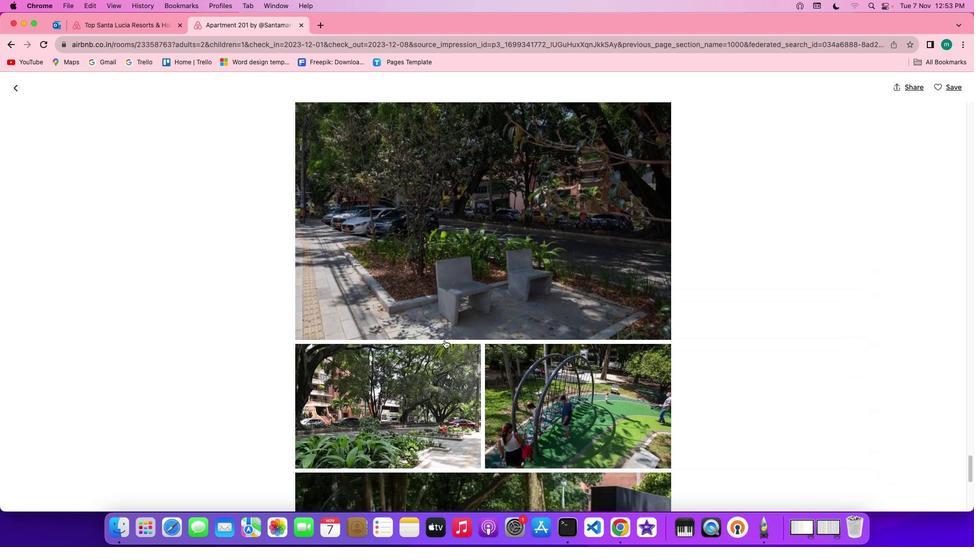 
Action: Mouse scrolled (444, 340) with delta (0, 0)
Screenshot: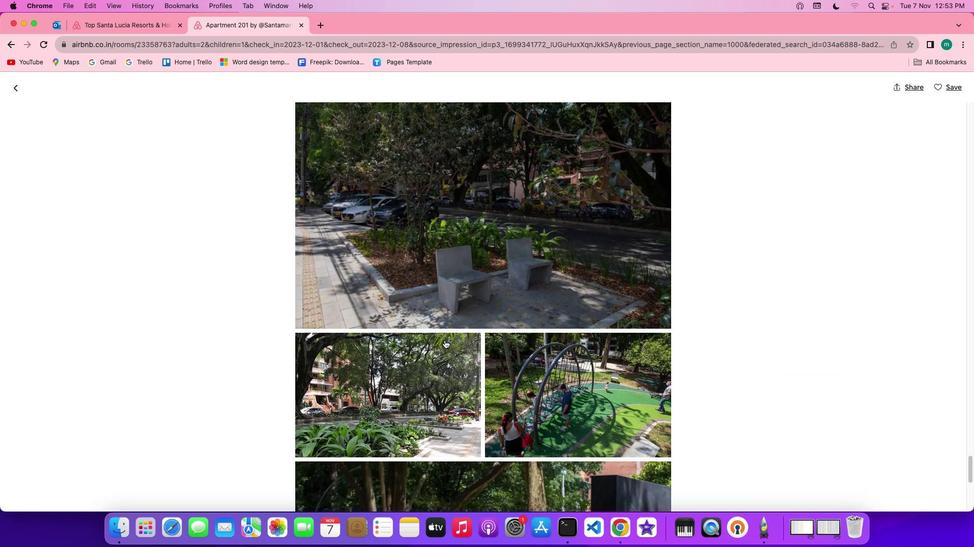 
Action: Mouse scrolled (444, 340) with delta (0, 0)
Screenshot: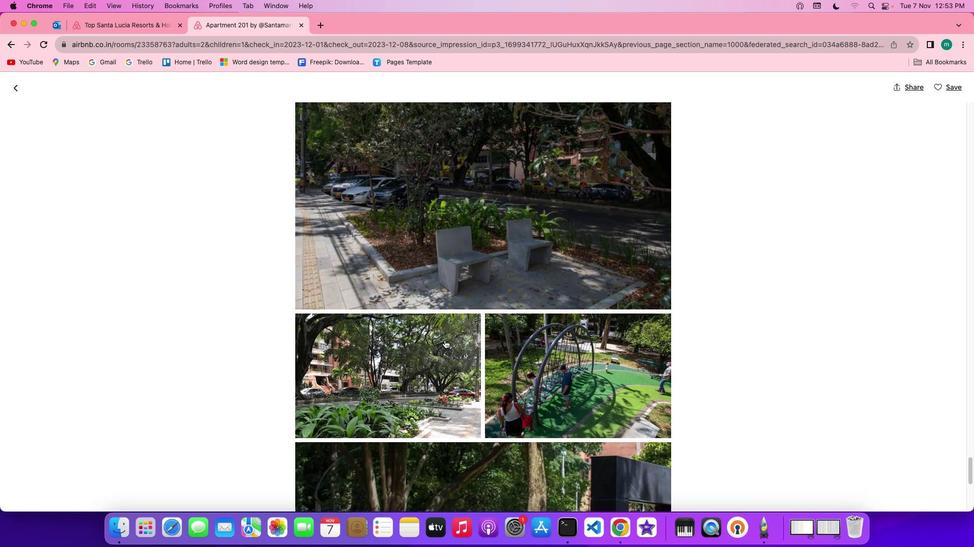 
Action: Mouse scrolled (444, 340) with delta (0, 0)
Screenshot: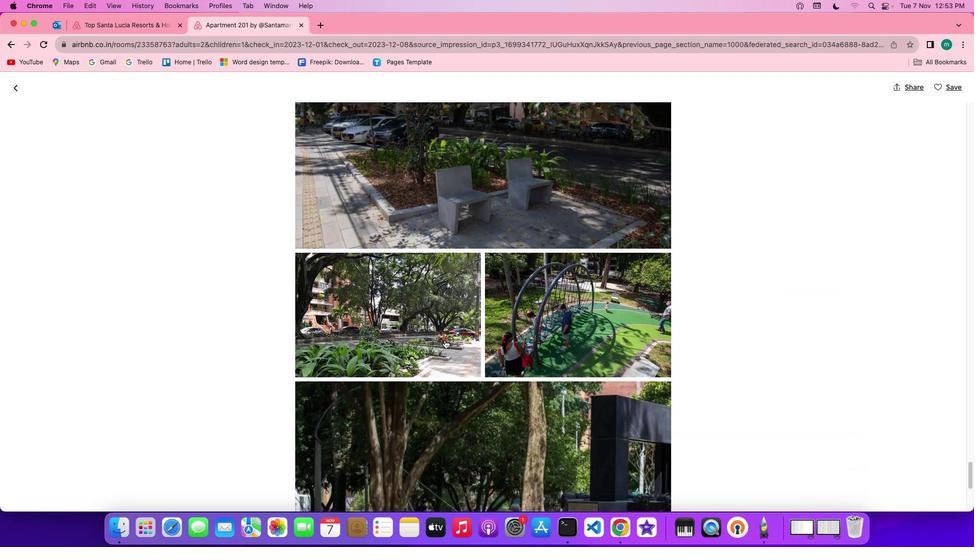 
Action: Mouse scrolled (444, 340) with delta (0, -1)
Screenshot: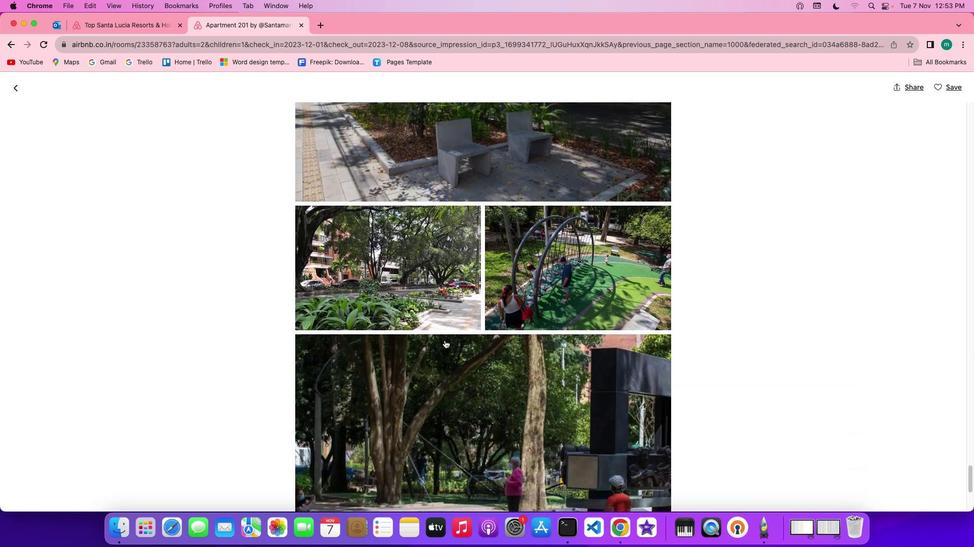 
Action: Mouse scrolled (444, 340) with delta (0, -2)
Screenshot: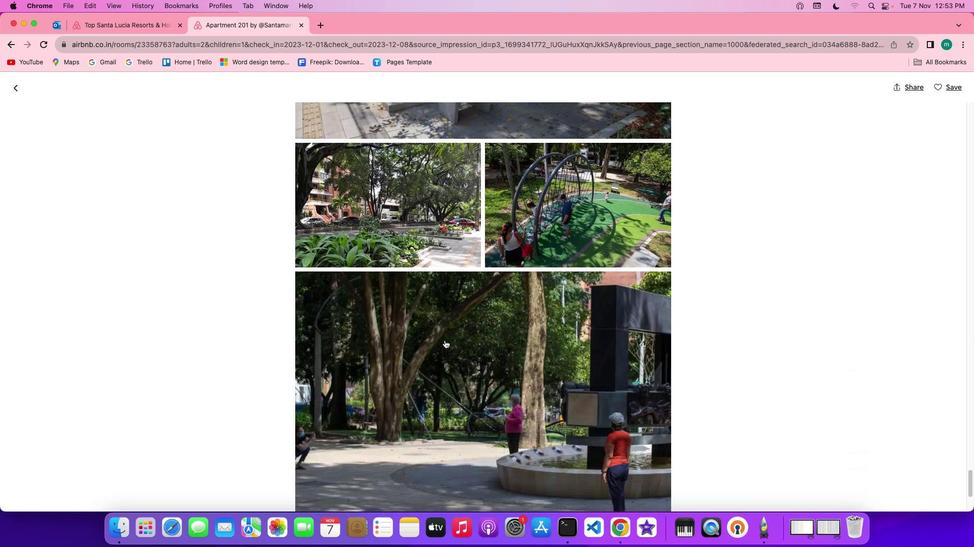 
Action: Mouse scrolled (444, 340) with delta (0, 0)
Screenshot: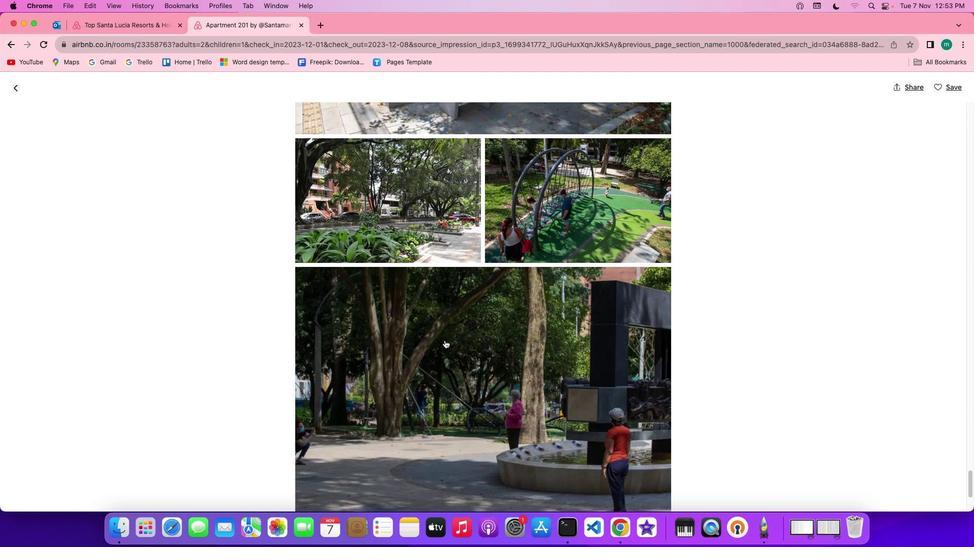 
Action: Mouse scrolled (444, 340) with delta (0, 0)
Screenshot: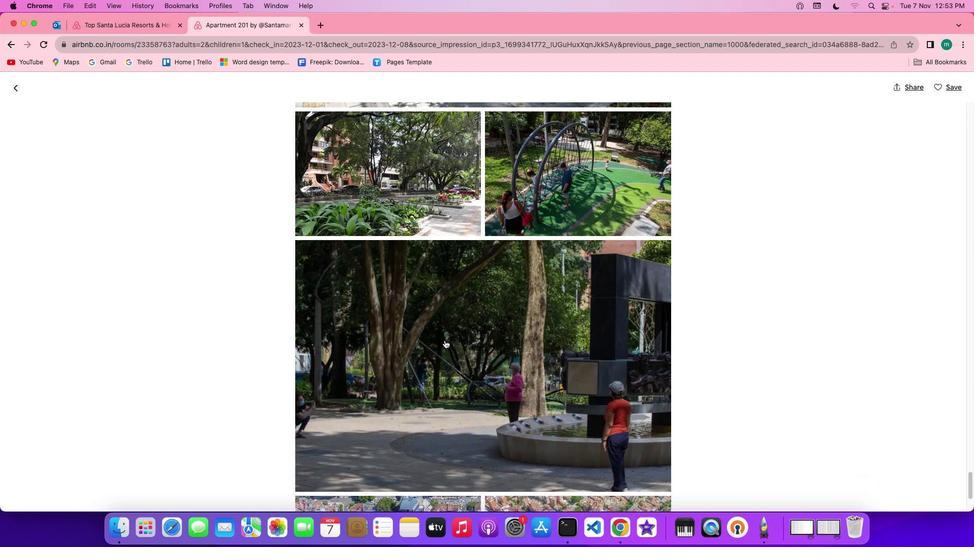 
Action: Mouse scrolled (444, 340) with delta (0, 0)
